 Task: Add a timeline in the project AgilePilot for the epic 'IT infrastructure as a service (IaaS) adoption' from 2024/06/03 to 2024/08/02. Add a timeline in the project AgilePilot for the epic 'Content management system (CMS) enhancement' from 2024/03/05 to 2025/12/04. Add a timeline in the project AgilePilot for the epic 'Business intelligence (BI) dashboard development' from 2023/03/20 to 2025/08/02
Action: Mouse moved to (197, 269)
Screenshot: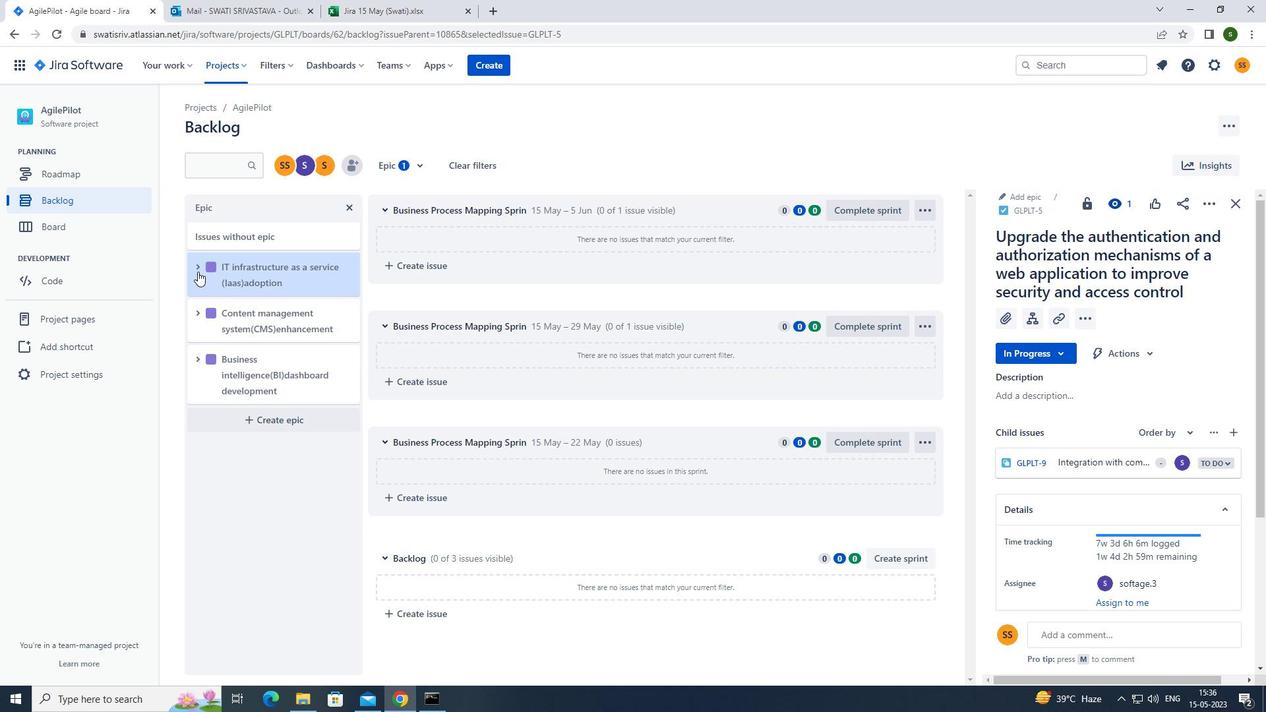
Action: Mouse pressed left at (197, 269)
Screenshot: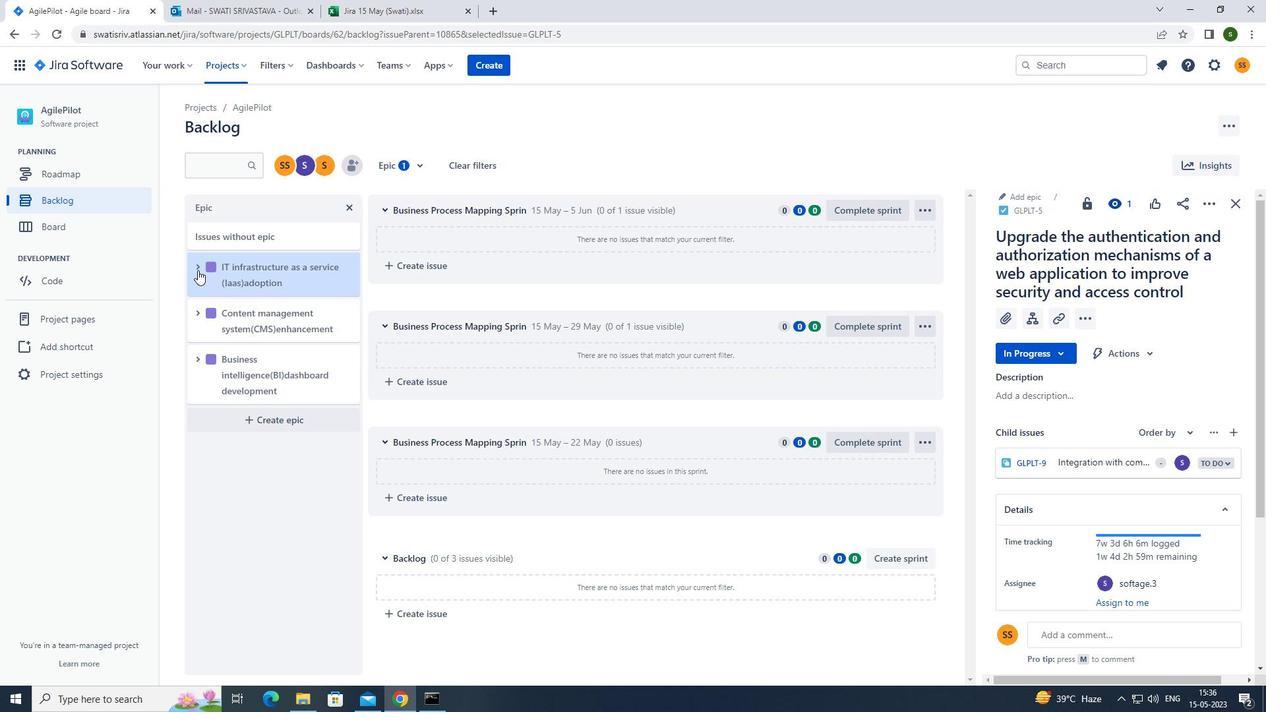 
Action: Mouse moved to (296, 381)
Screenshot: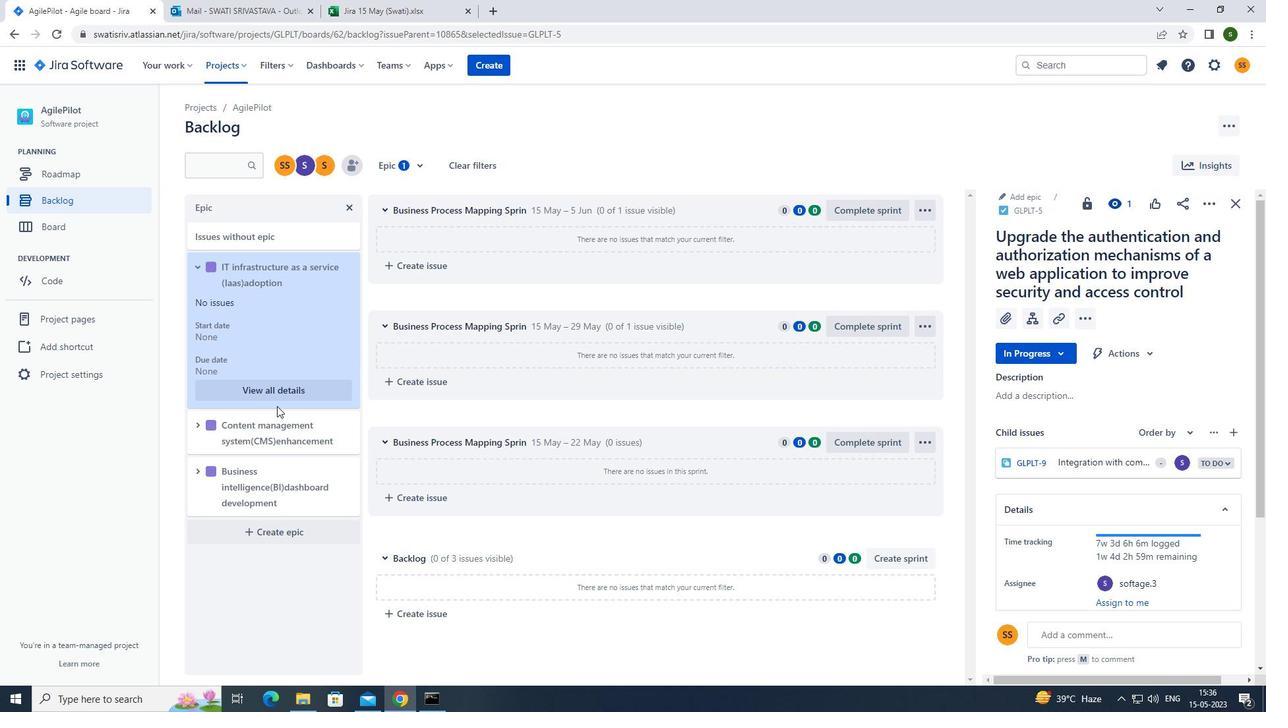 
Action: Mouse pressed left at (296, 381)
Screenshot: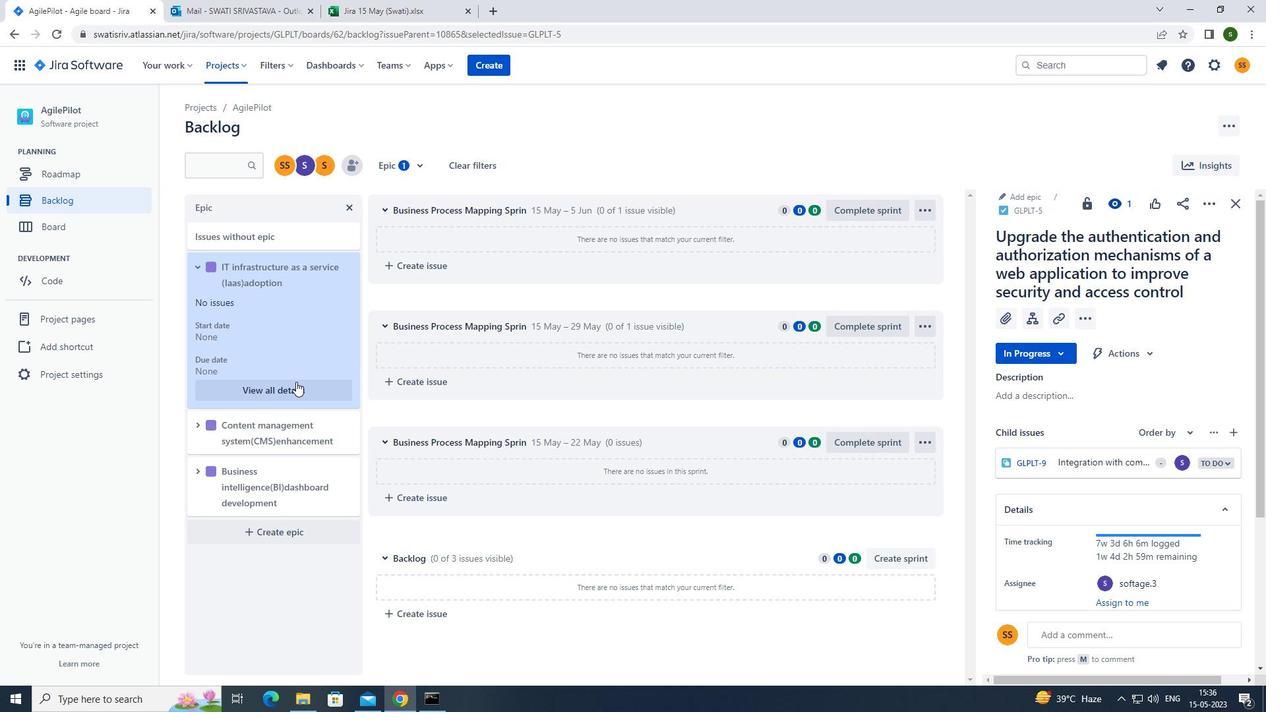 
Action: Mouse moved to (1110, 501)
Screenshot: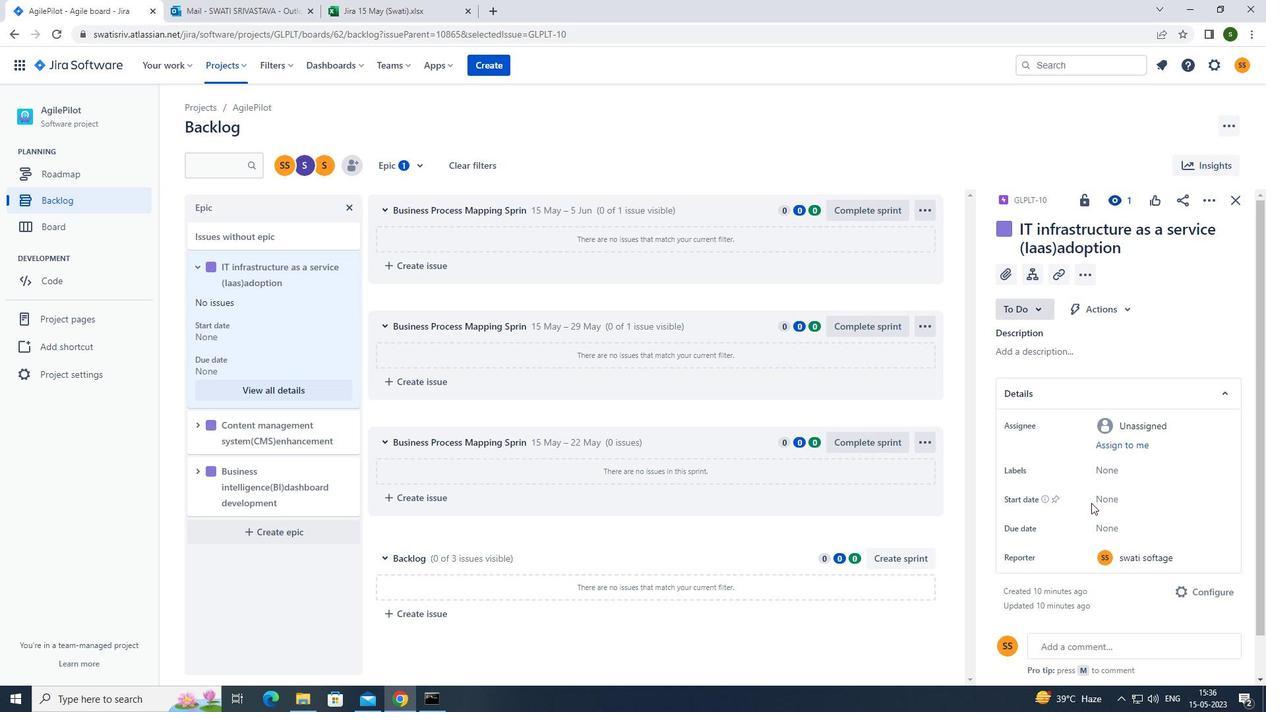 
Action: Mouse pressed left at (1110, 501)
Screenshot: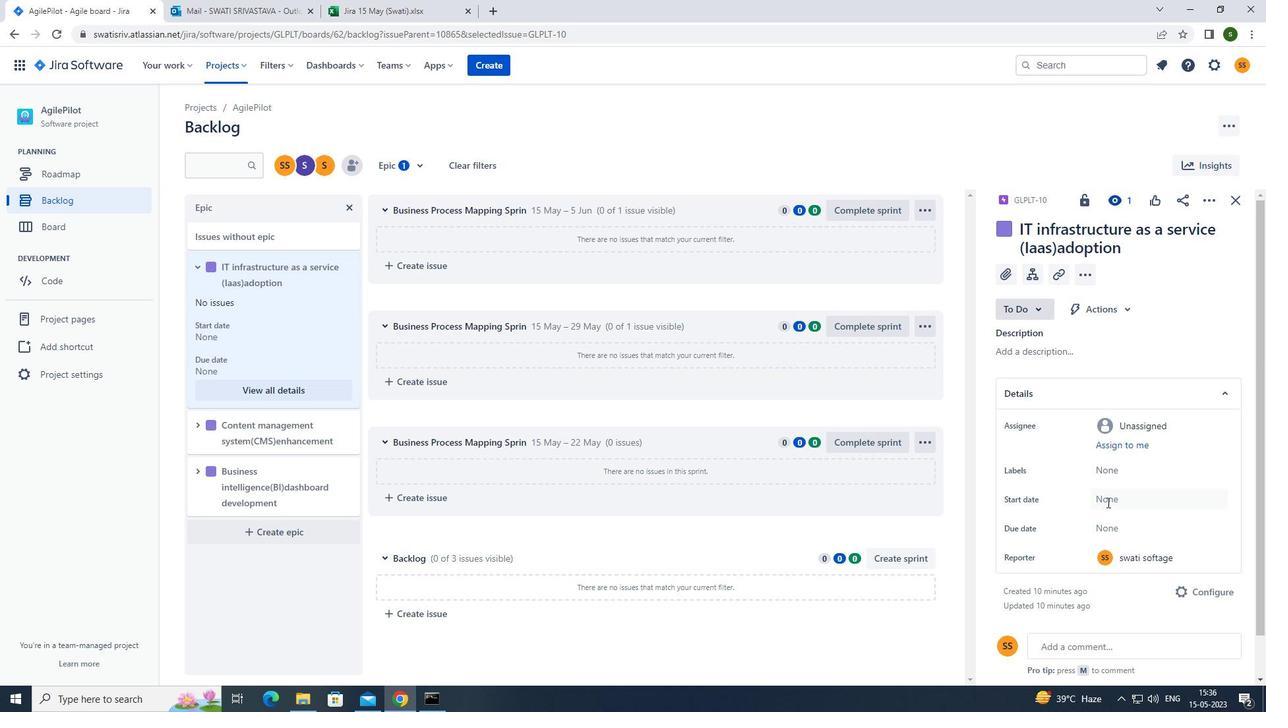 
Action: Mouse moved to (1244, 312)
Screenshot: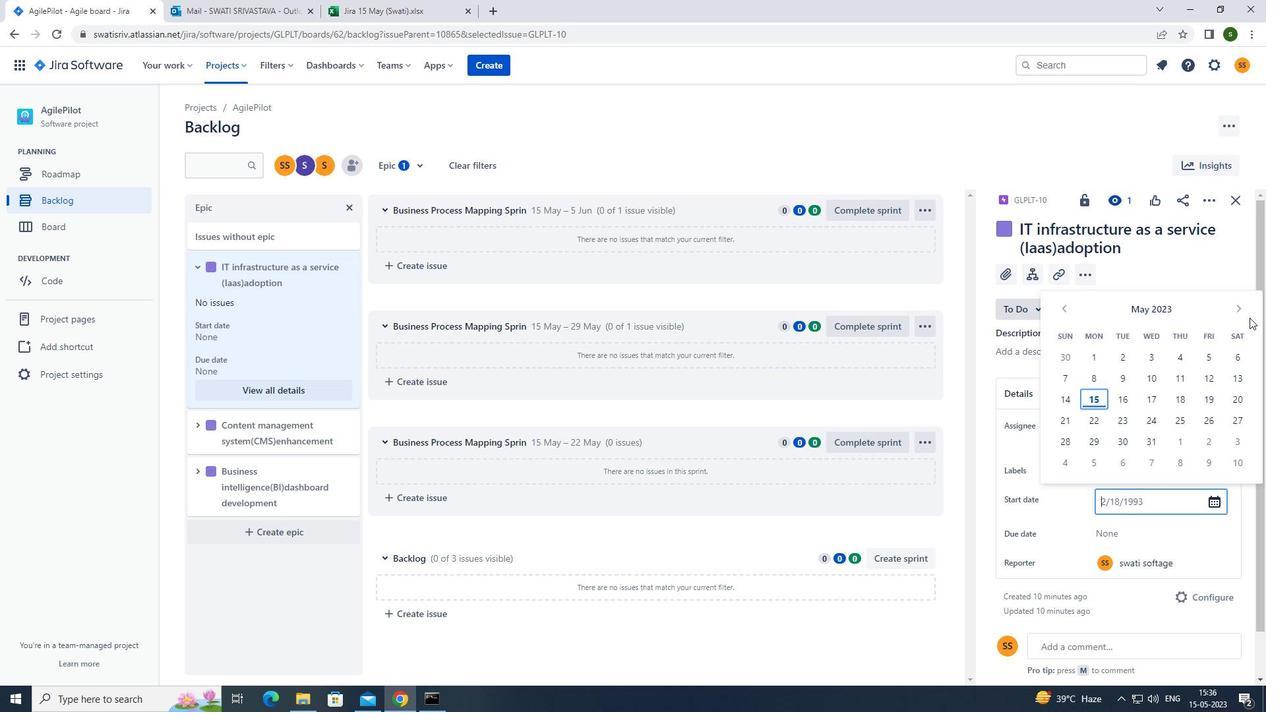 
Action: Mouse pressed left at (1244, 312)
Screenshot: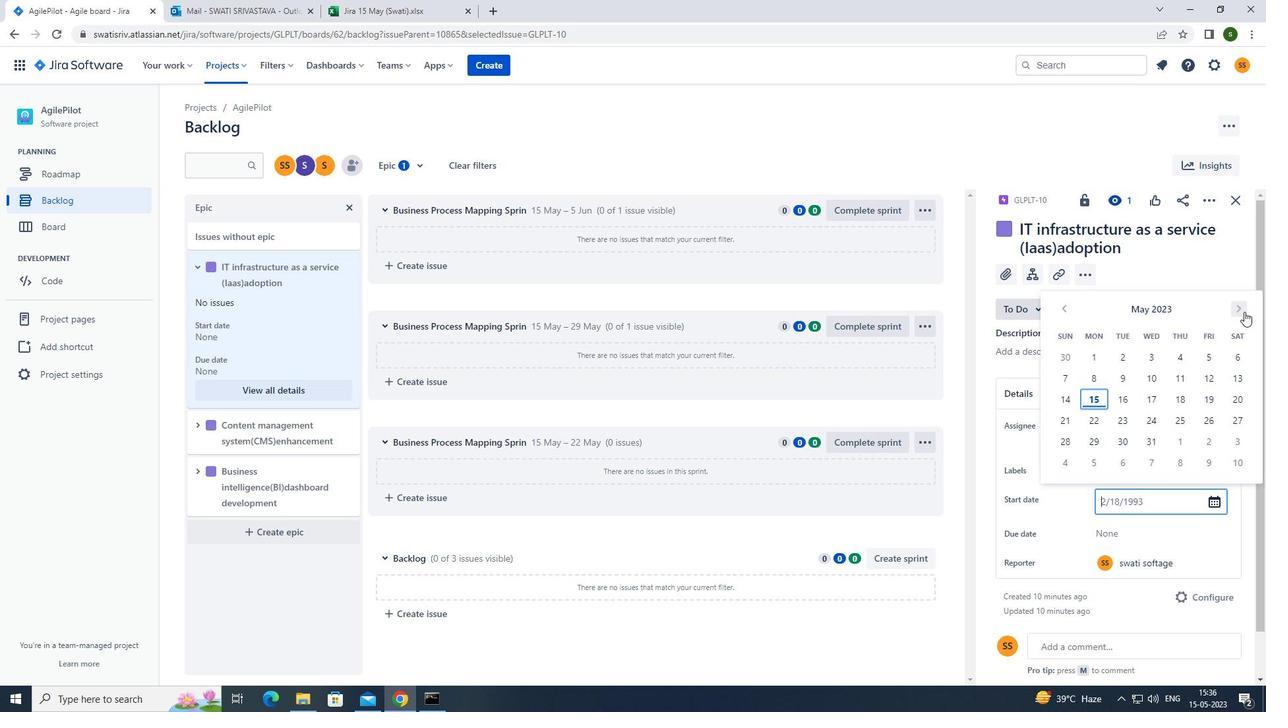 
Action: Mouse pressed left at (1244, 312)
Screenshot: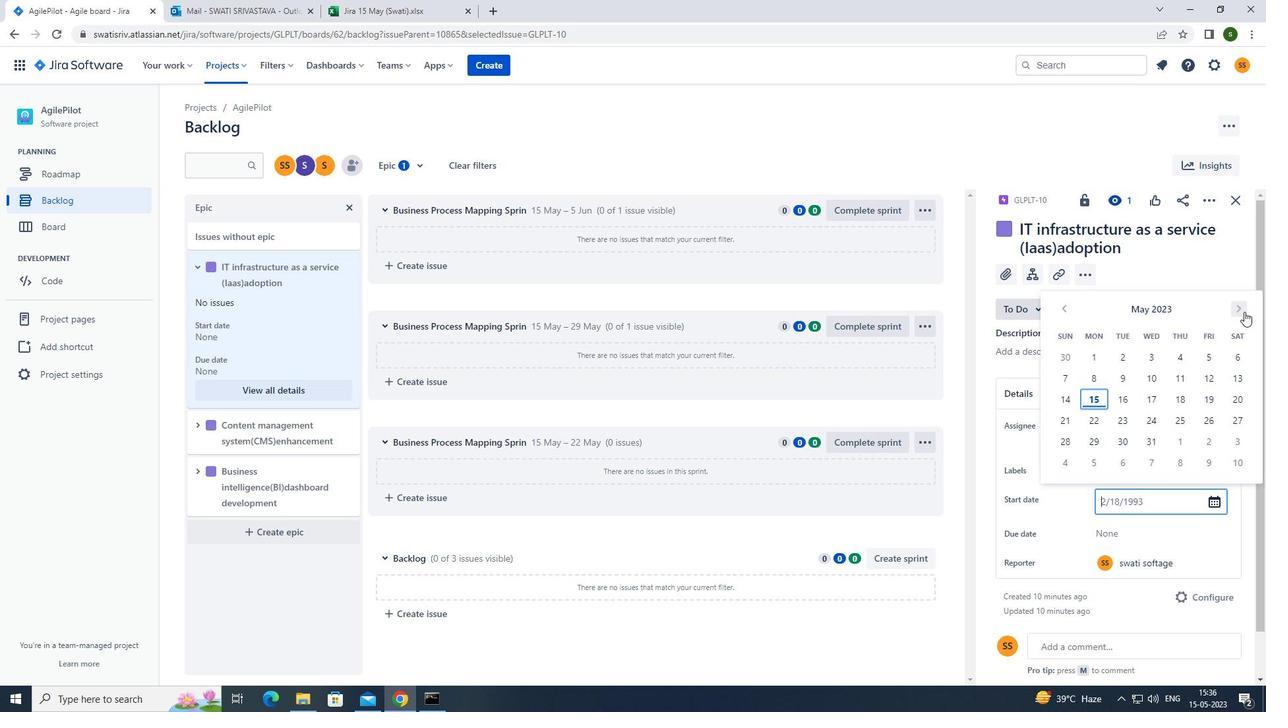 
Action: Mouse pressed left at (1244, 312)
Screenshot: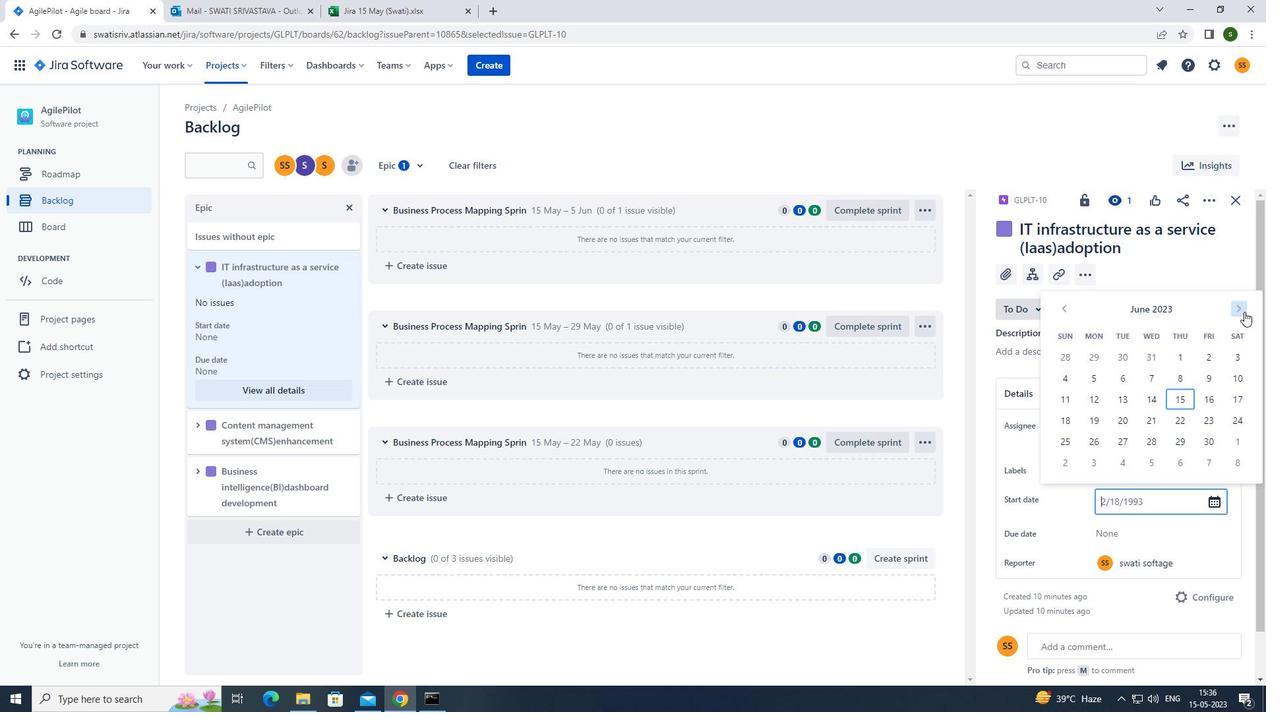 
Action: Mouse pressed left at (1244, 312)
Screenshot: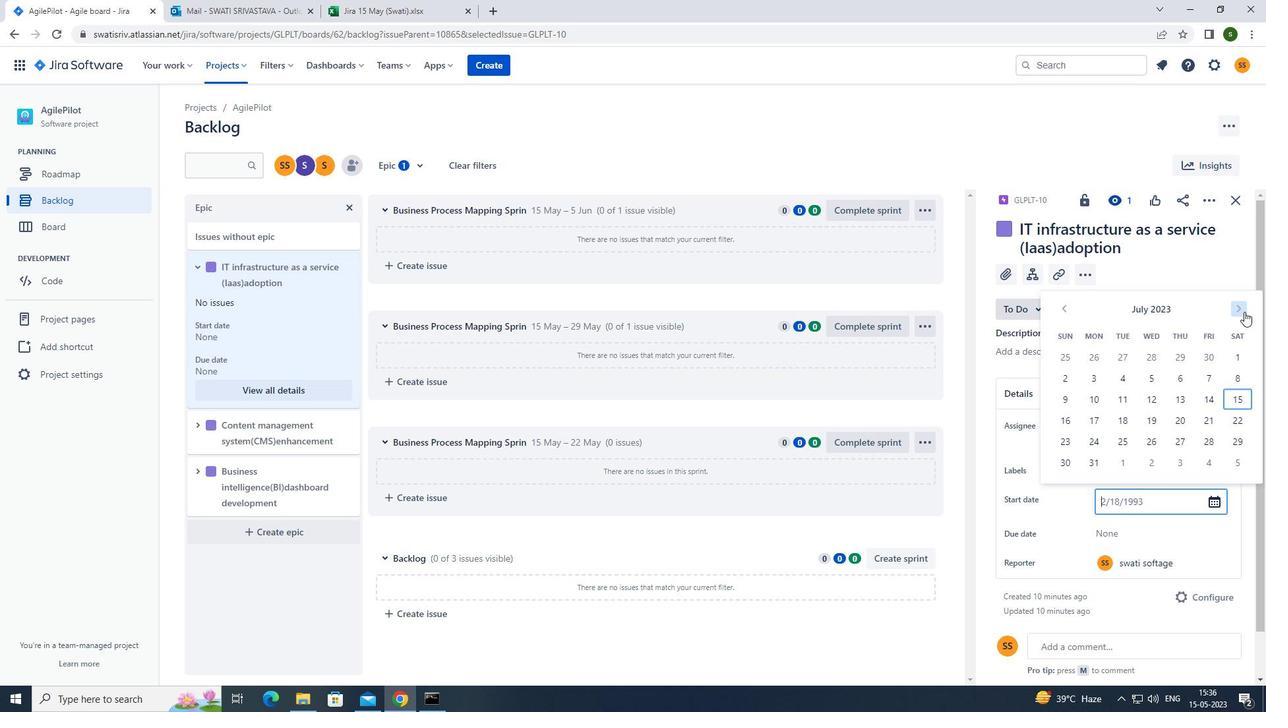 
Action: Mouse pressed left at (1244, 312)
Screenshot: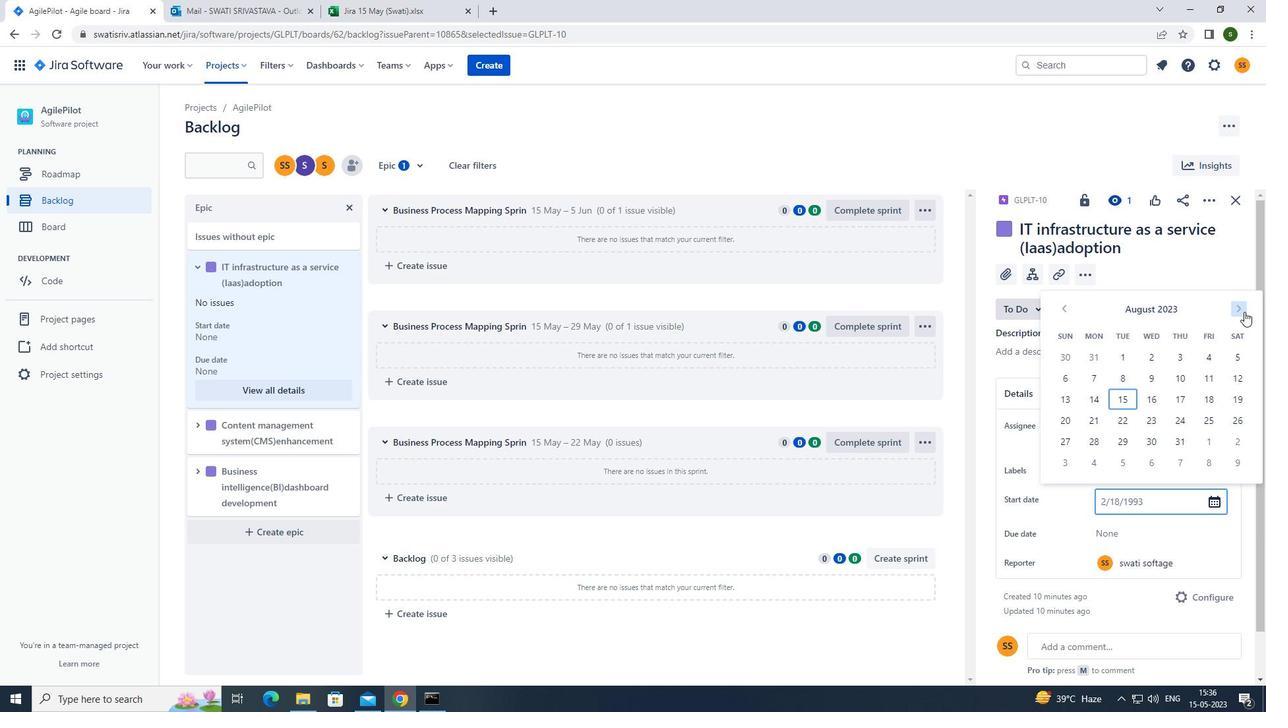 
Action: Mouse pressed left at (1244, 312)
Screenshot: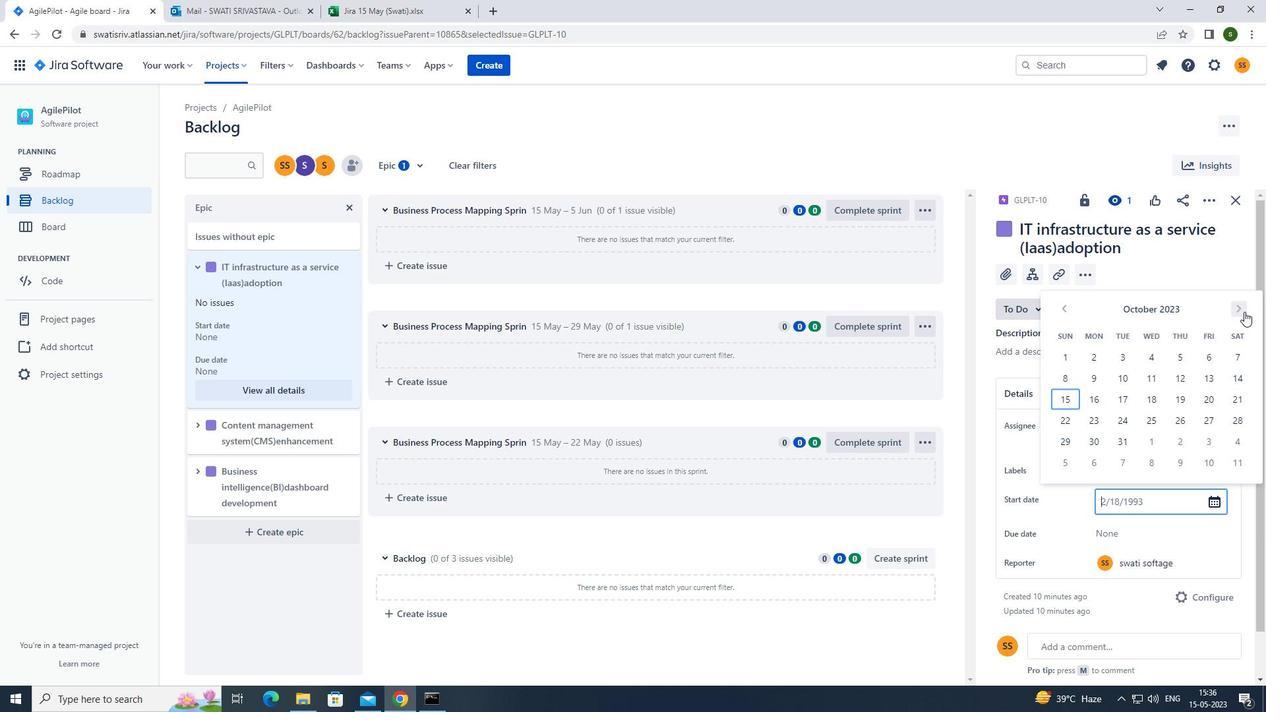 
Action: Mouse pressed left at (1244, 312)
Screenshot: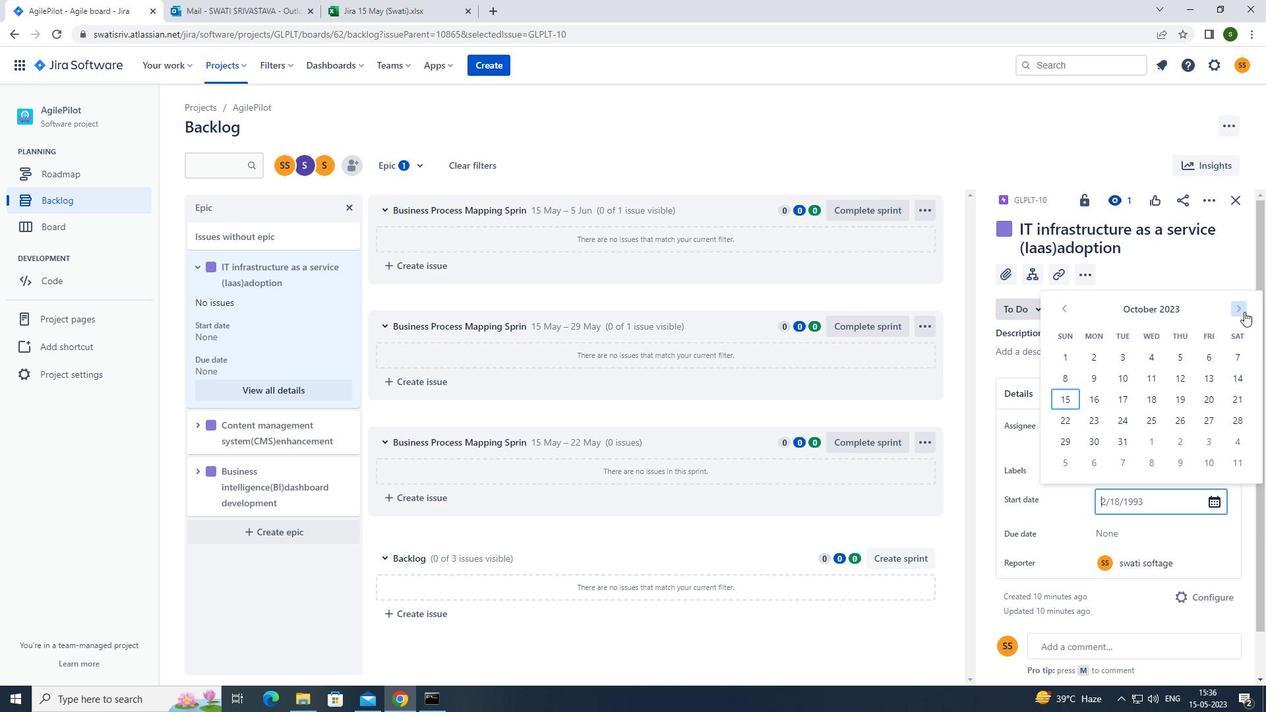
Action: Mouse pressed left at (1244, 312)
Screenshot: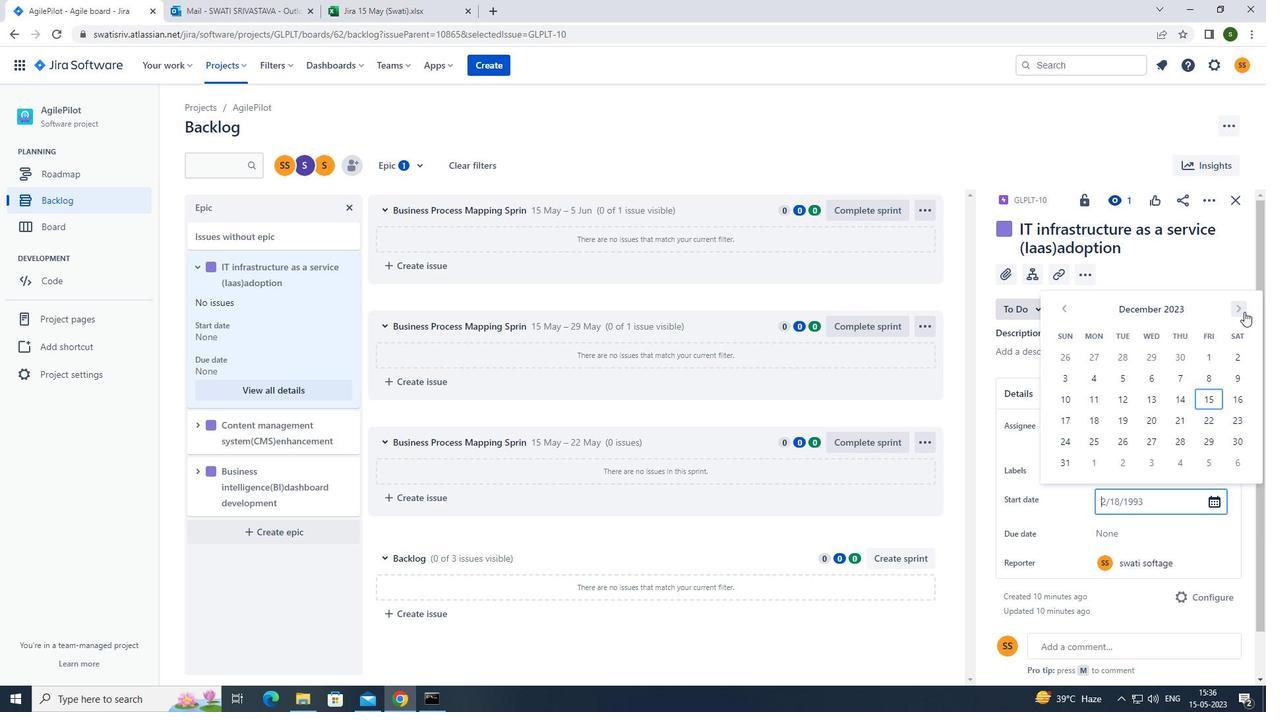 
Action: Mouse pressed left at (1244, 312)
Screenshot: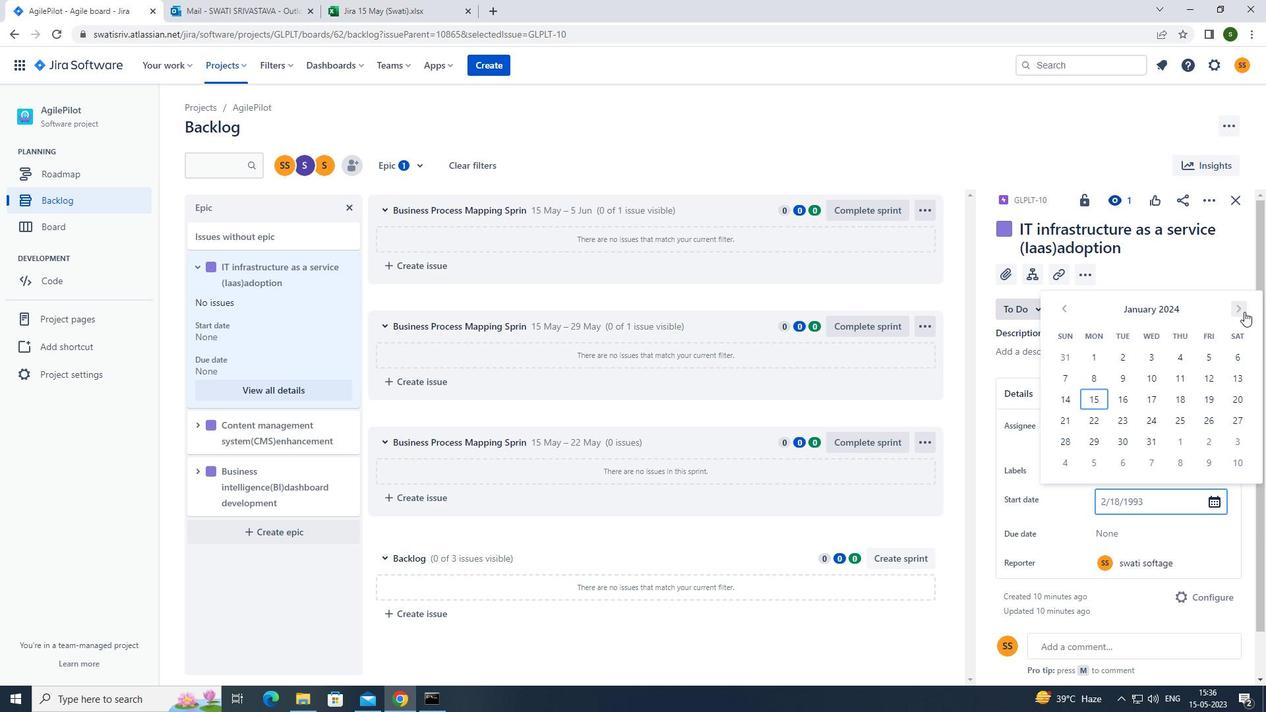 
Action: Mouse pressed left at (1244, 312)
Screenshot: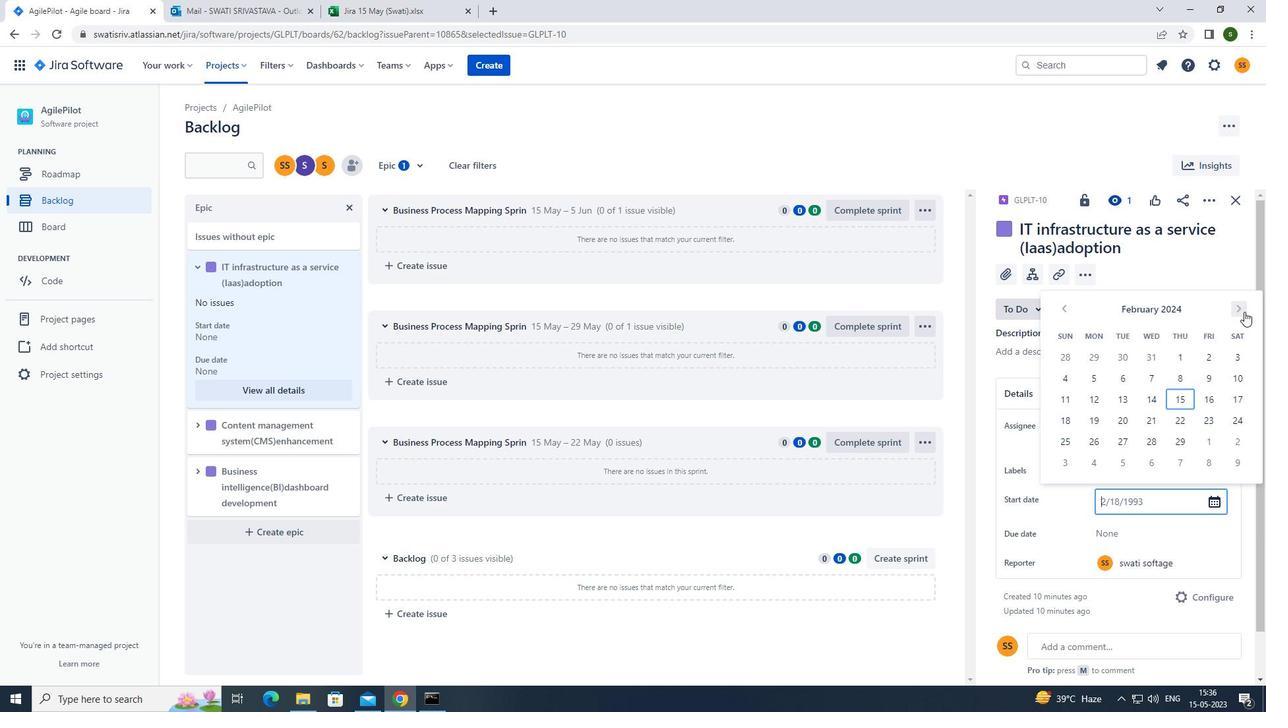 
Action: Mouse pressed left at (1244, 312)
Screenshot: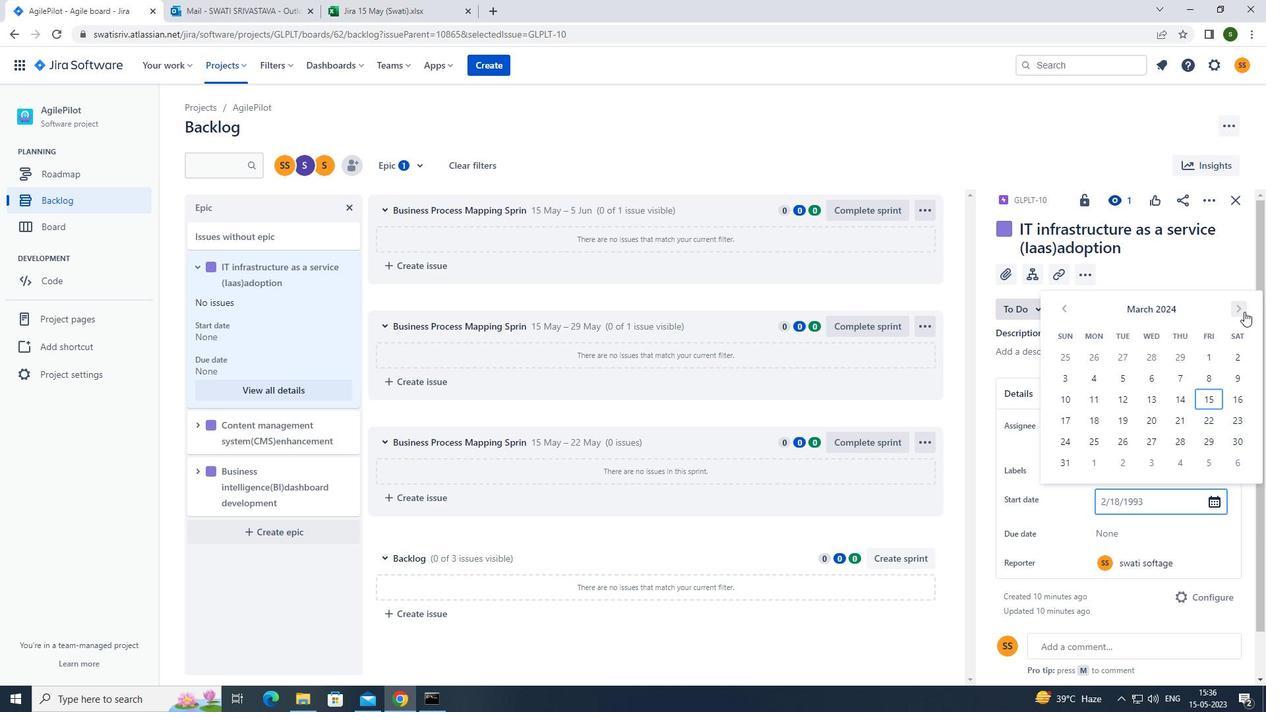 
Action: Mouse pressed left at (1244, 312)
Screenshot: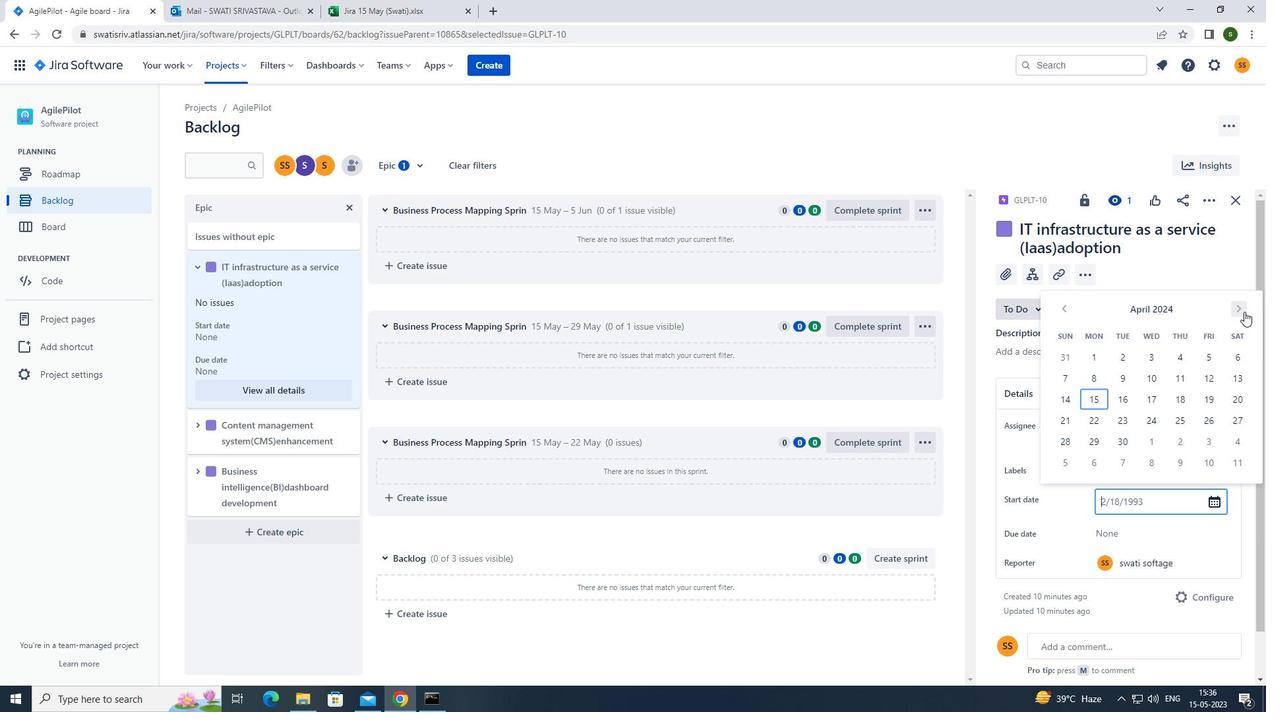 
Action: Mouse pressed left at (1244, 312)
Screenshot: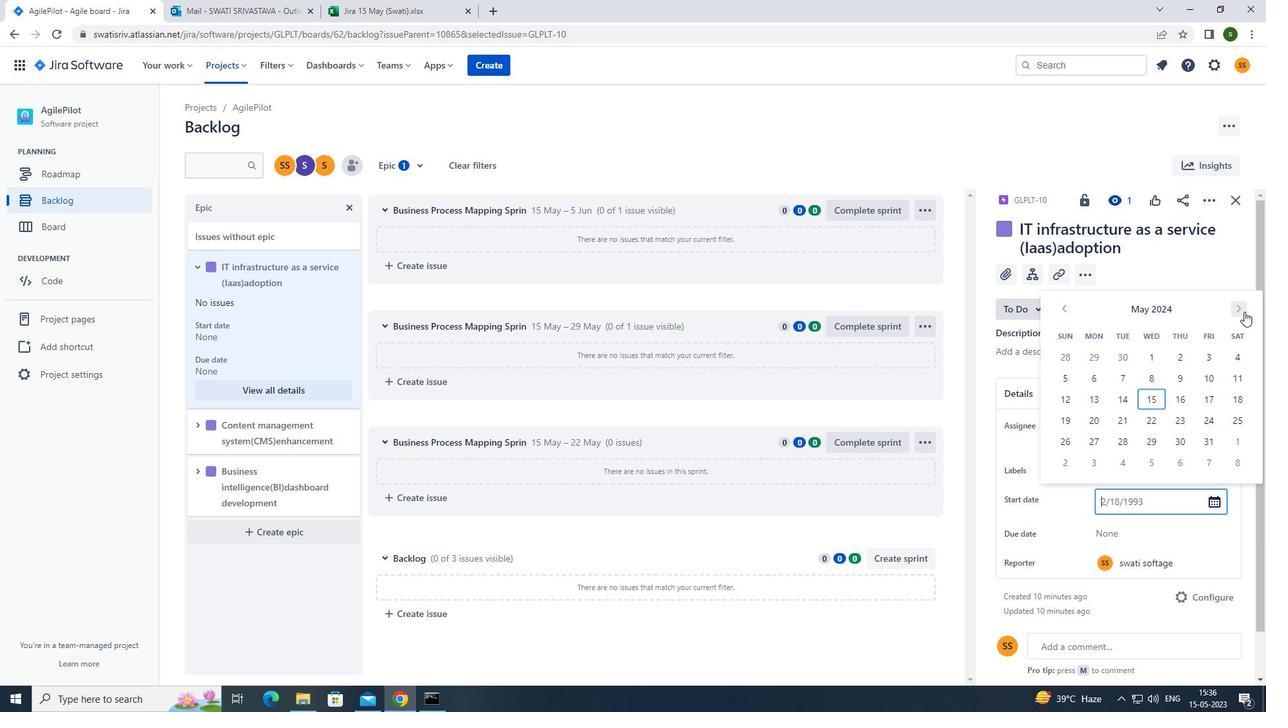 
Action: Mouse moved to (1096, 375)
Screenshot: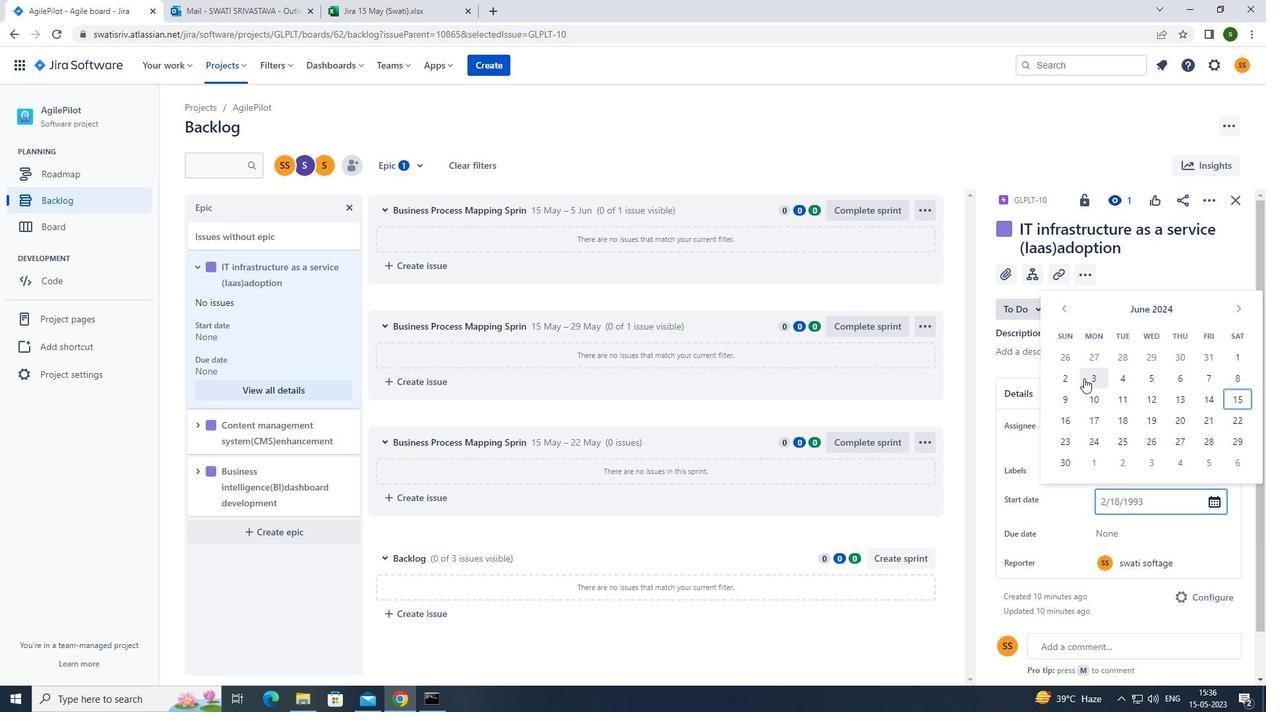 
Action: Mouse pressed left at (1096, 375)
Screenshot: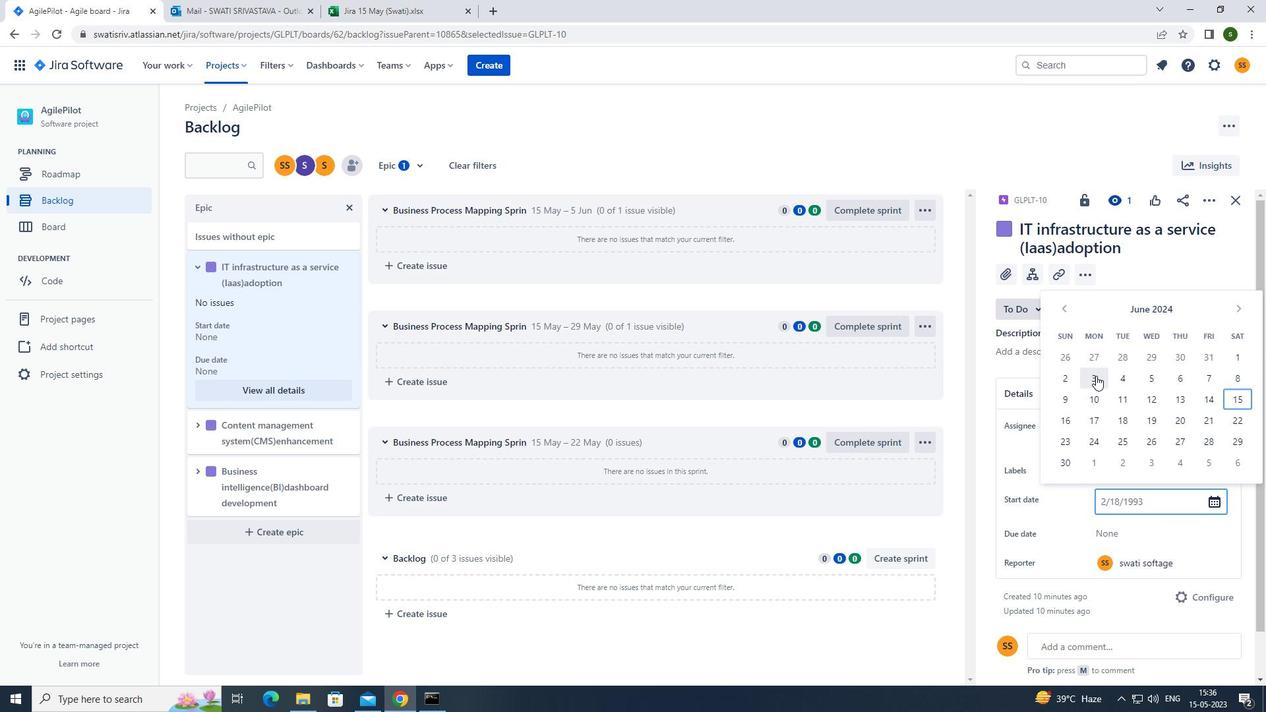 
Action: Mouse moved to (1126, 524)
Screenshot: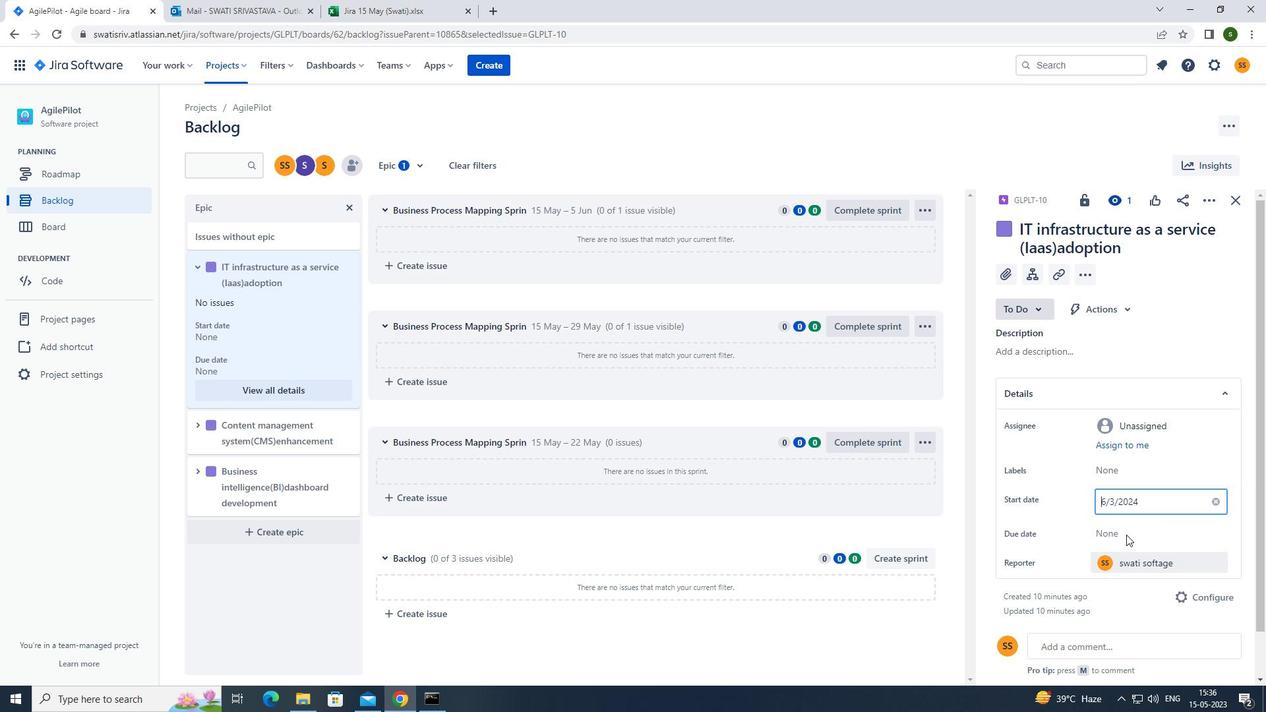 
Action: Mouse pressed left at (1126, 524)
Screenshot: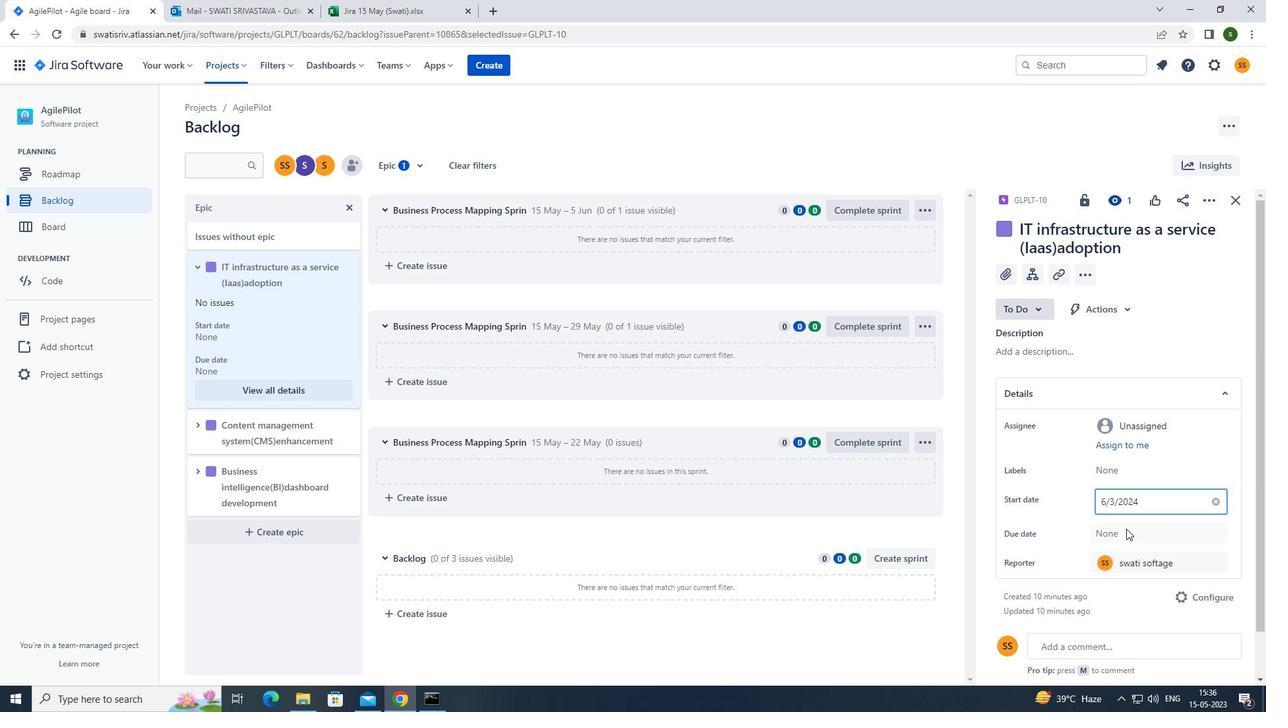 
Action: Mouse moved to (1240, 345)
Screenshot: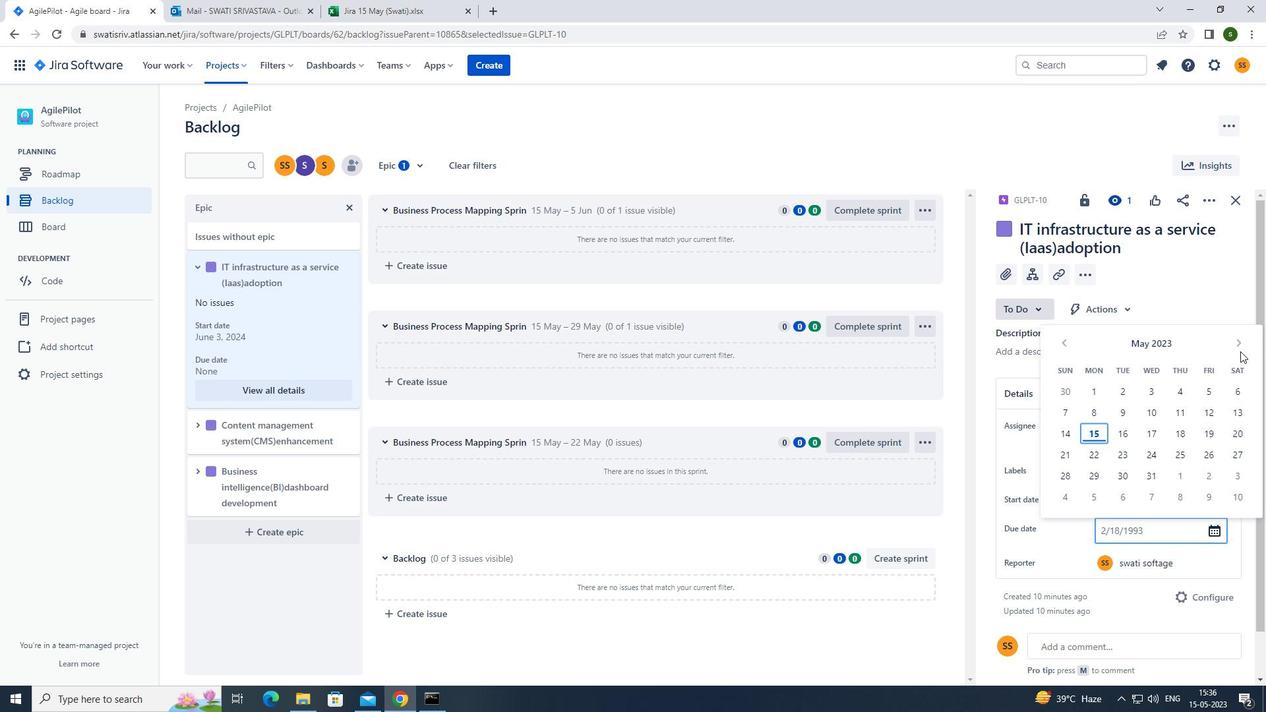 
Action: Mouse pressed left at (1240, 345)
Screenshot: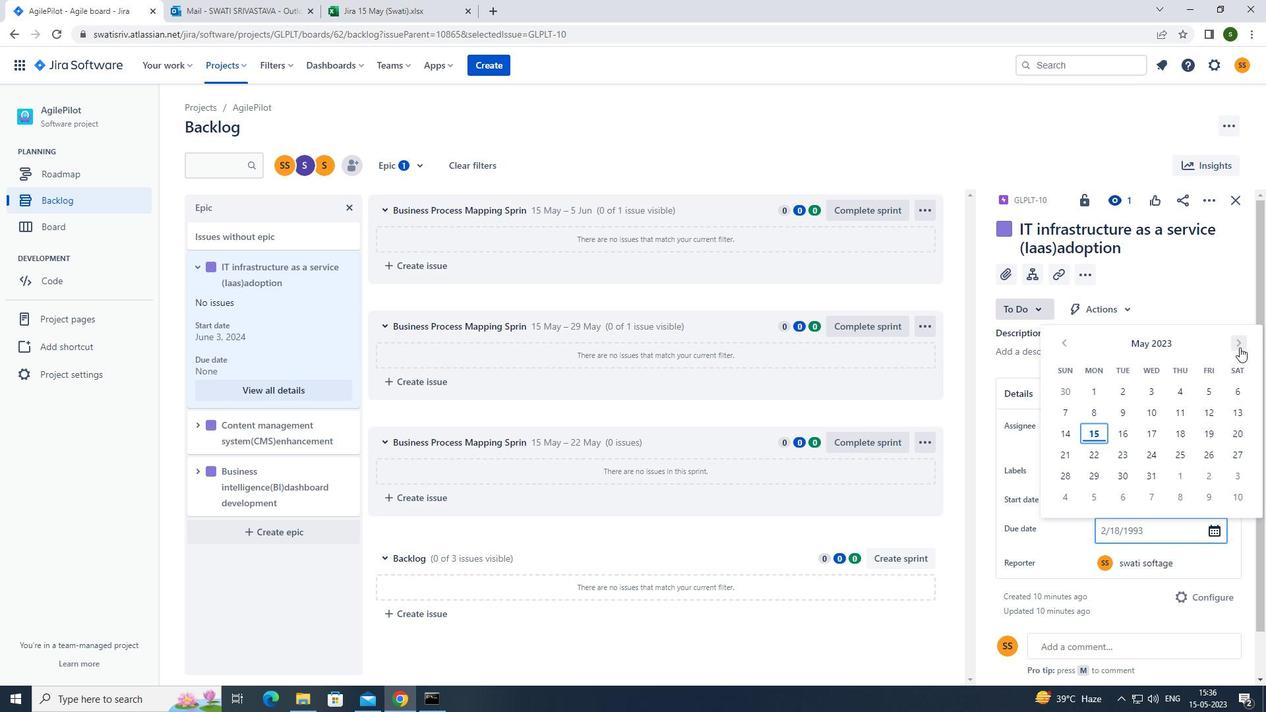 
Action: Mouse pressed left at (1240, 345)
Screenshot: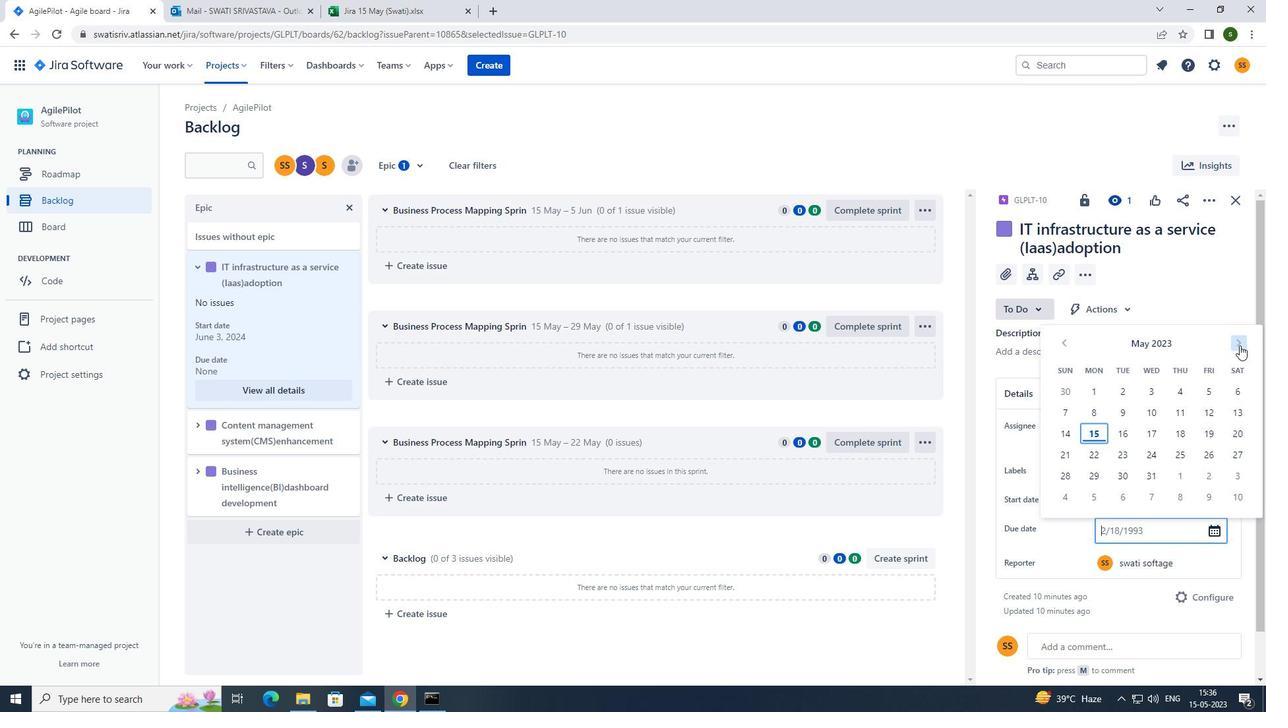 
Action: Mouse pressed left at (1240, 345)
Screenshot: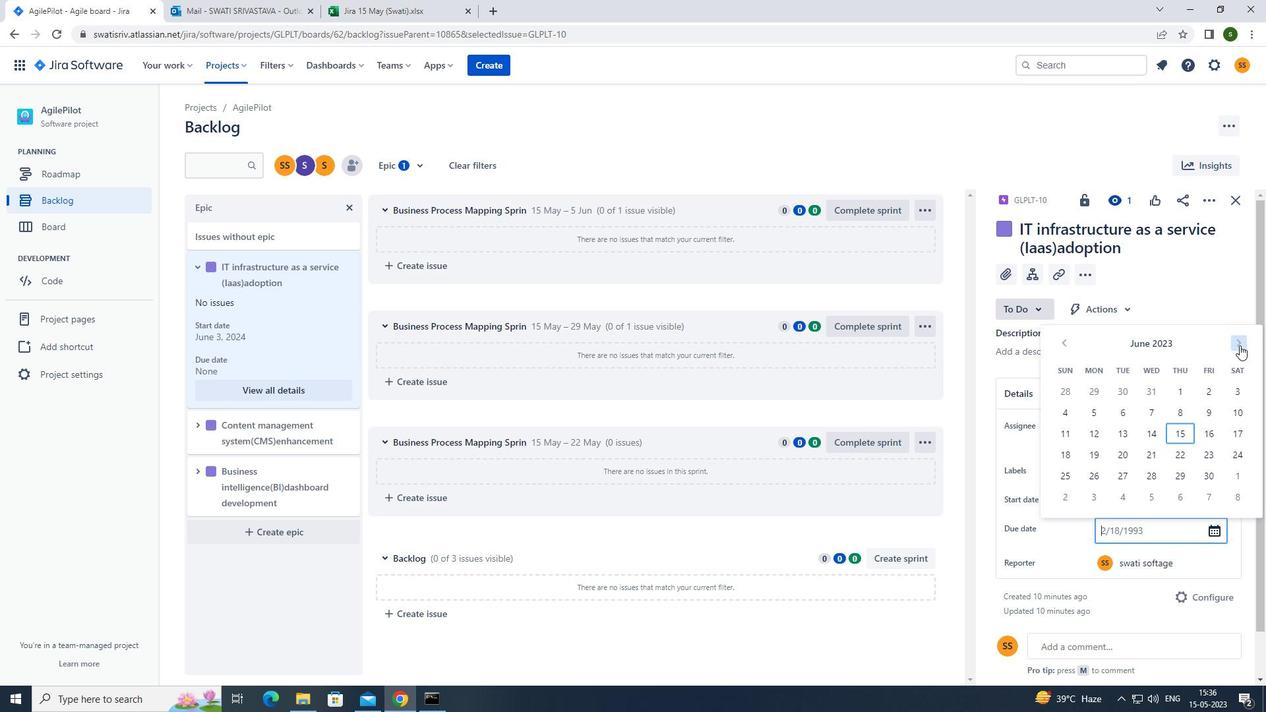 
Action: Mouse pressed left at (1240, 345)
Screenshot: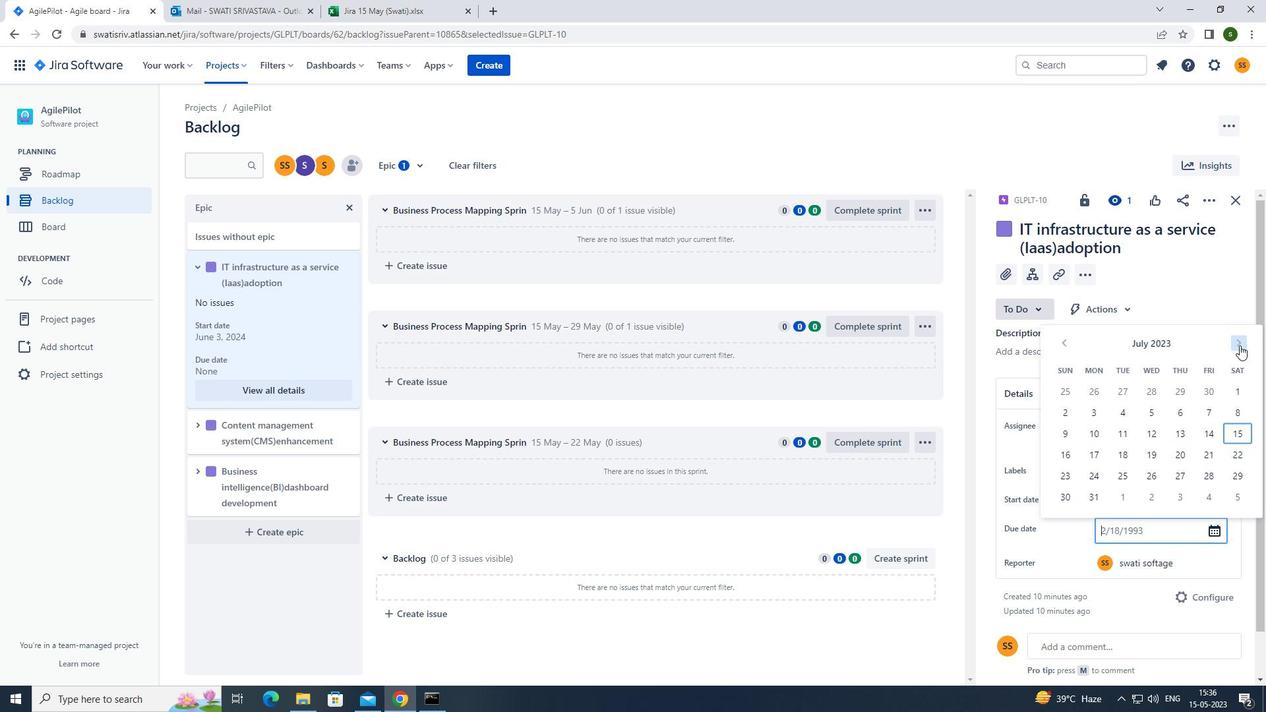 
Action: Mouse pressed left at (1240, 345)
Screenshot: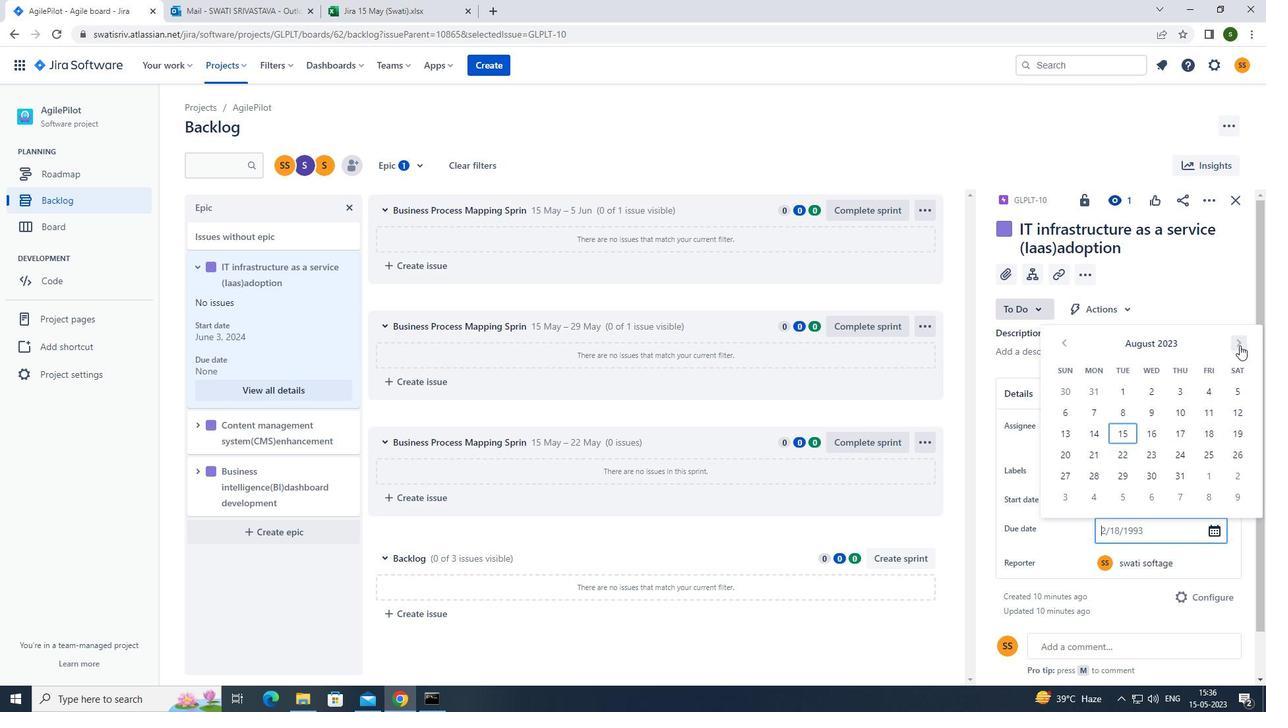 
Action: Mouse pressed left at (1240, 345)
Screenshot: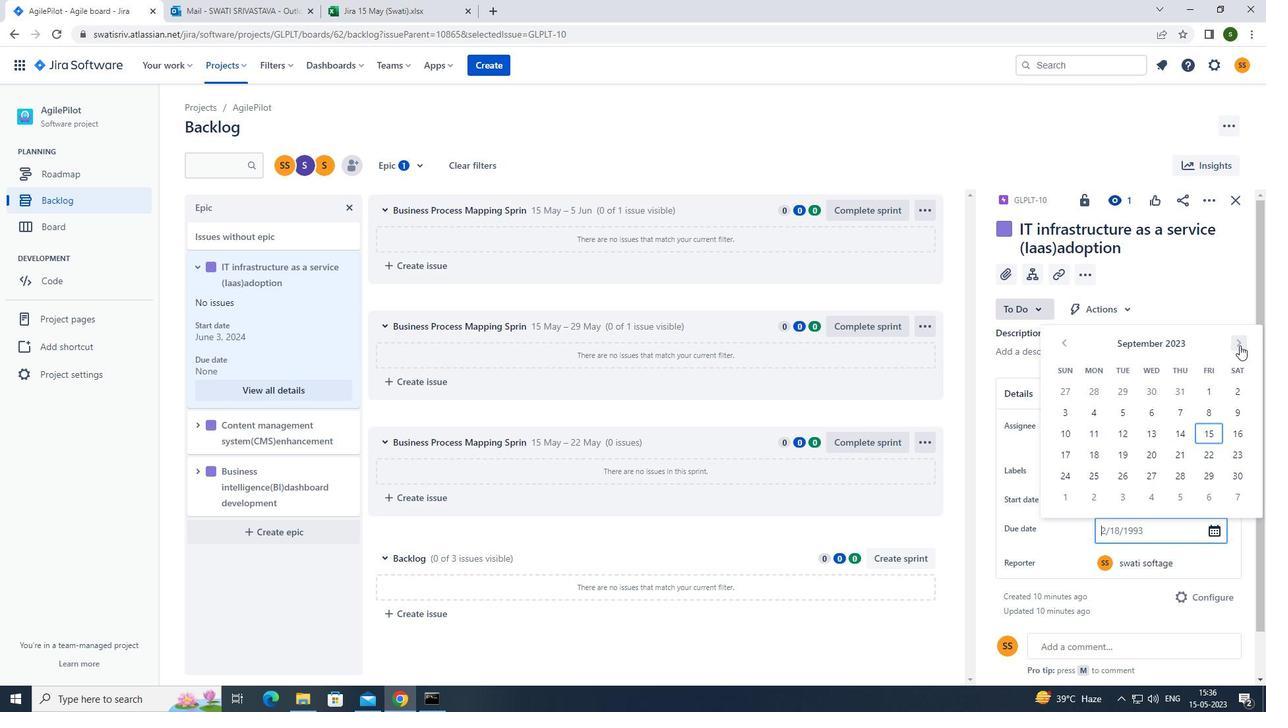 
Action: Mouse pressed left at (1240, 345)
Screenshot: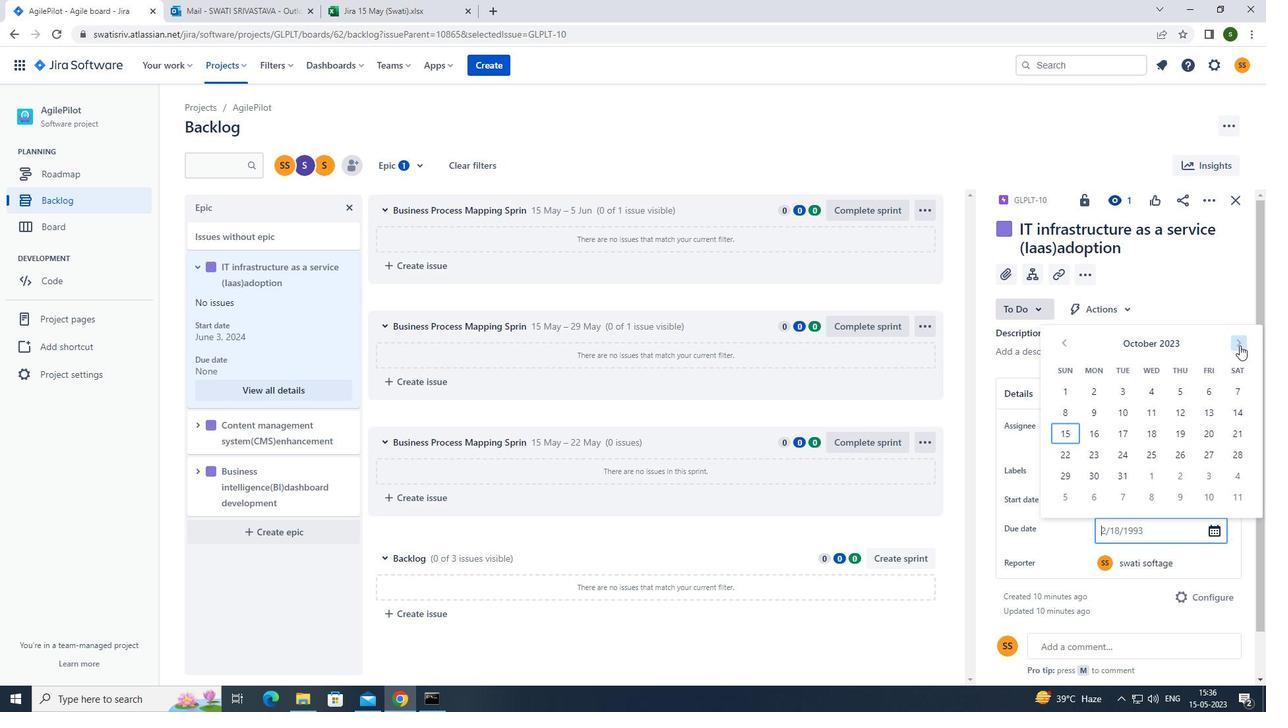 
Action: Mouse pressed left at (1240, 345)
Screenshot: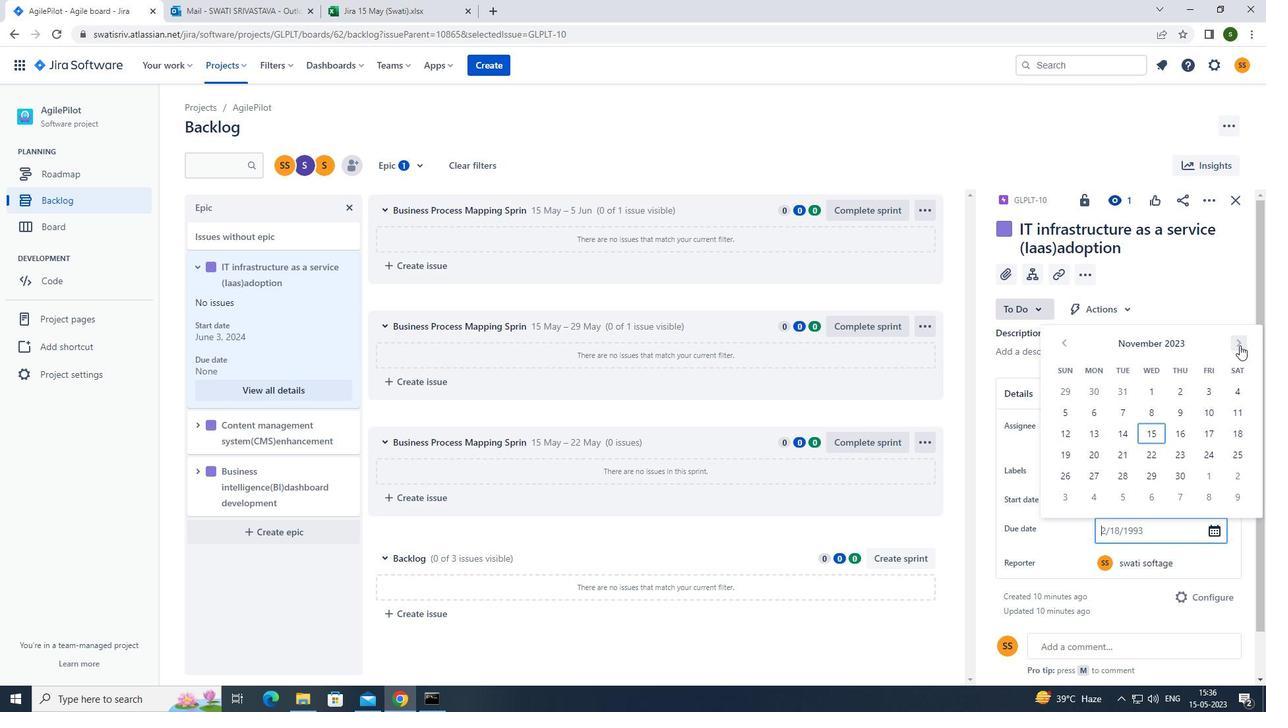 
Action: Mouse pressed left at (1240, 345)
Screenshot: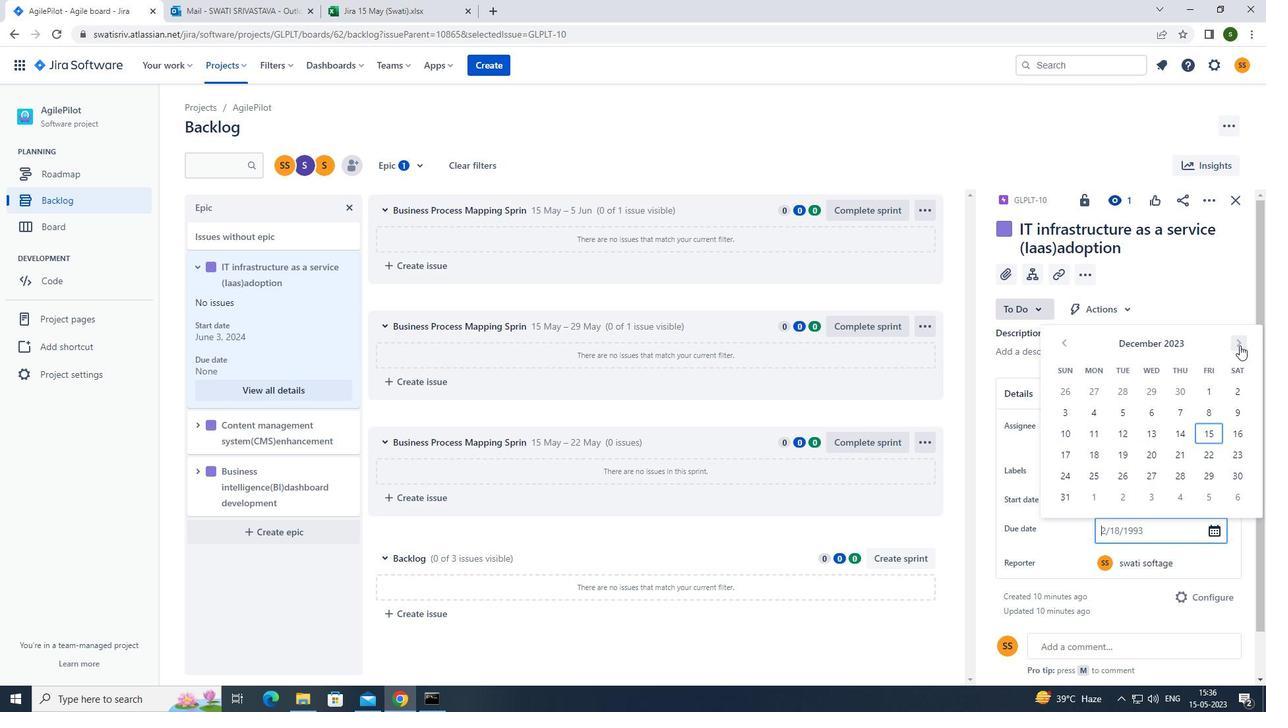 
Action: Mouse pressed left at (1240, 345)
Screenshot: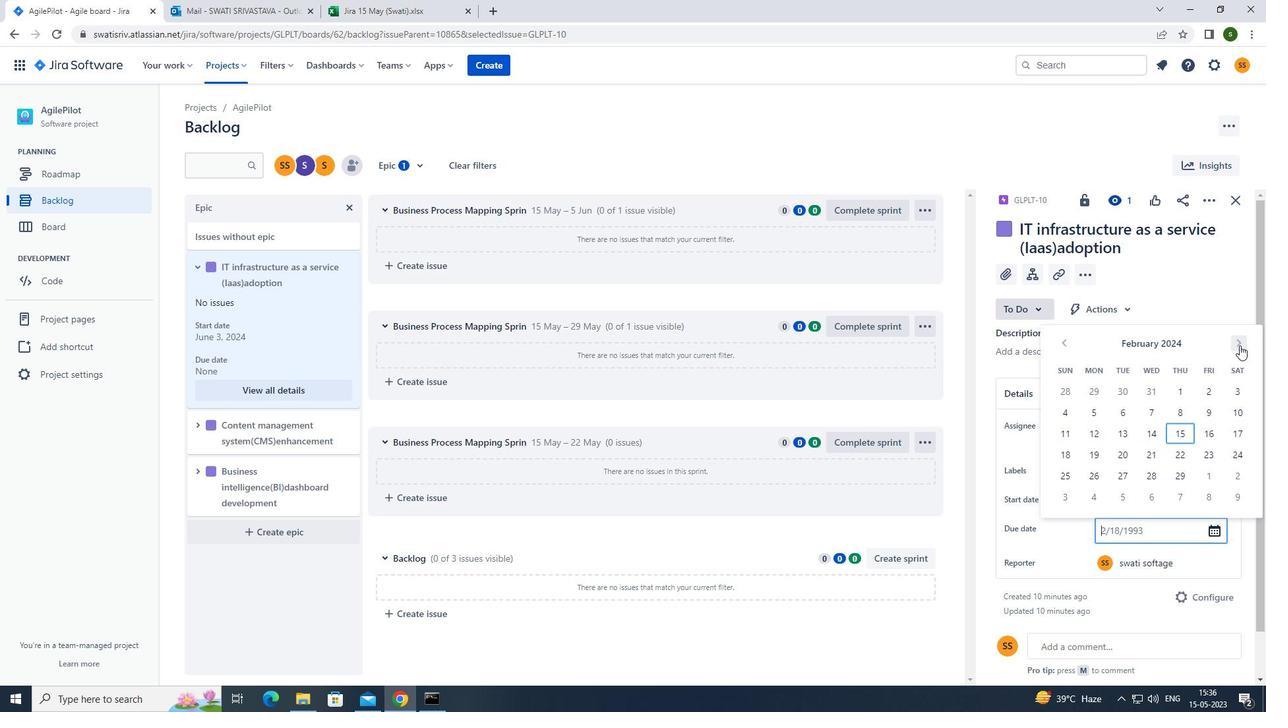 
Action: Mouse pressed left at (1240, 345)
Screenshot: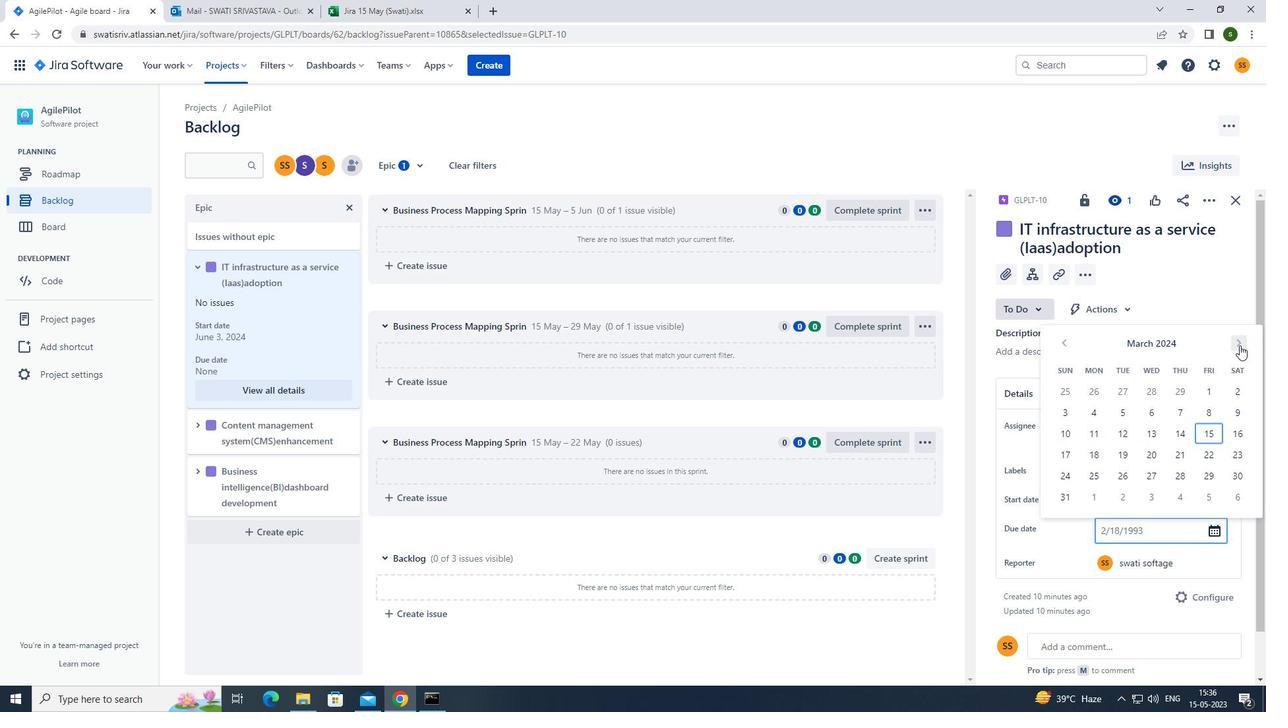 
Action: Mouse pressed left at (1240, 345)
Screenshot: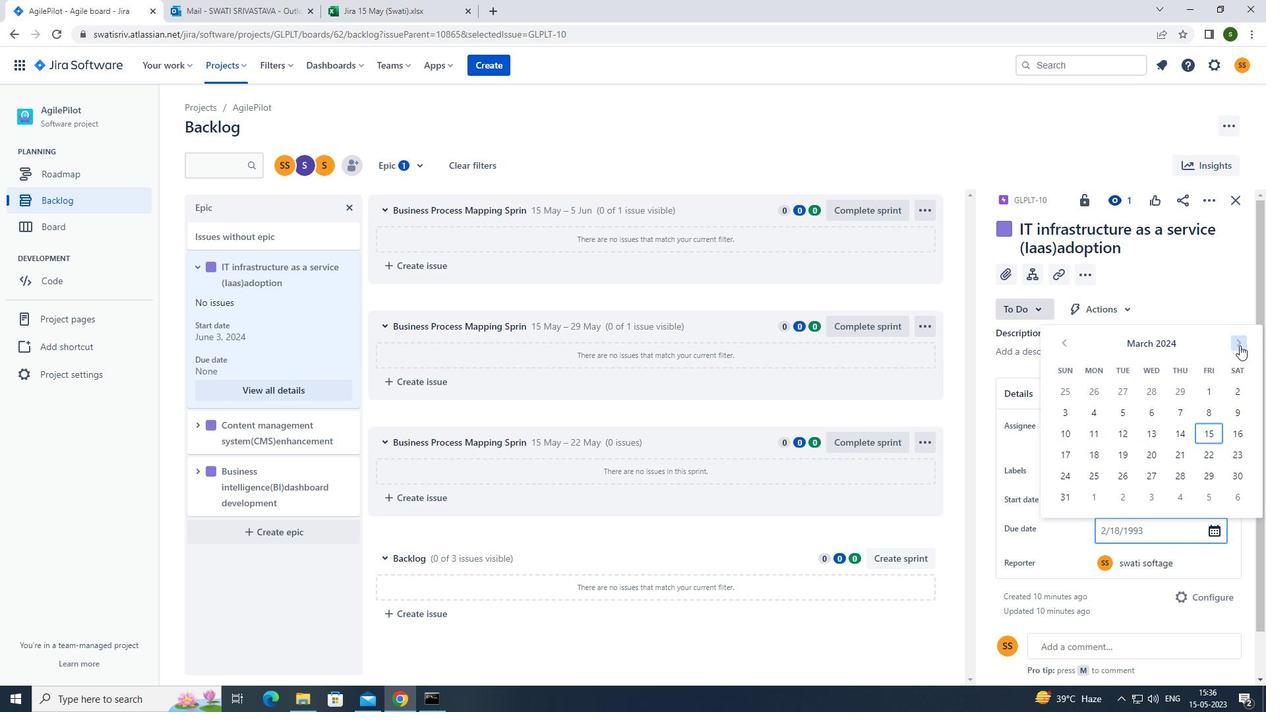 
Action: Mouse pressed left at (1240, 345)
Screenshot: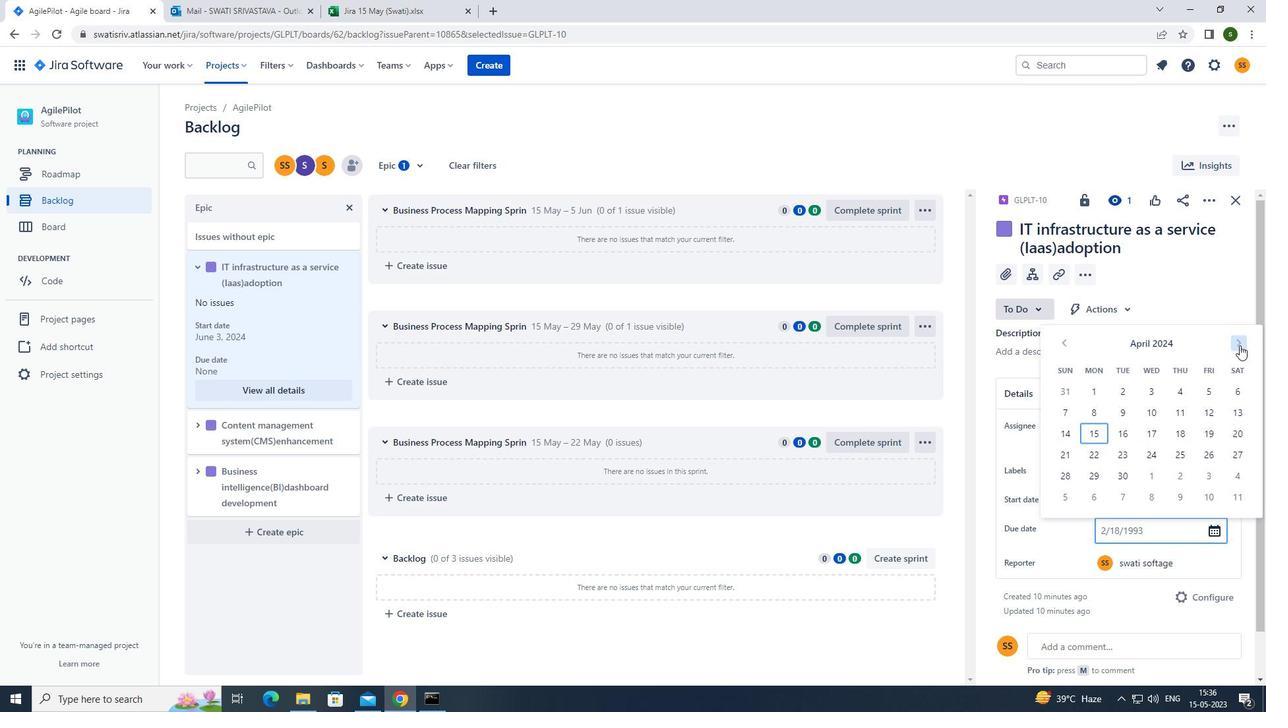 
Action: Mouse pressed left at (1240, 345)
Screenshot: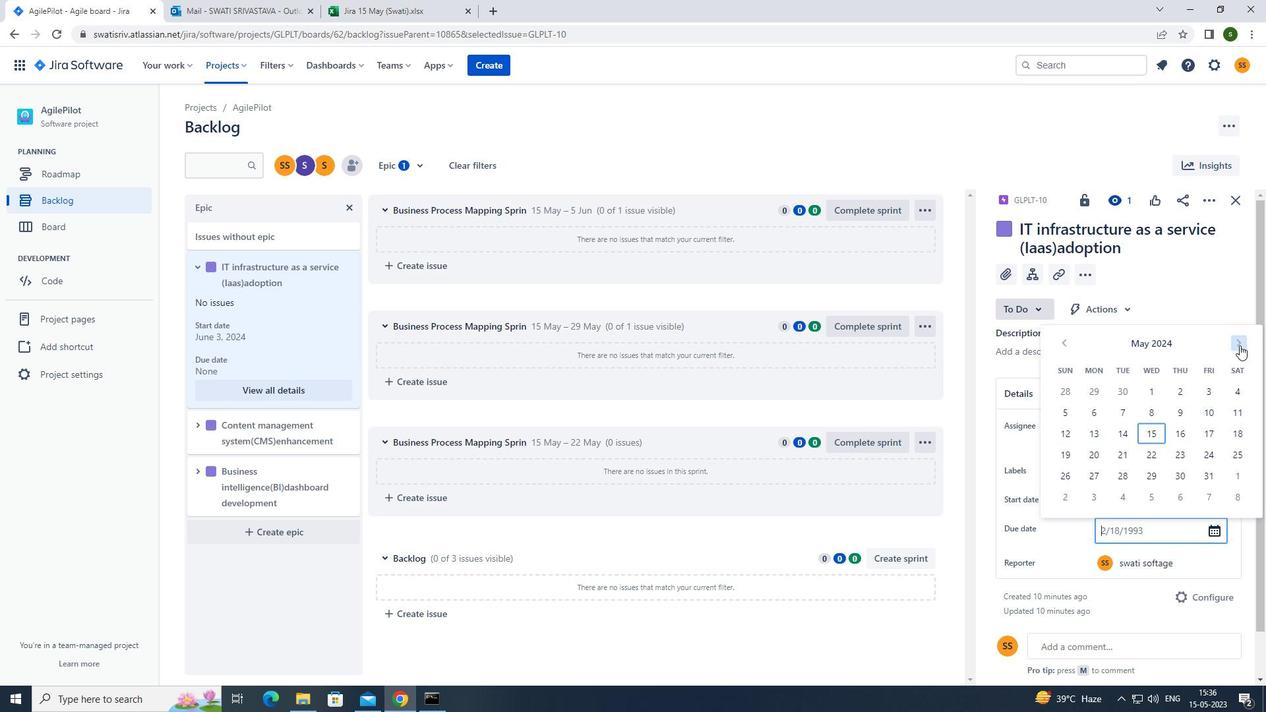 
Action: Mouse pressed left at (1240, 345)
Screenshot: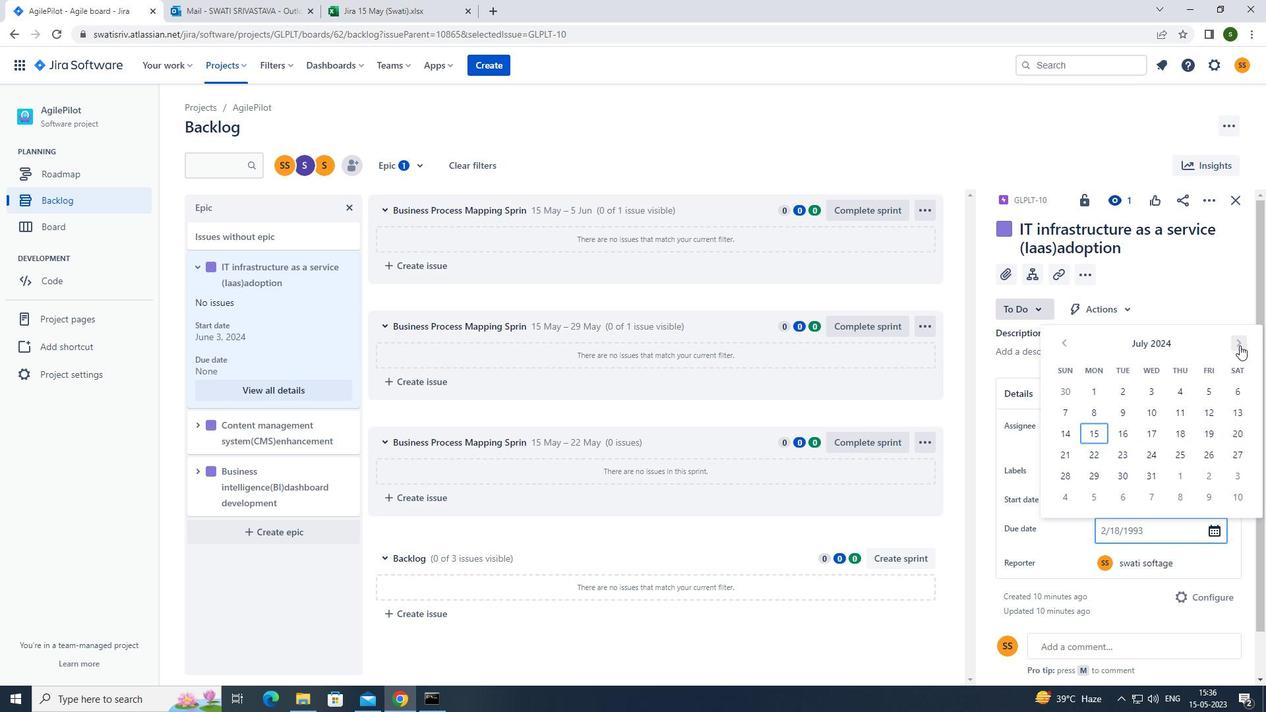 
Action: Mouse moved to (1215, 390)
Screenshot: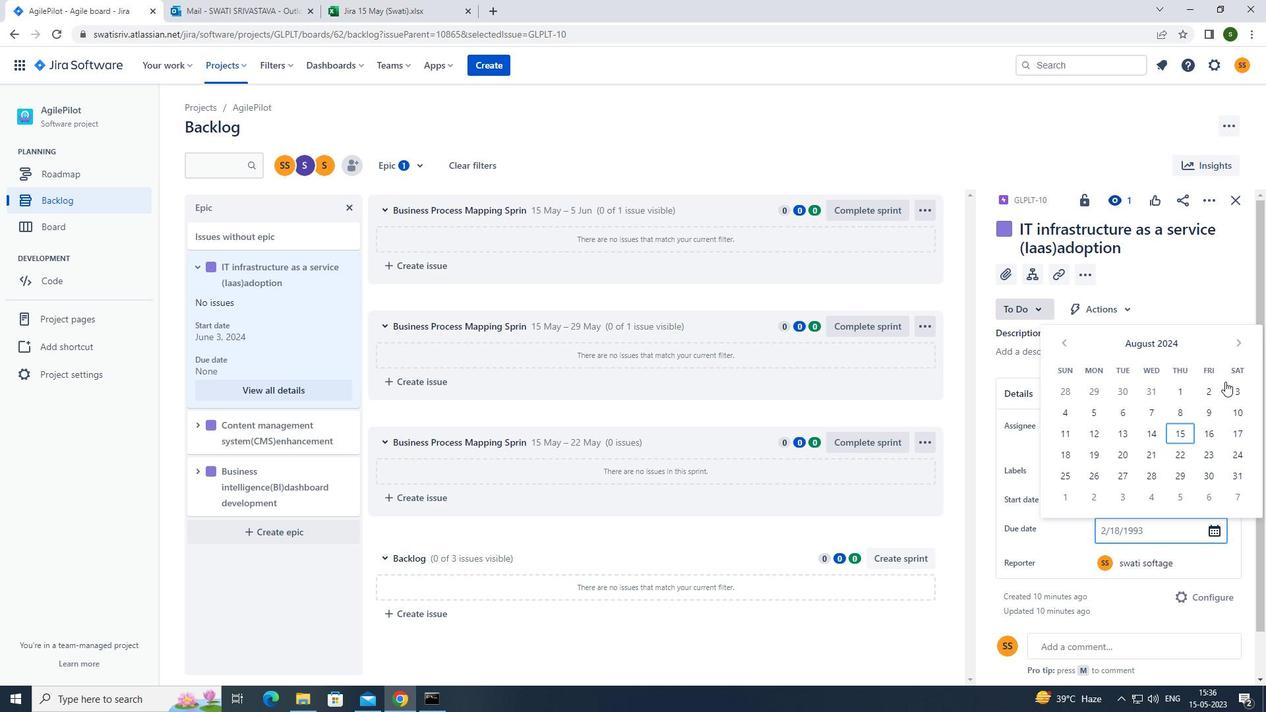 
Action: Mouse pressed left at (1215, 390)
Screenshot: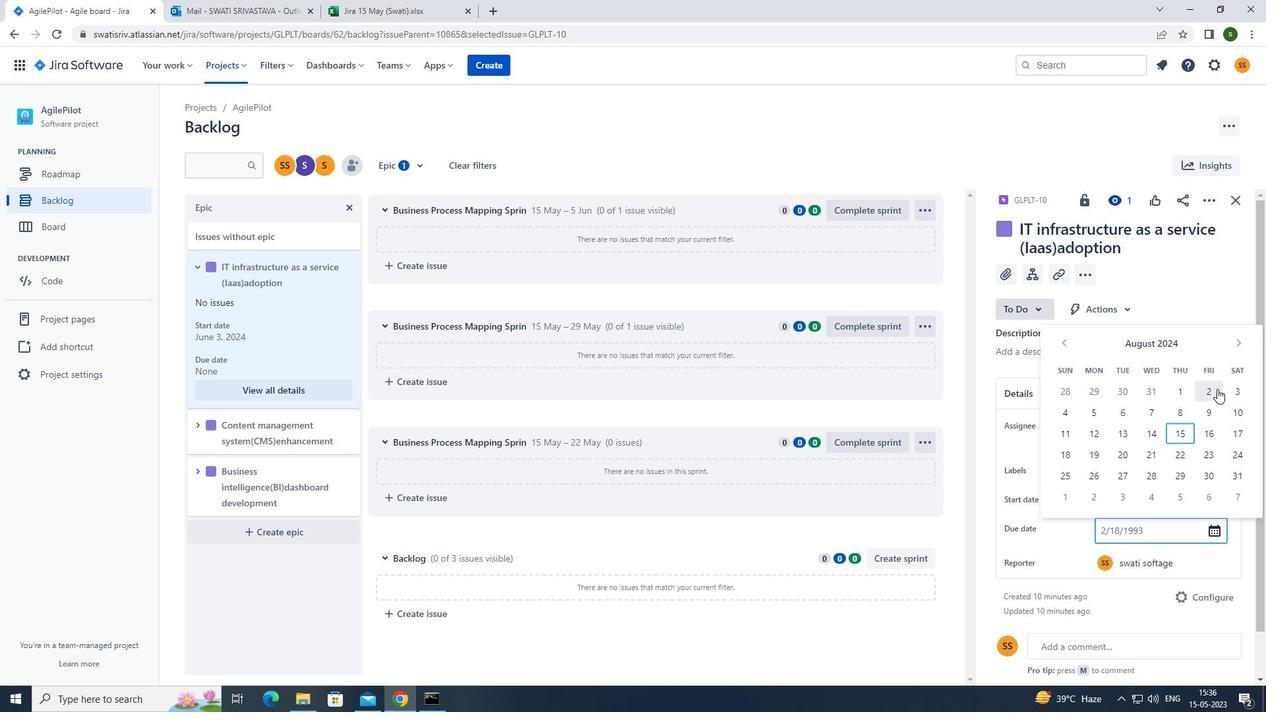 
Action: Mouse moved to (203, 430)
Screenshot: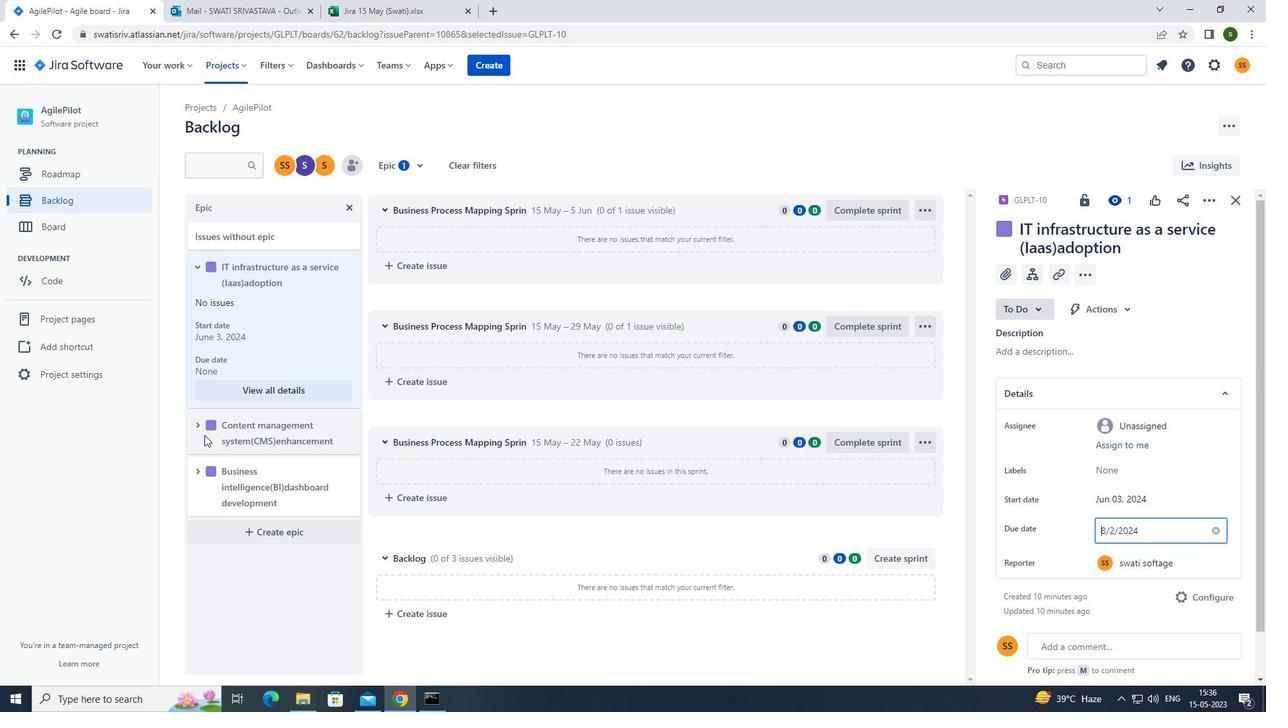 
Action: Mouse pressed left at (203, 430)
Screenshot: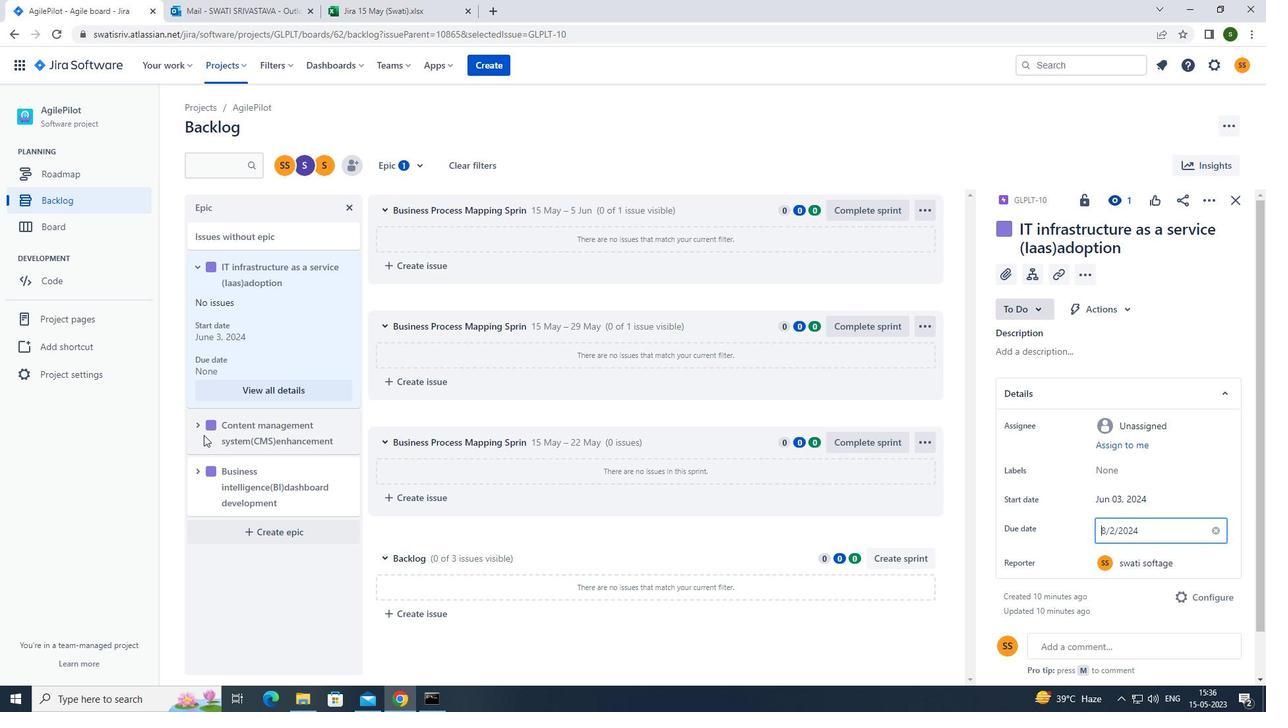 
Action: Mouse moved to (272, 542)
Screenshot: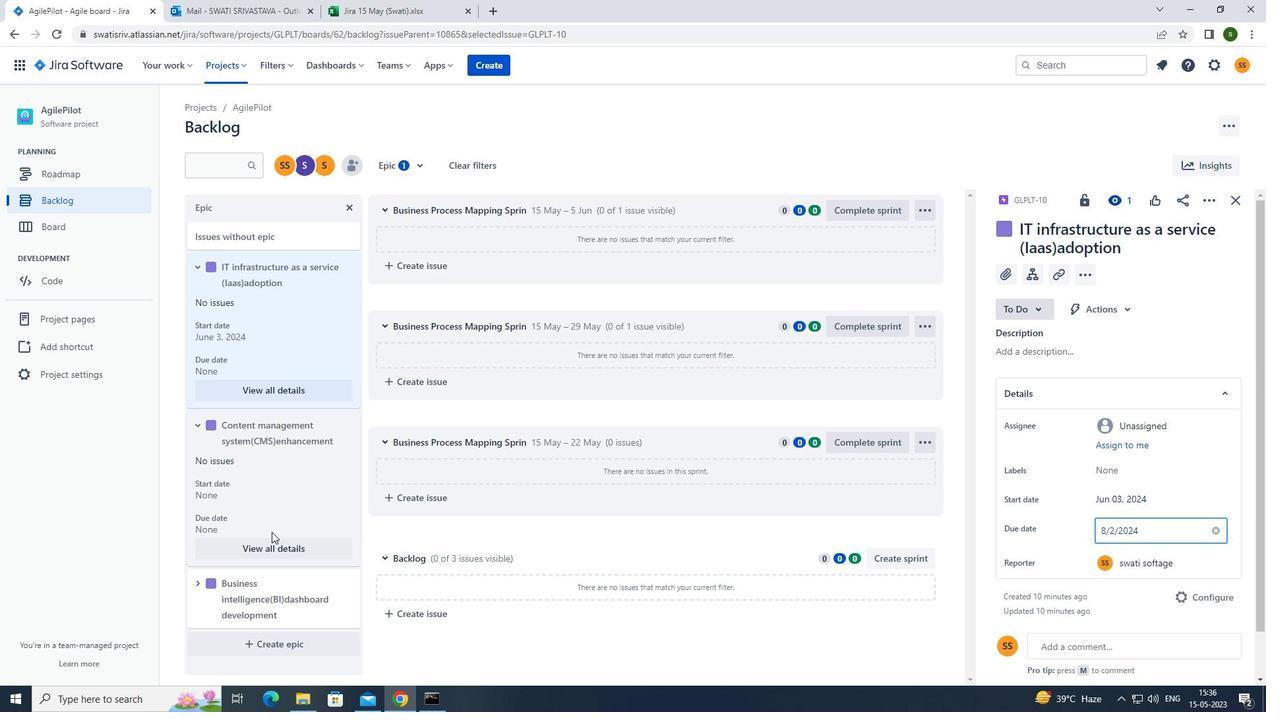
Action: Mouse pressed left at (272, 542)
Screenshot: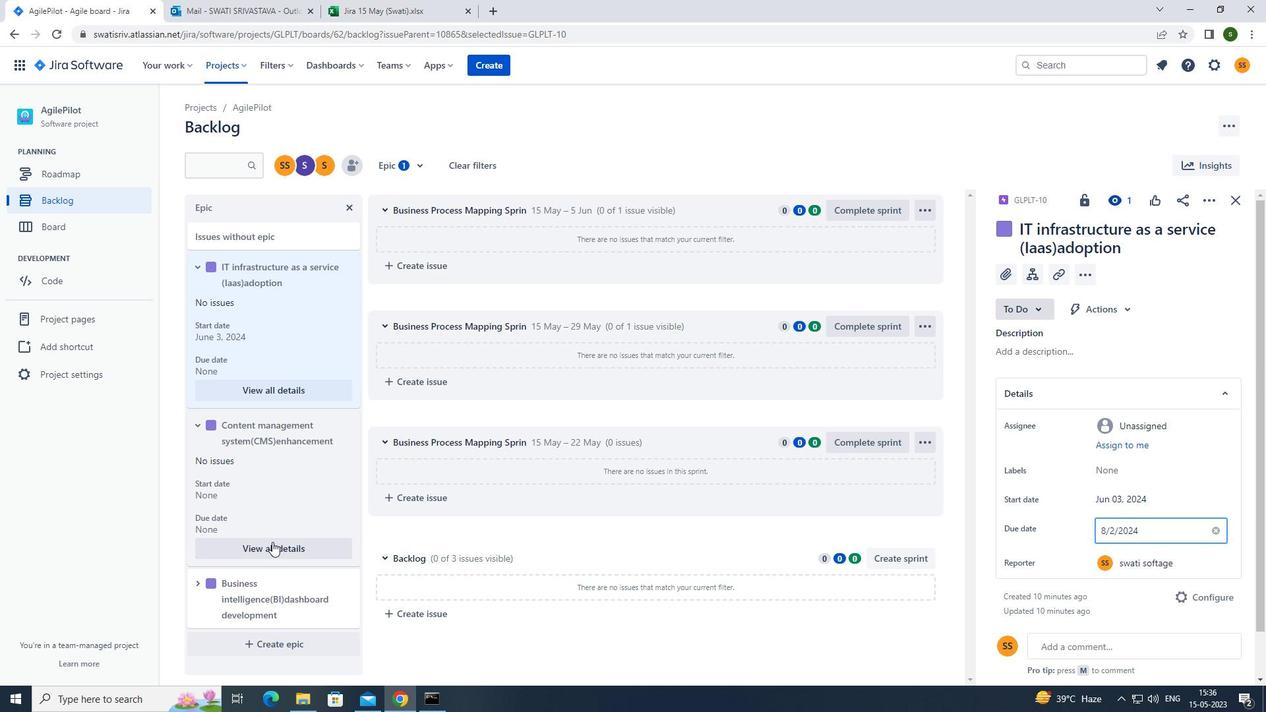 
Action: Mouse moved to (1099, 492)
Screenshot: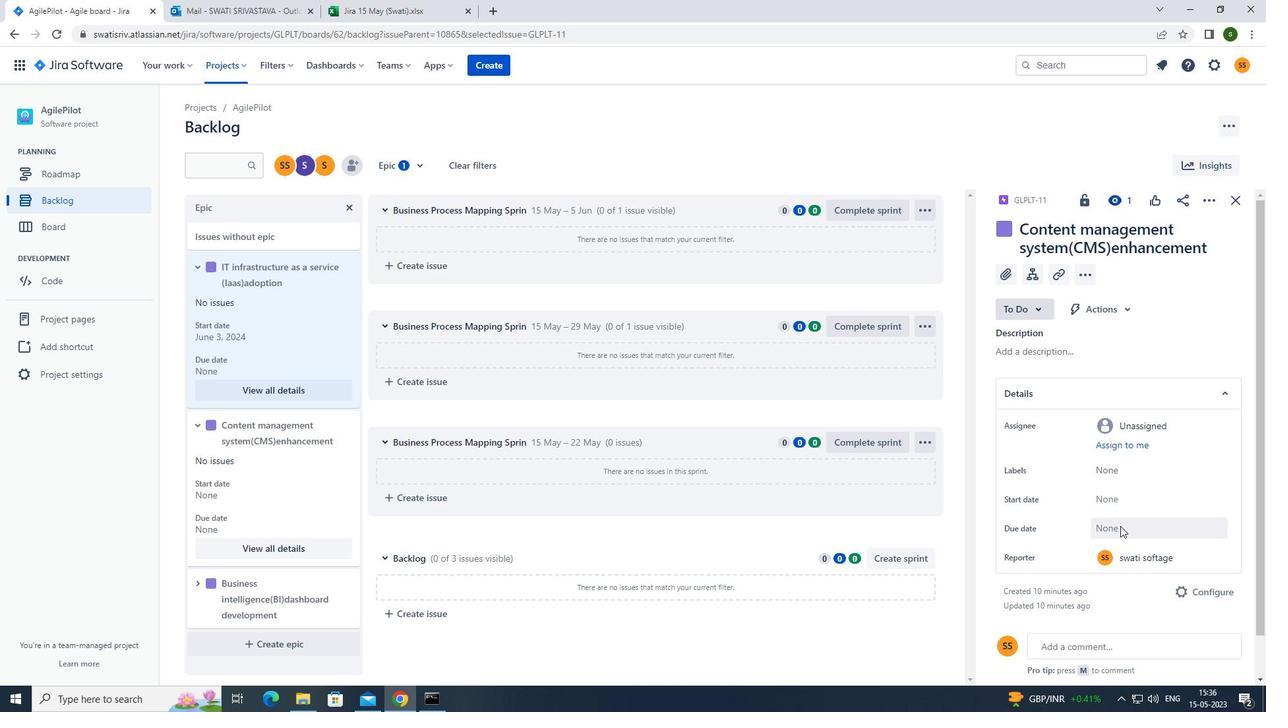 
Action: Mouse pressed left at (1099, 492)
Screenshot: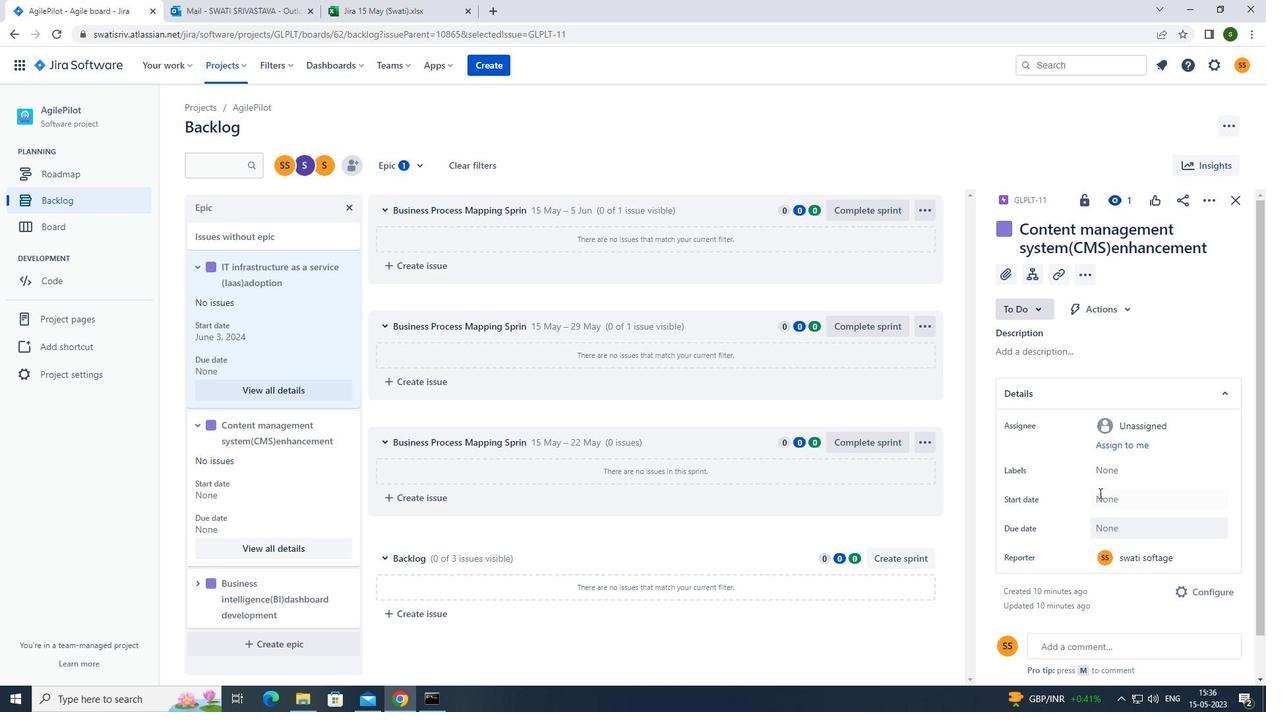 
Action: Mouse moved to (1241, 312)
Screenshot: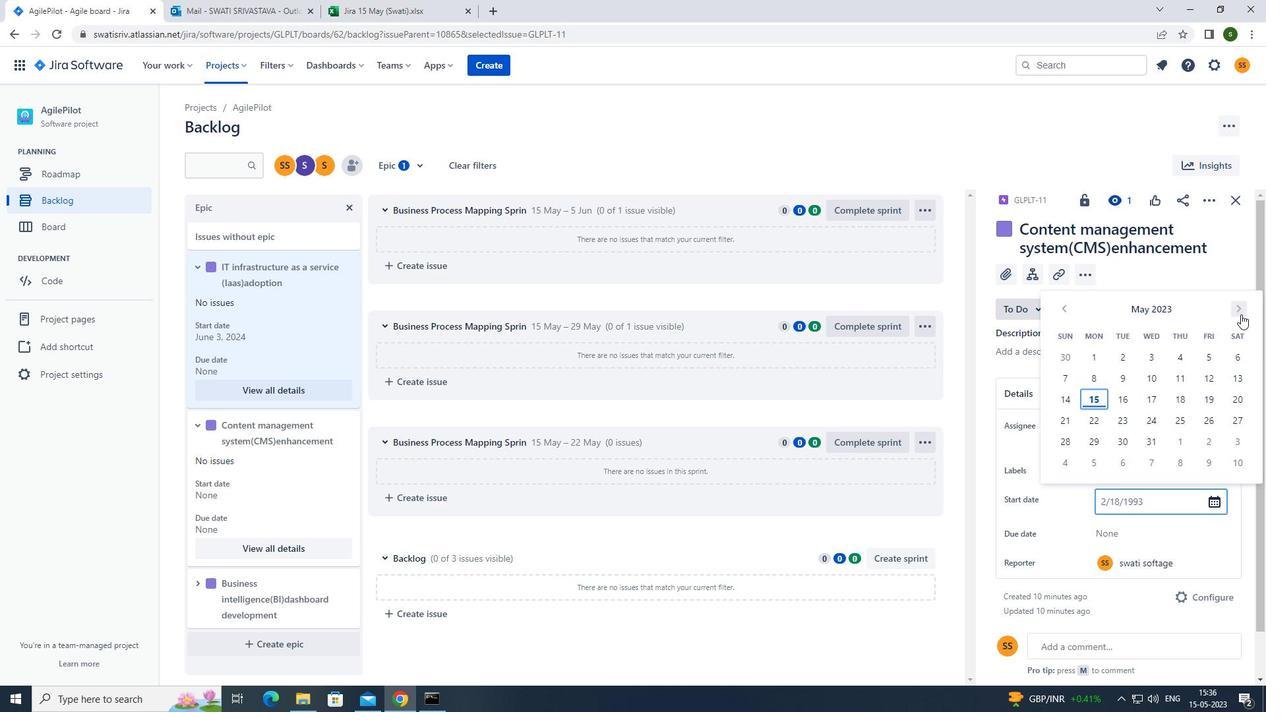 
Action: Mouse pressed left at (1241, 312)
Screenshot: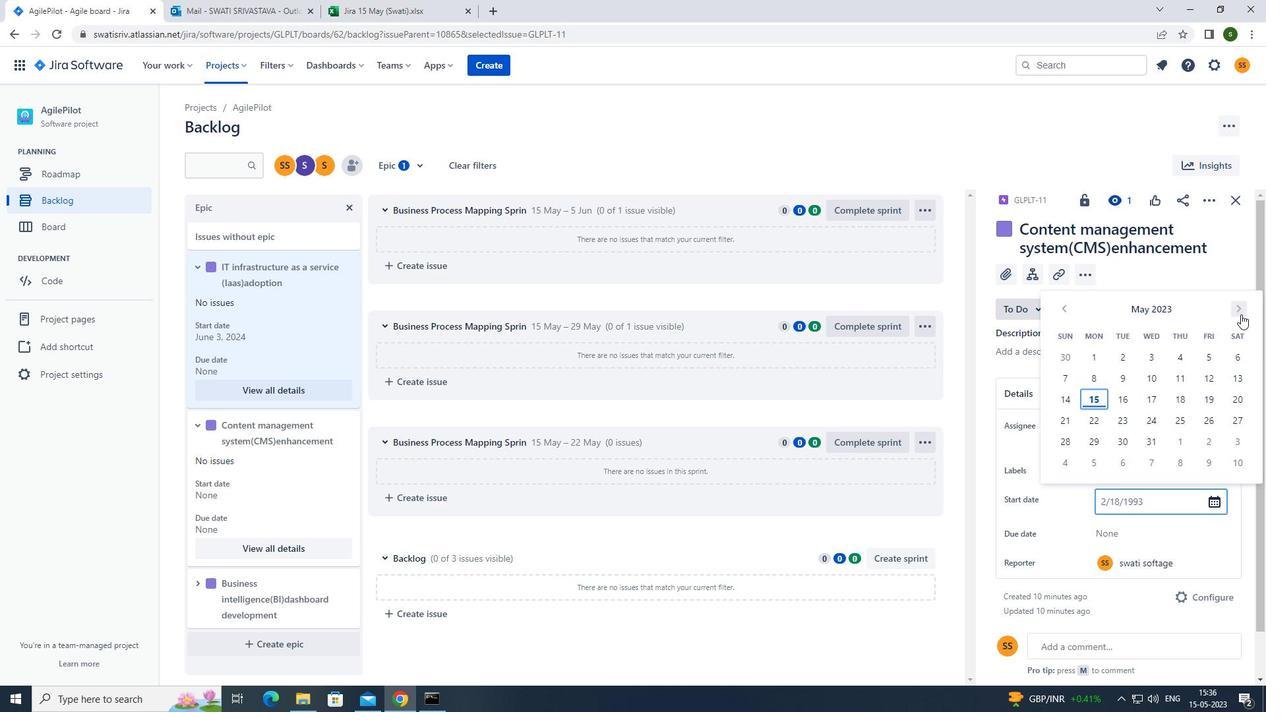 
Action: Mouse pressed left at (1241, 312)
Screenshot: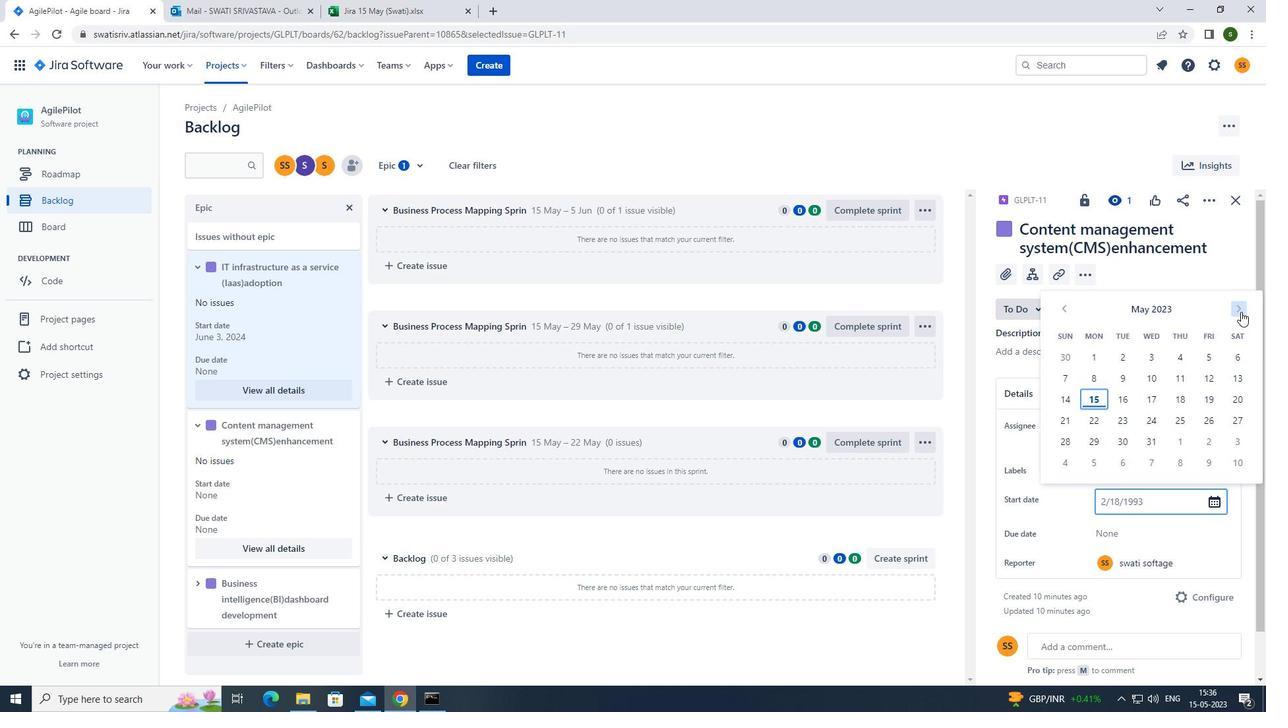 
Action: Mouse pressed left at (1241, 312)
Screenshot: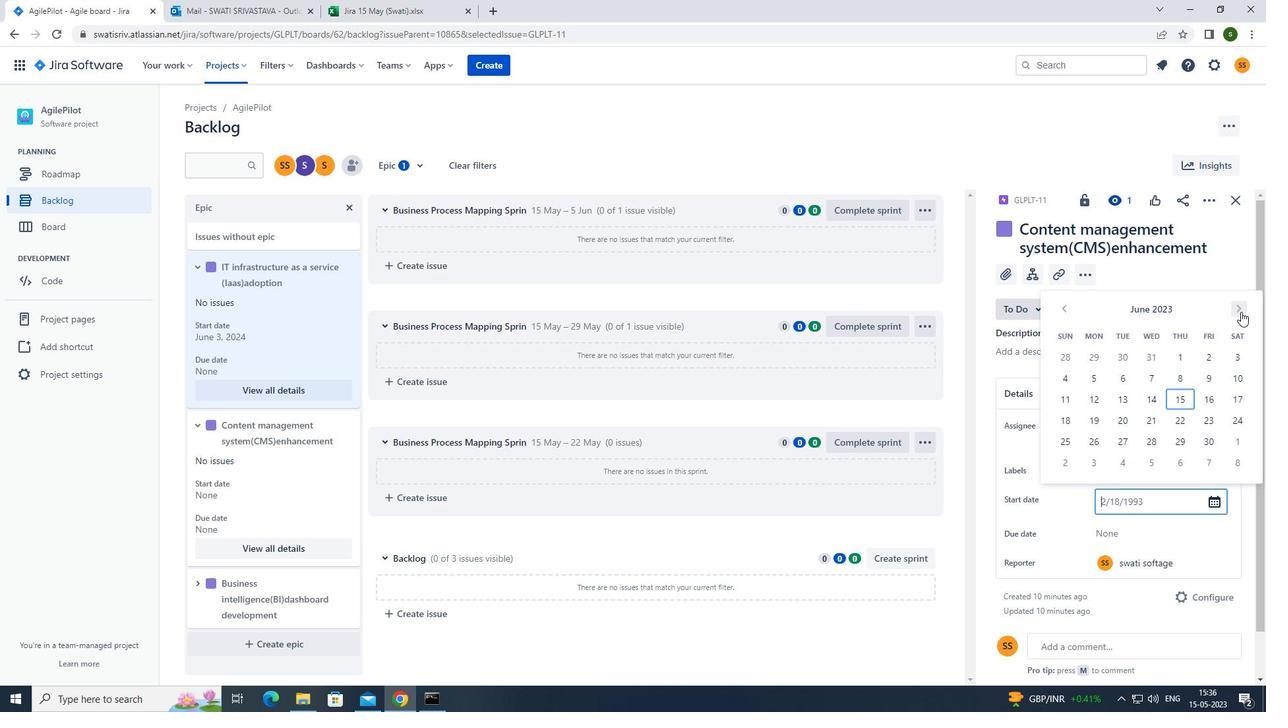 
Action: Mouse pressed left at (1241, 312)
Screenshot: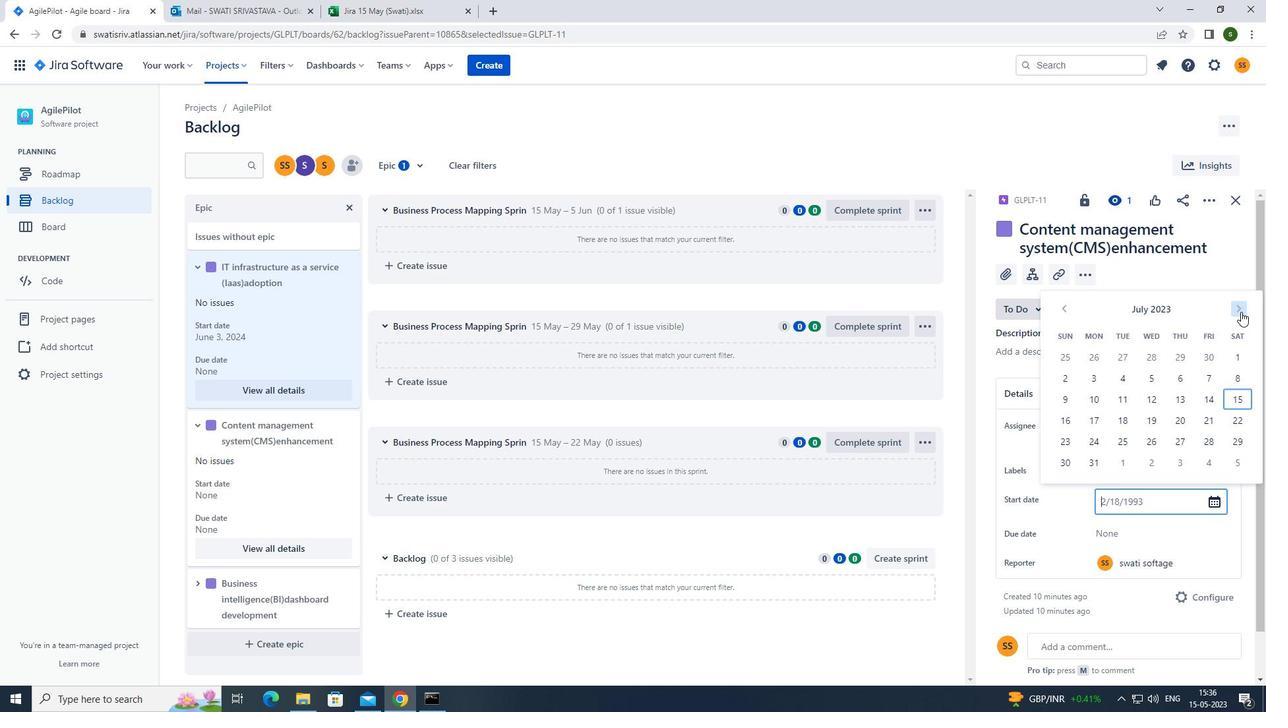 
Action: Mouse pressed left at (1241, 312)
Screenshot: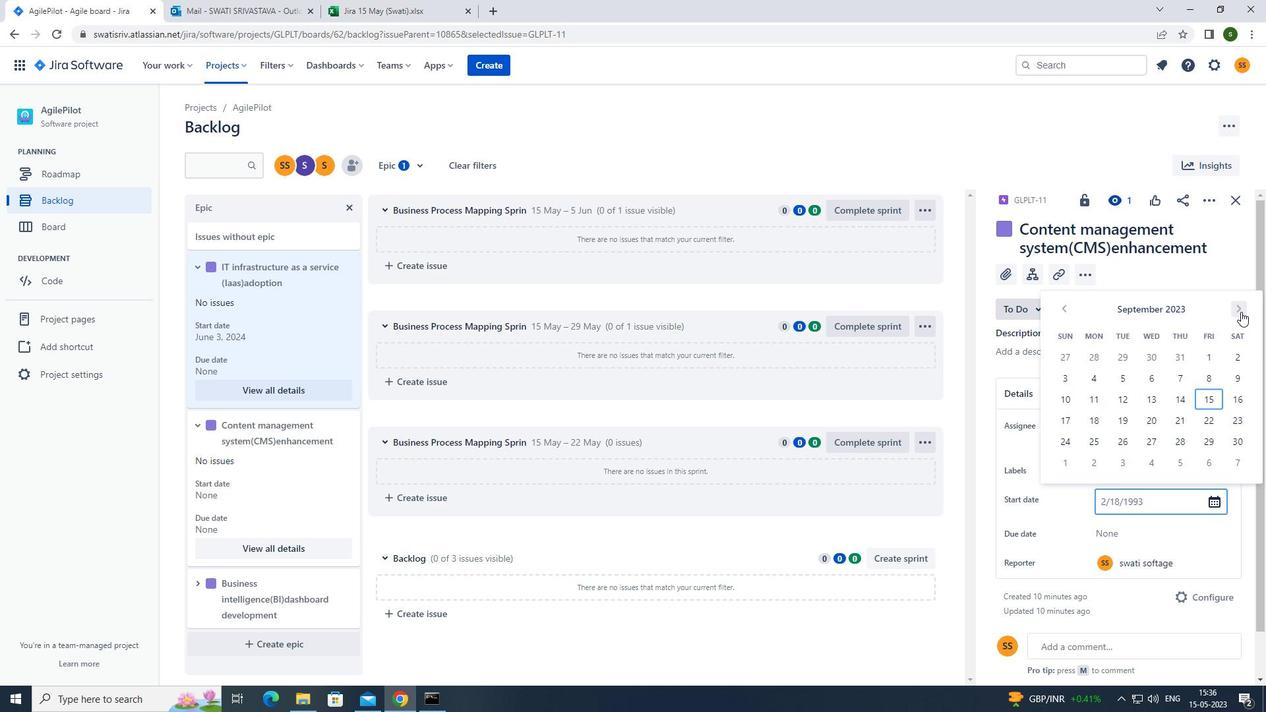 
Action: Mouse pressed left at (1241, 312)
Screenshot: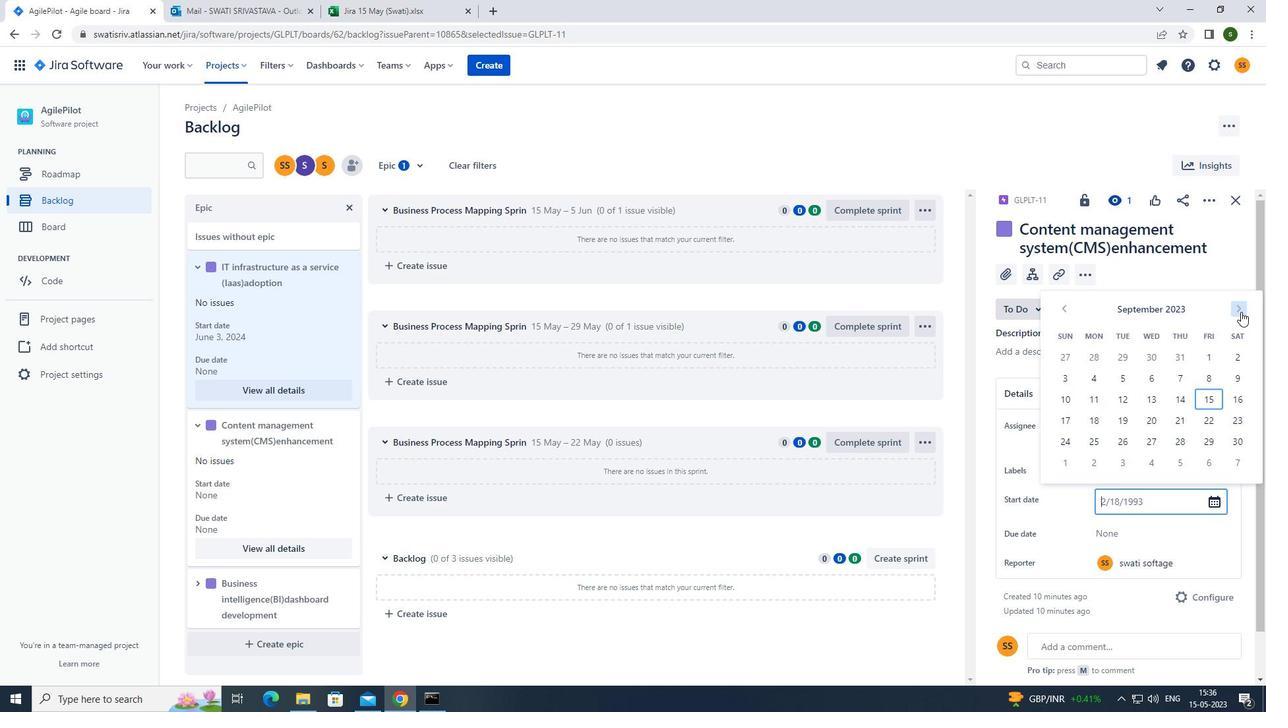 
Action: Mouse pressed left at (1241, 312)
Screenshot: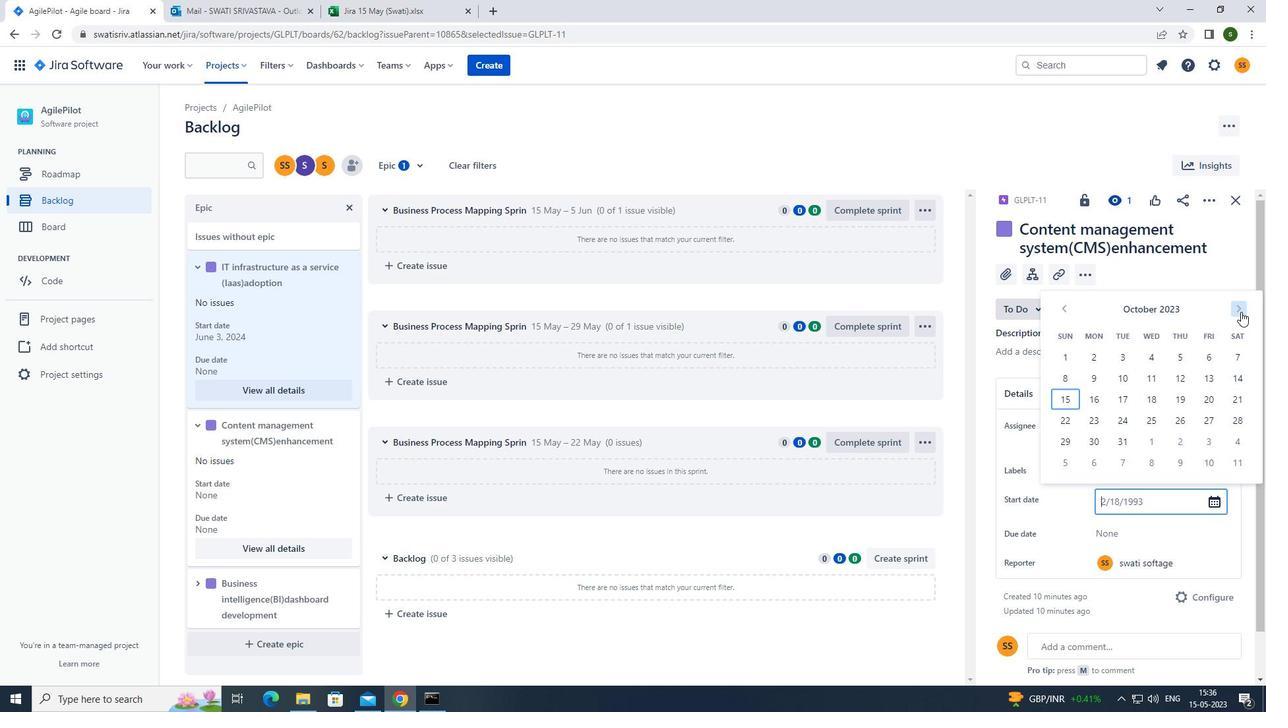 
Action: Mouse pressed left at (1241, 312)
Screenshot: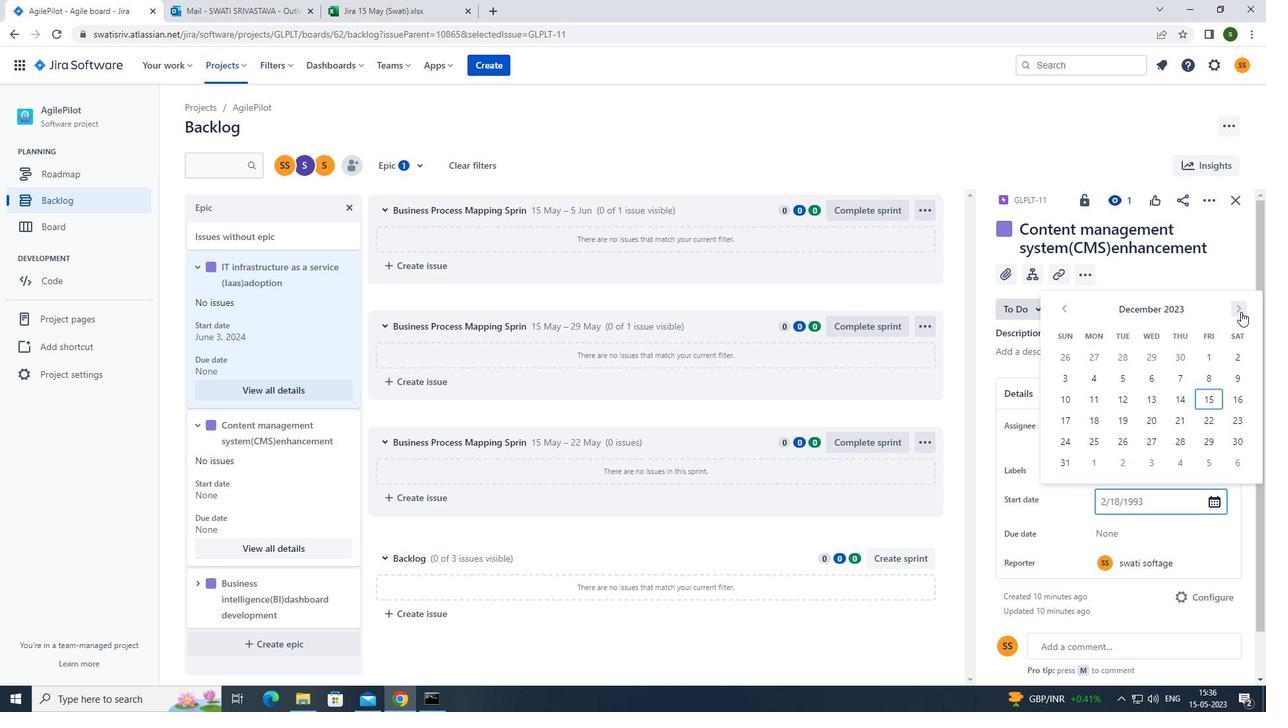 
Action: Mouse pressed left at (1241, 312)
Screenshot: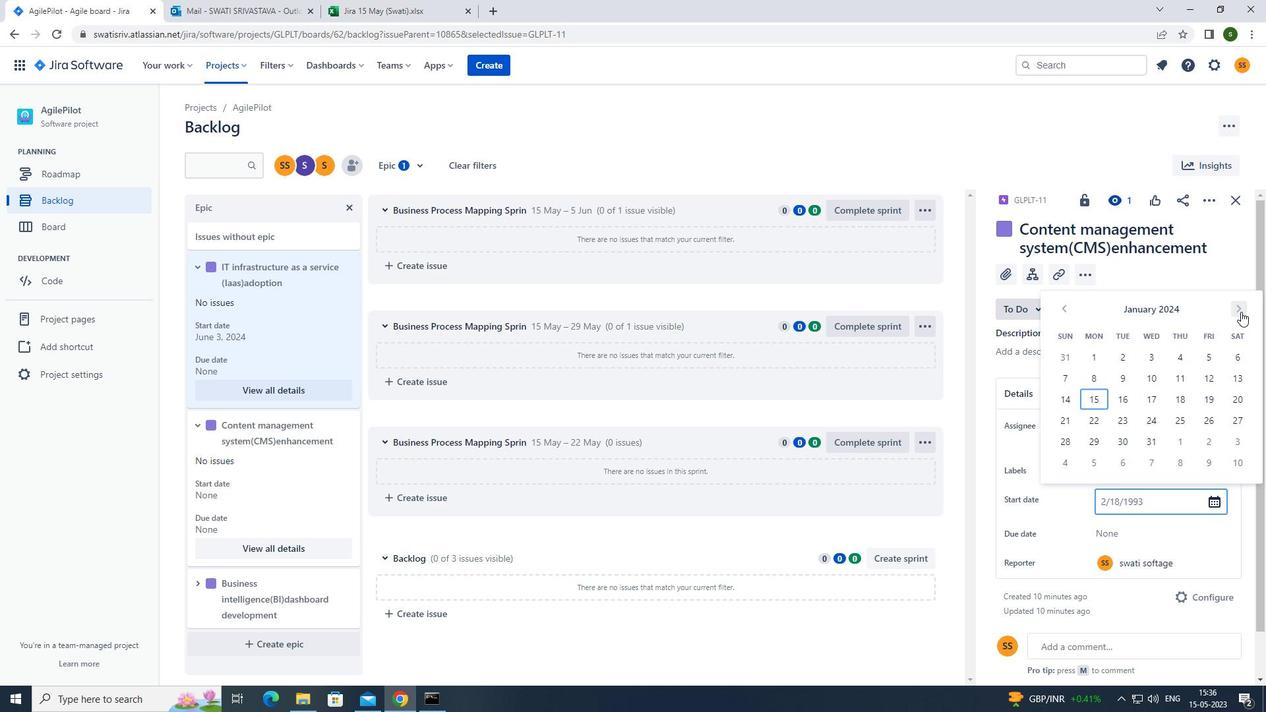 
Action: Mouse pressed left at (1241, 312)
Screenshot: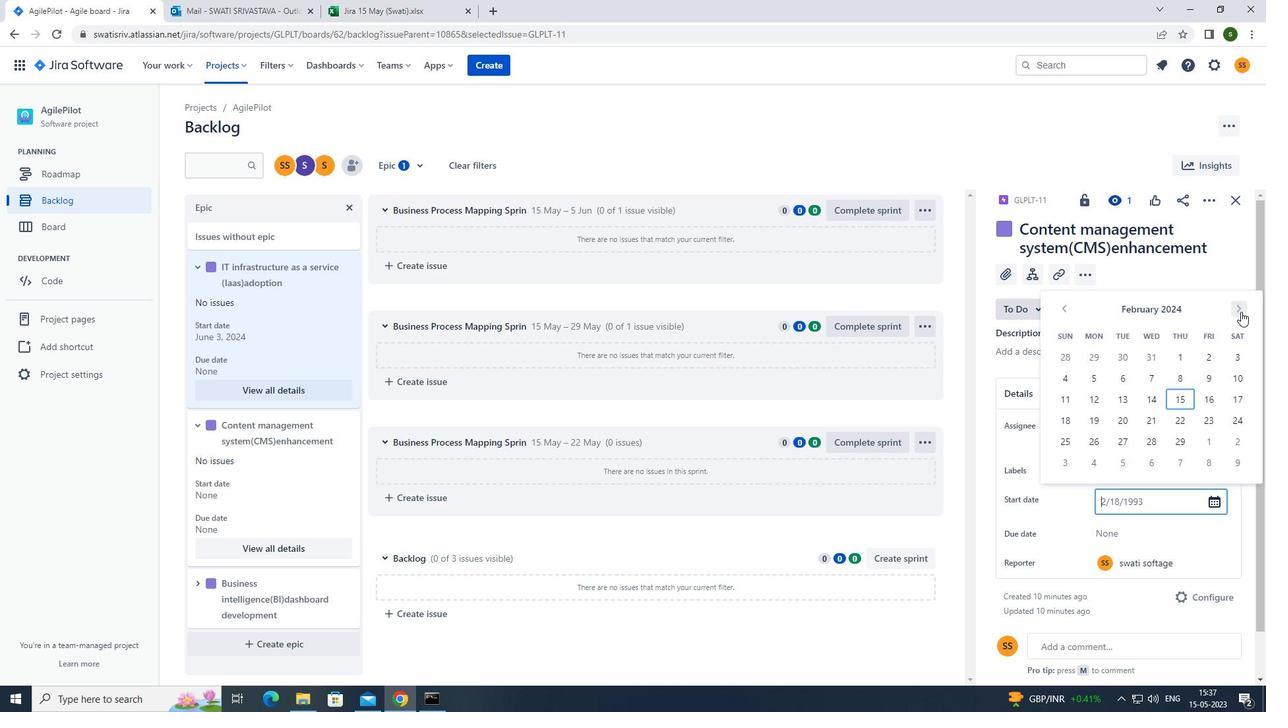 
Action: Mouse moved to (1127, 371)
Screenshot: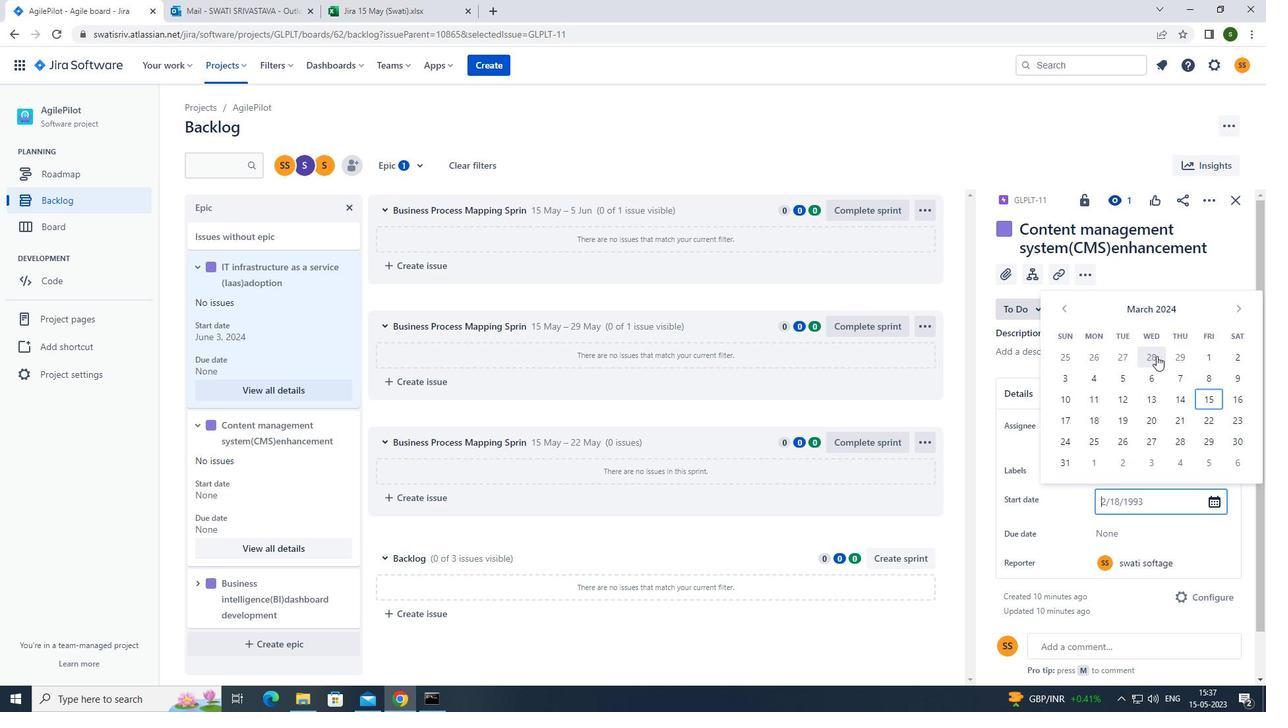 
Action: Mouse pressed left at (1127, 371)
Screenshot: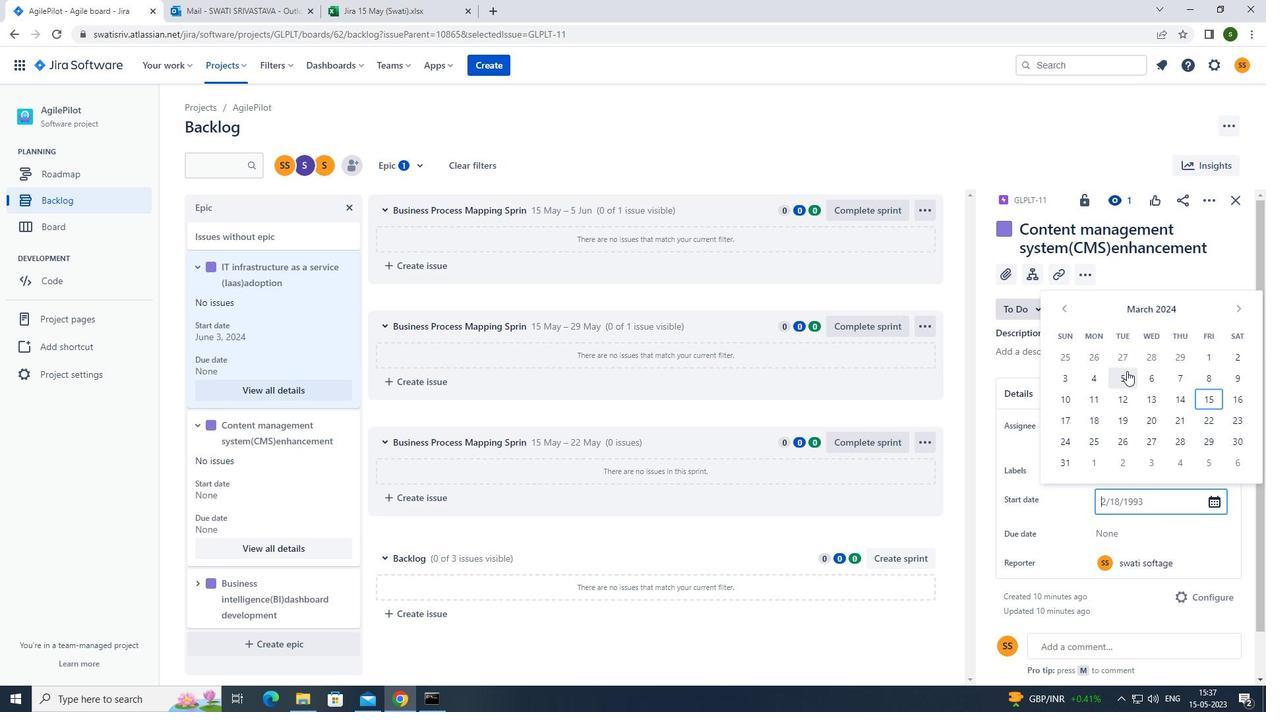 
Action: Mouse moved to (1126, 528)
Screenshot: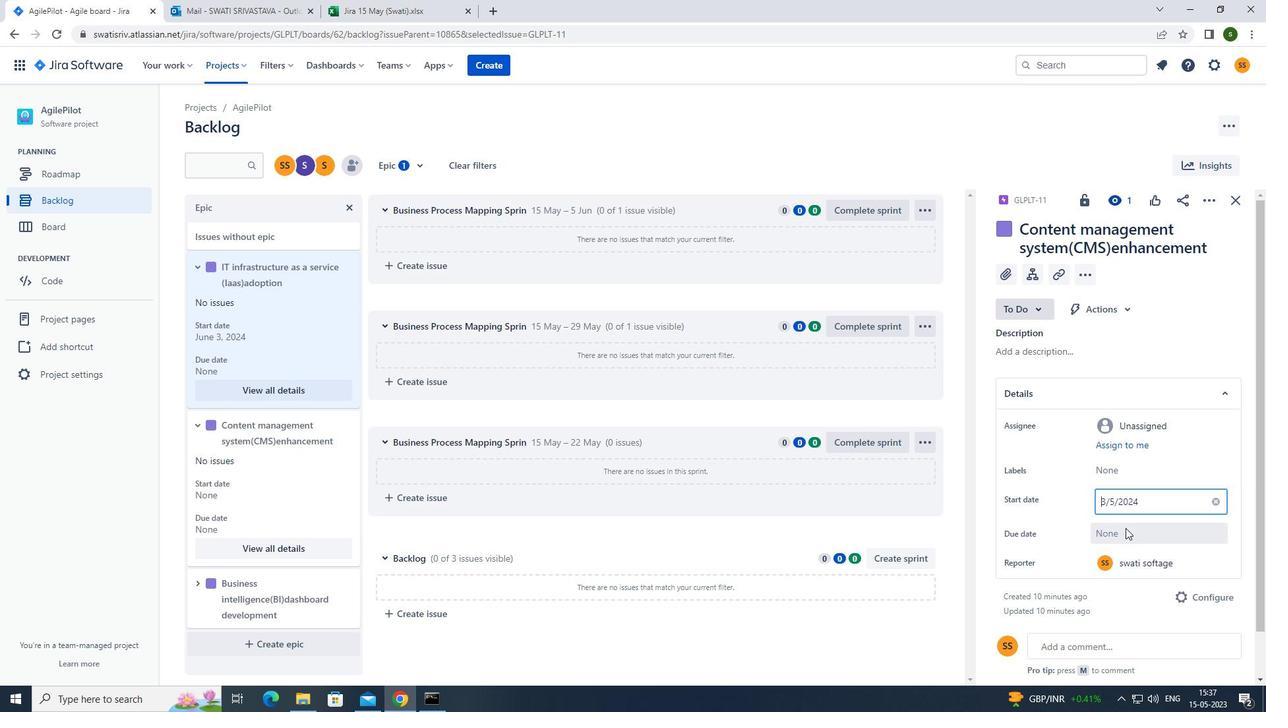 
Action: Mouse pressed left at (1126, 528)
Screenshot: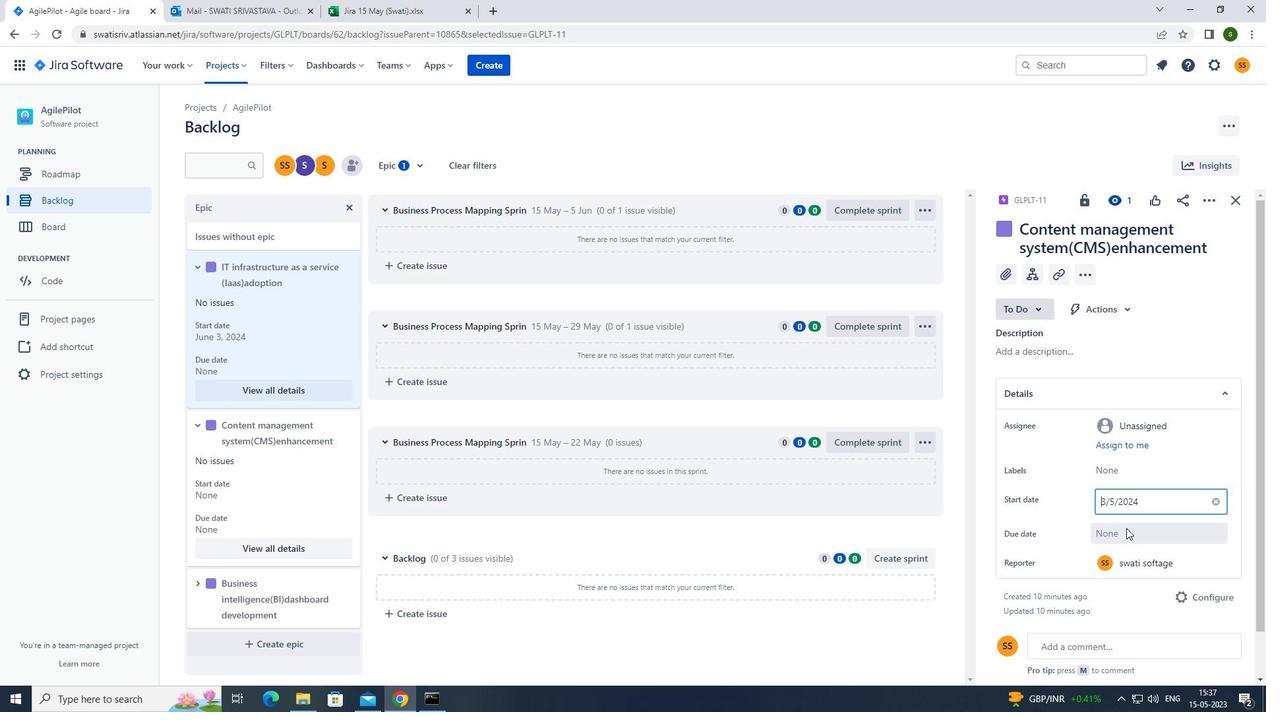 
Action: Mouse moved to (1232, 345)
Screenshot: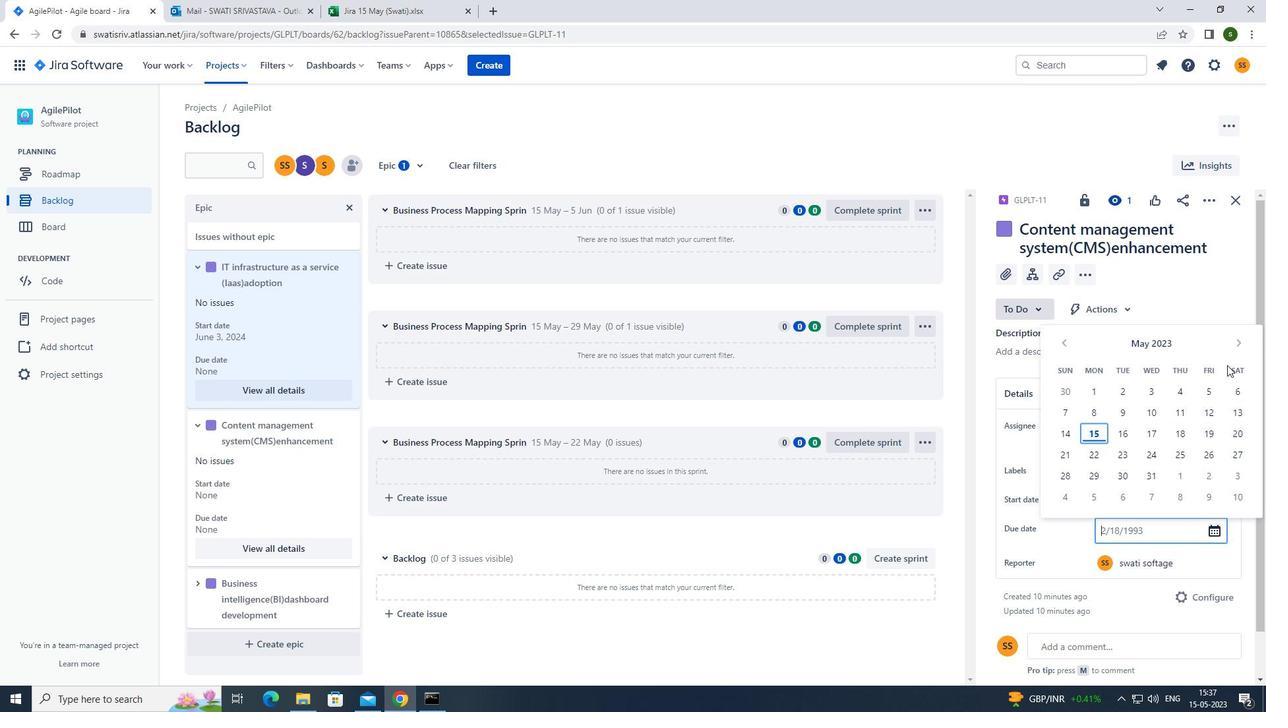 
Action: Mouse pressed left at (1232, 345)
Screenshot: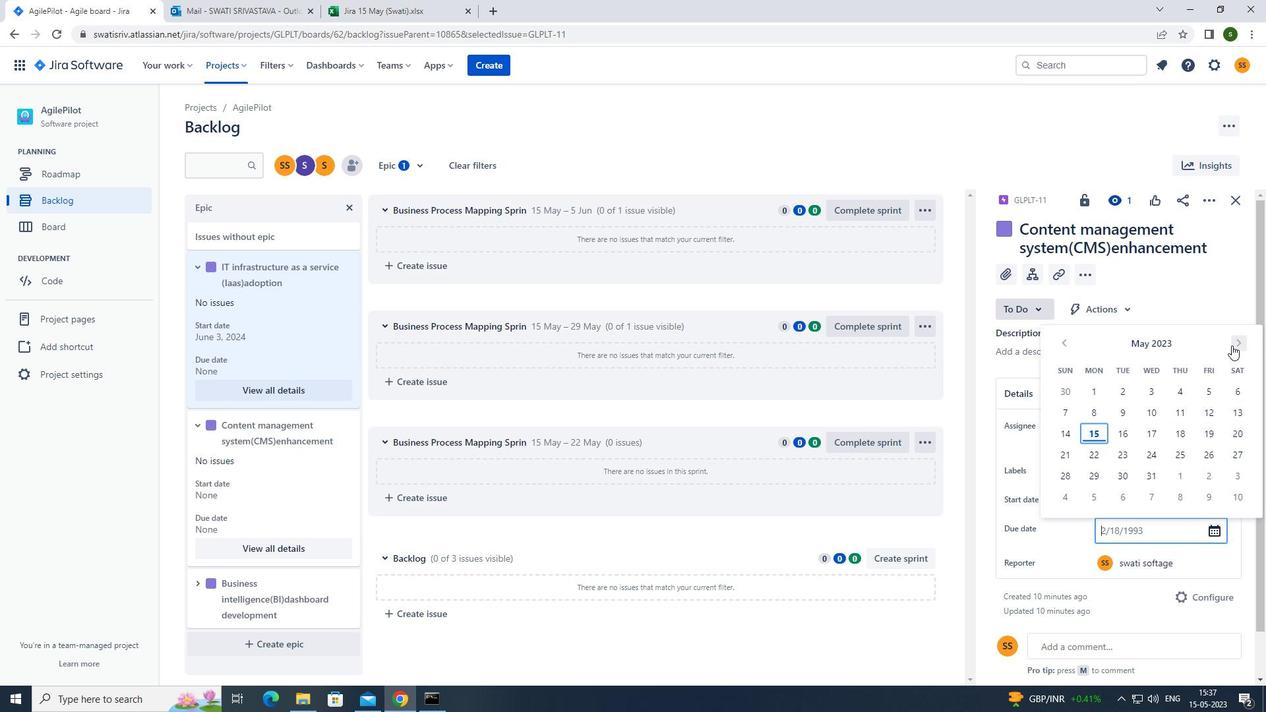 
Action: Mouse pressed left at (1232, 345)
Screenshot: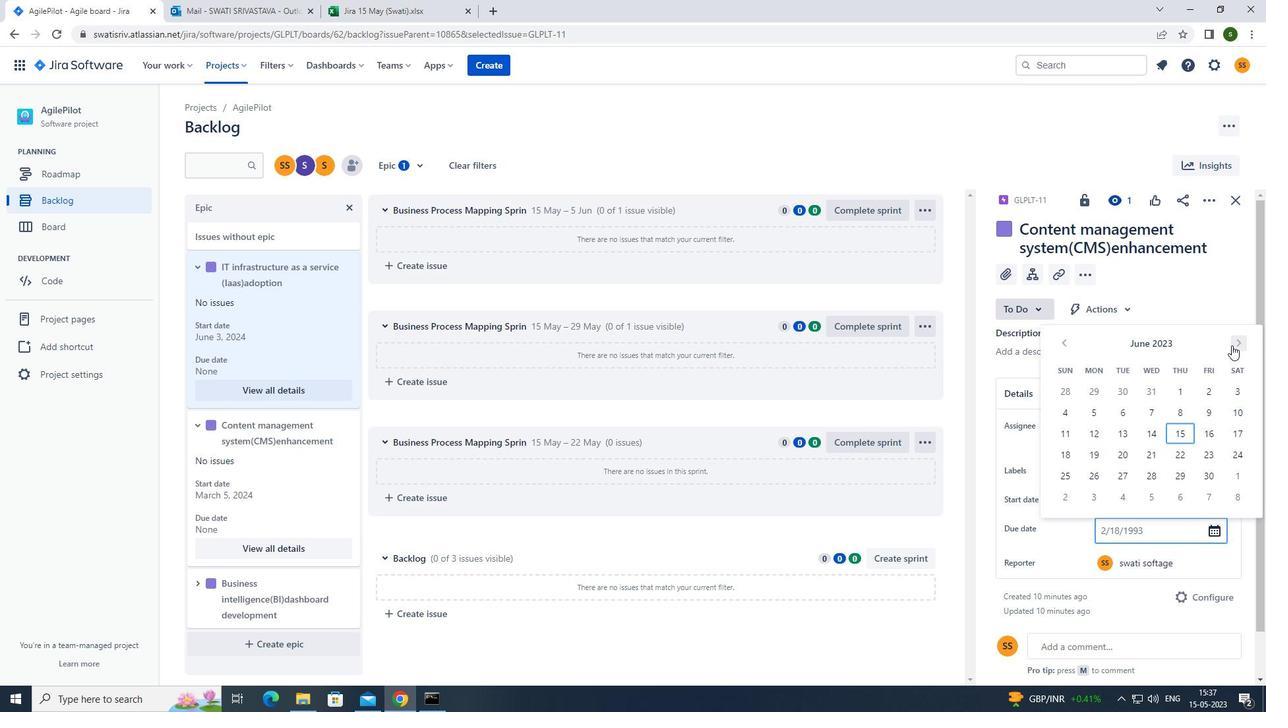 
Action: Mouse pressed left at (1232, 345)
Screenshot: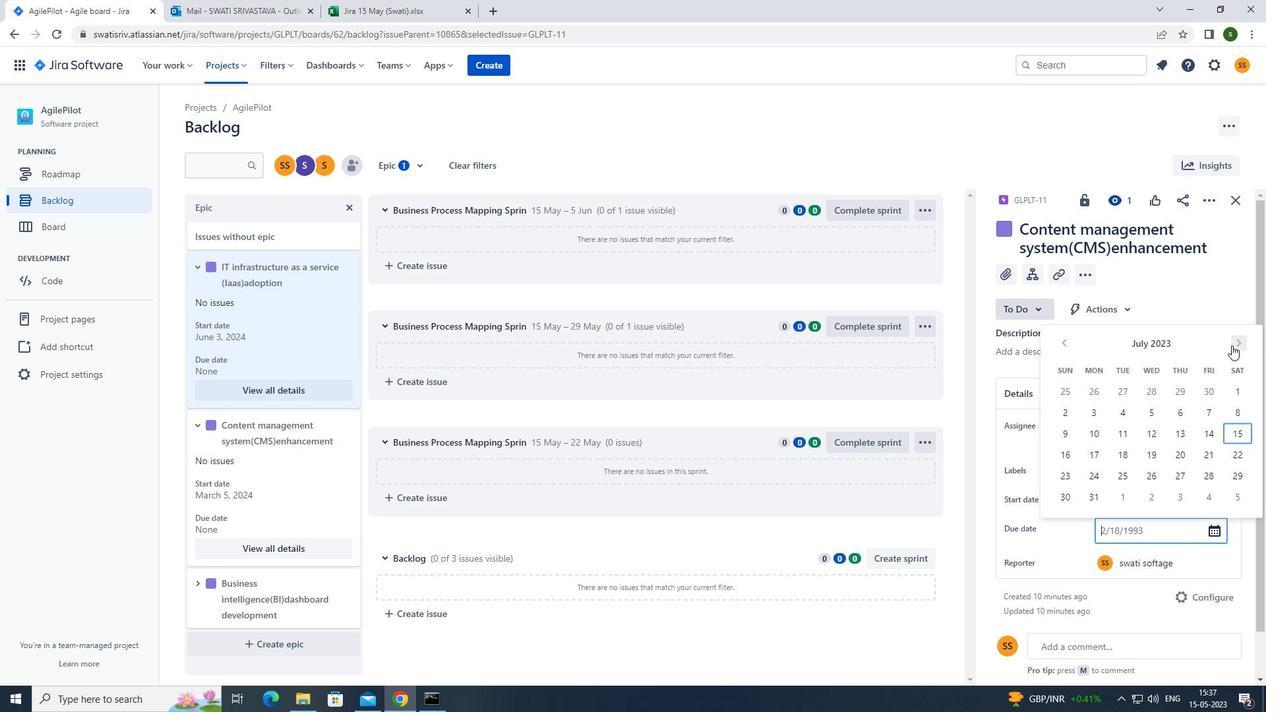 
Action: Mouse pressed left at (1232, 345)
Screenshot: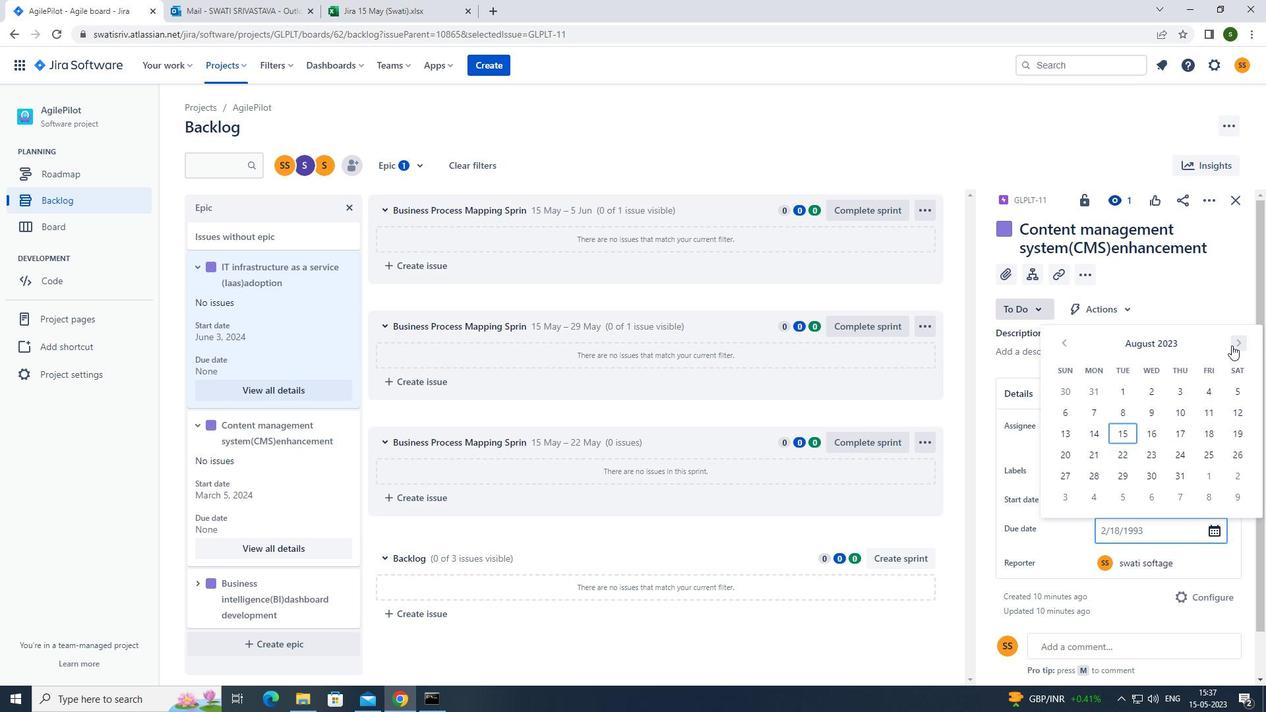 
Action: Mouse pressed left at (1232, 345)
Screenshot: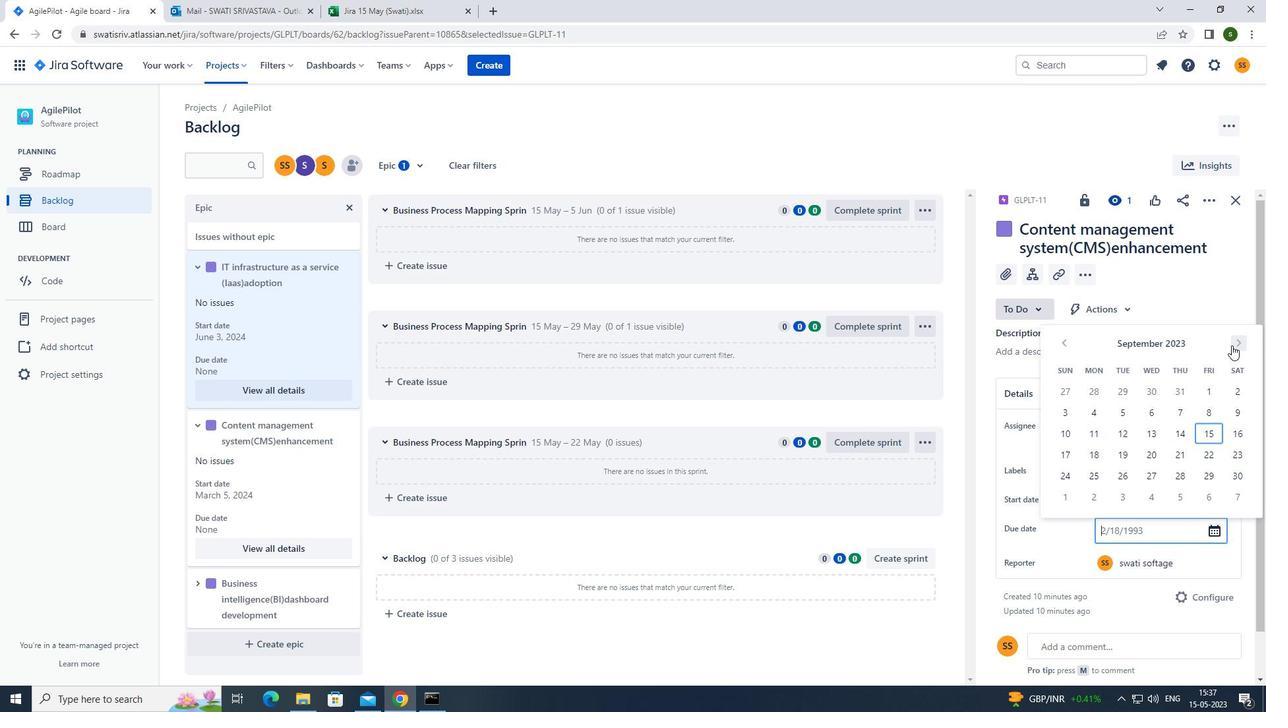 
Action: Mouse pressed left at (1232, 345)
Screenshot: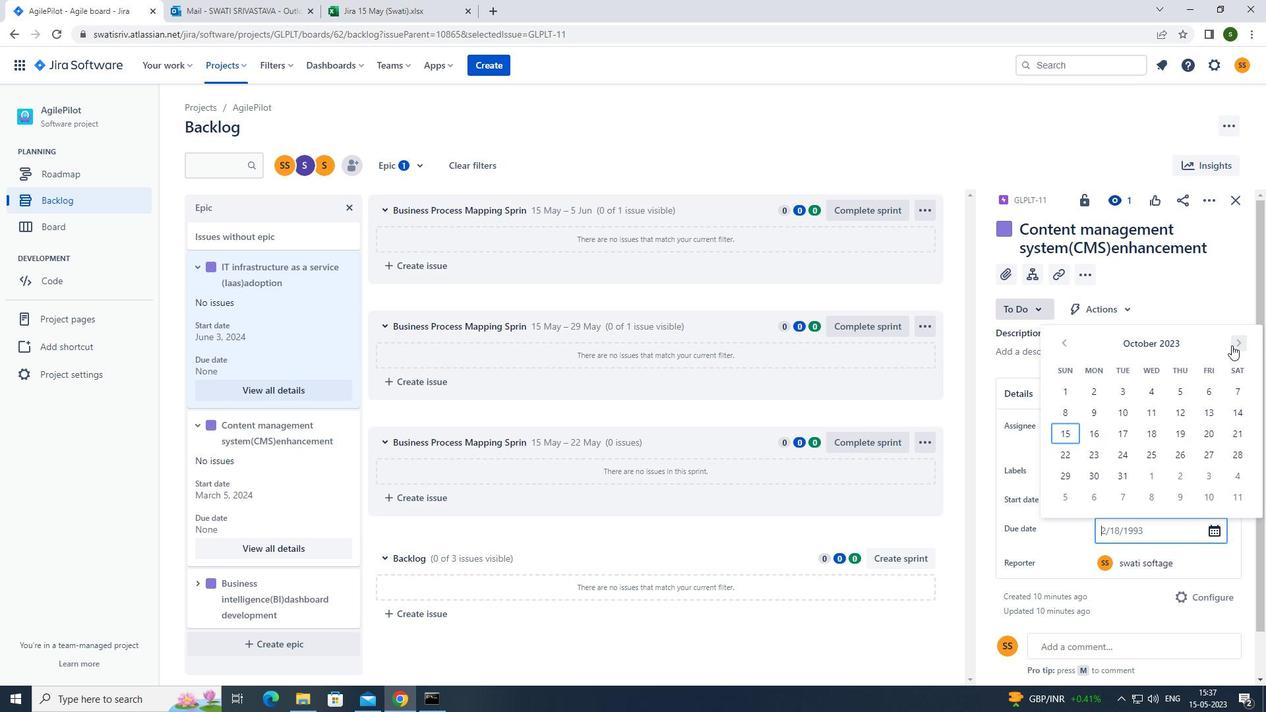 
Action: Mouse pressed left at (1232, 345)
Screenshot: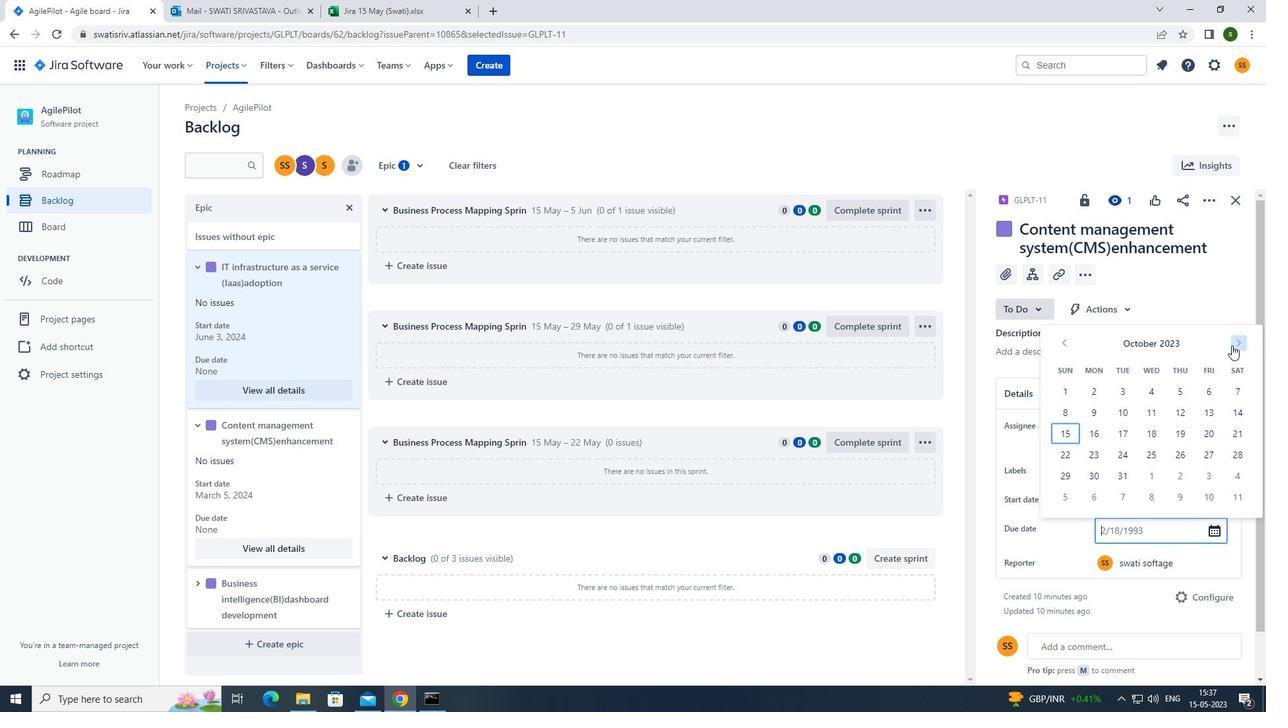 
Action: Mouse pressed left at (1232, 345)
Screenshot: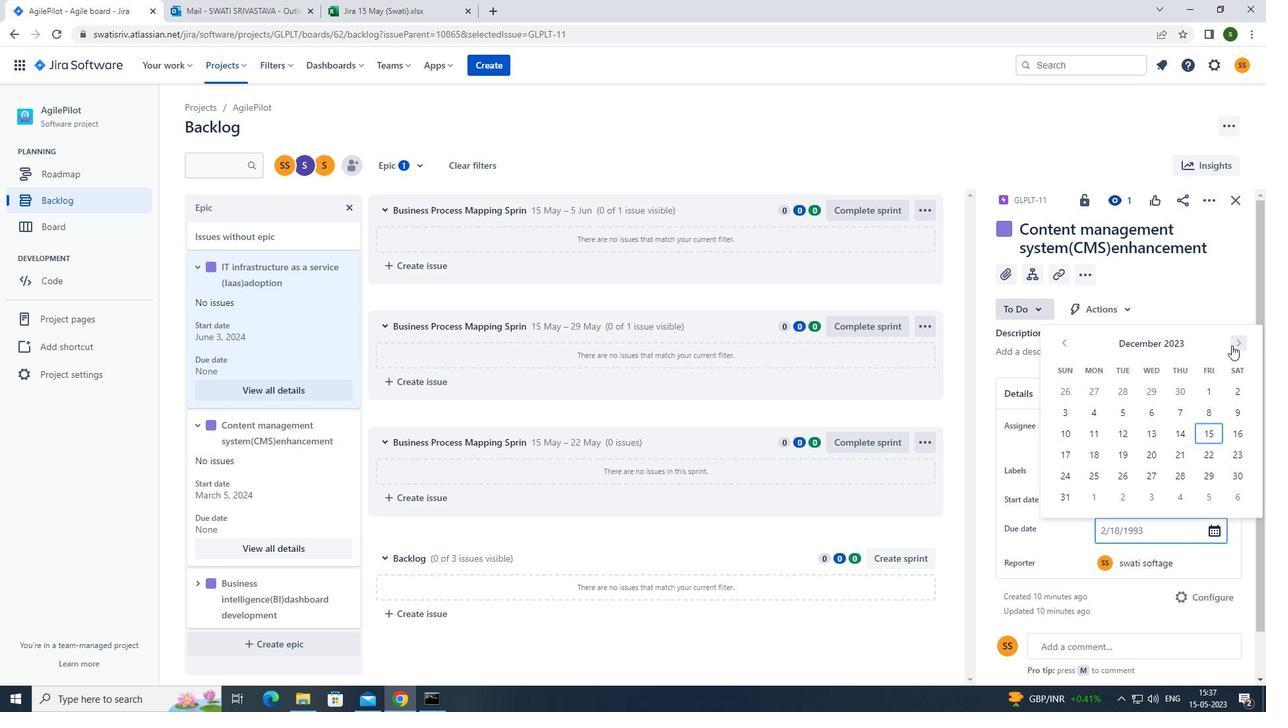 
Action: Mouse pressed left at (1232, 345)
Screenshot: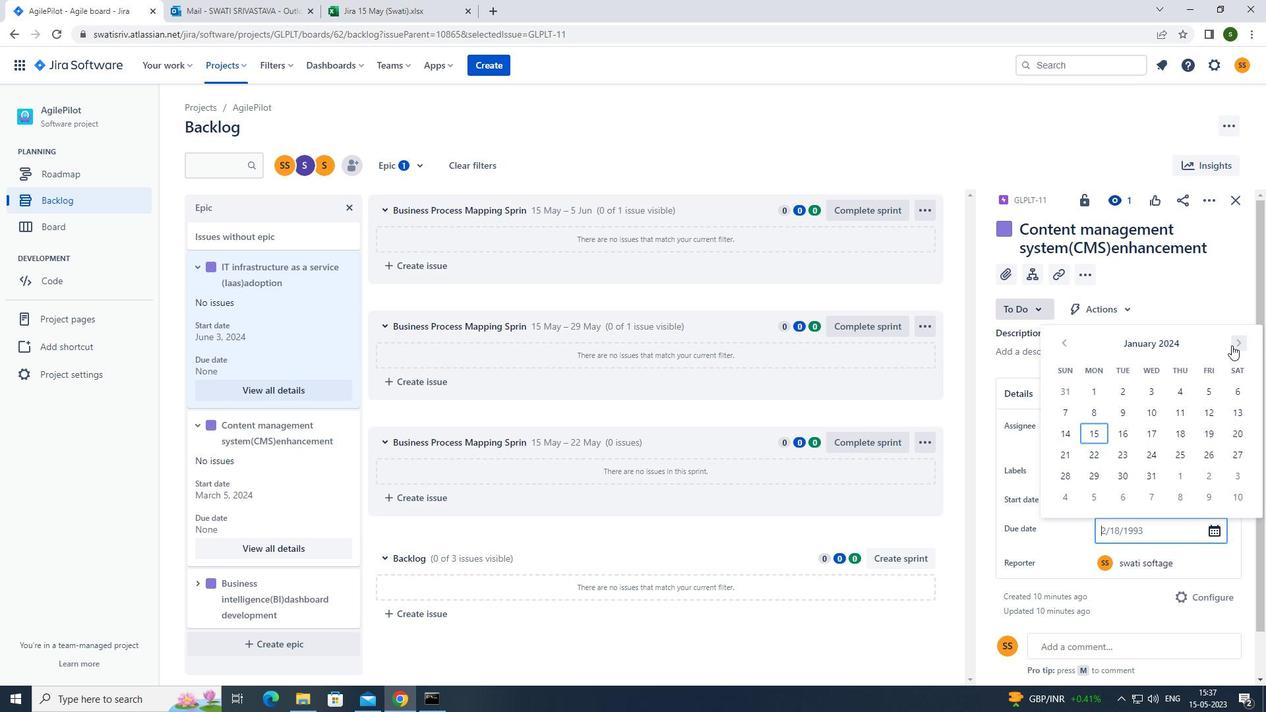 
Action: Mouse pressed left at (1232, 345)
Screenshot: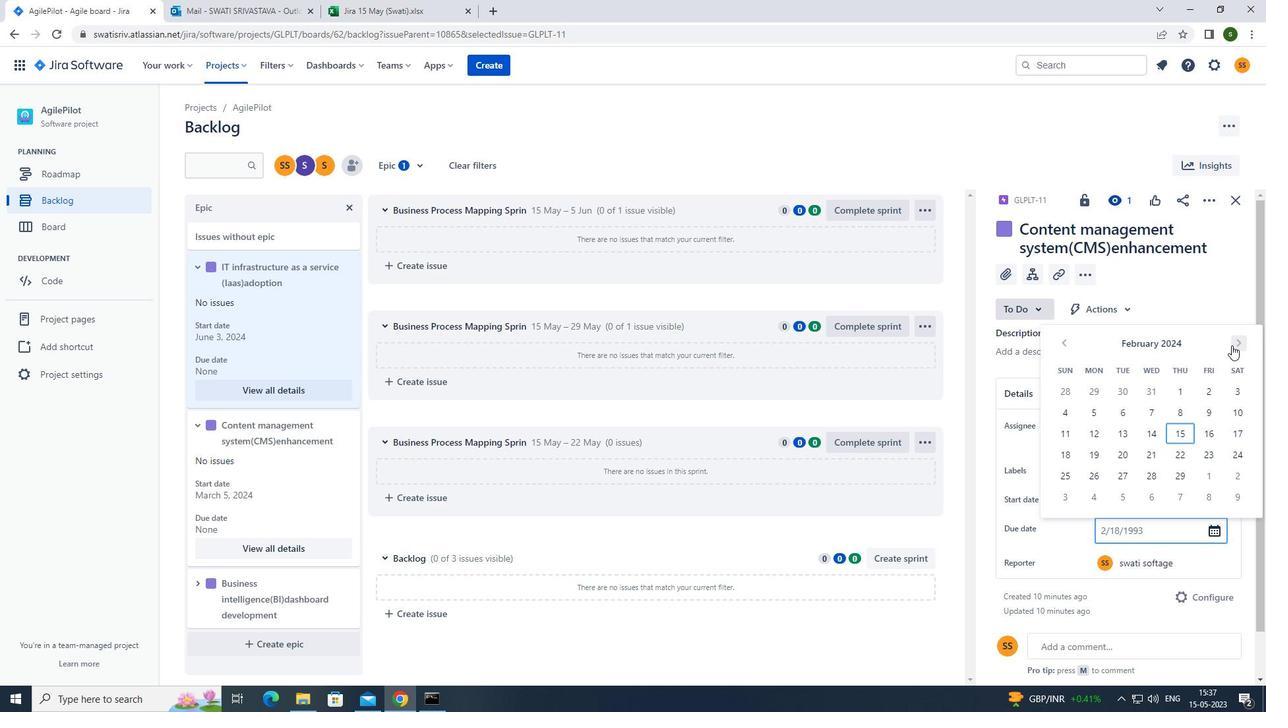 
Action: Mouse pressed left at (1232, 345)
Screenshot: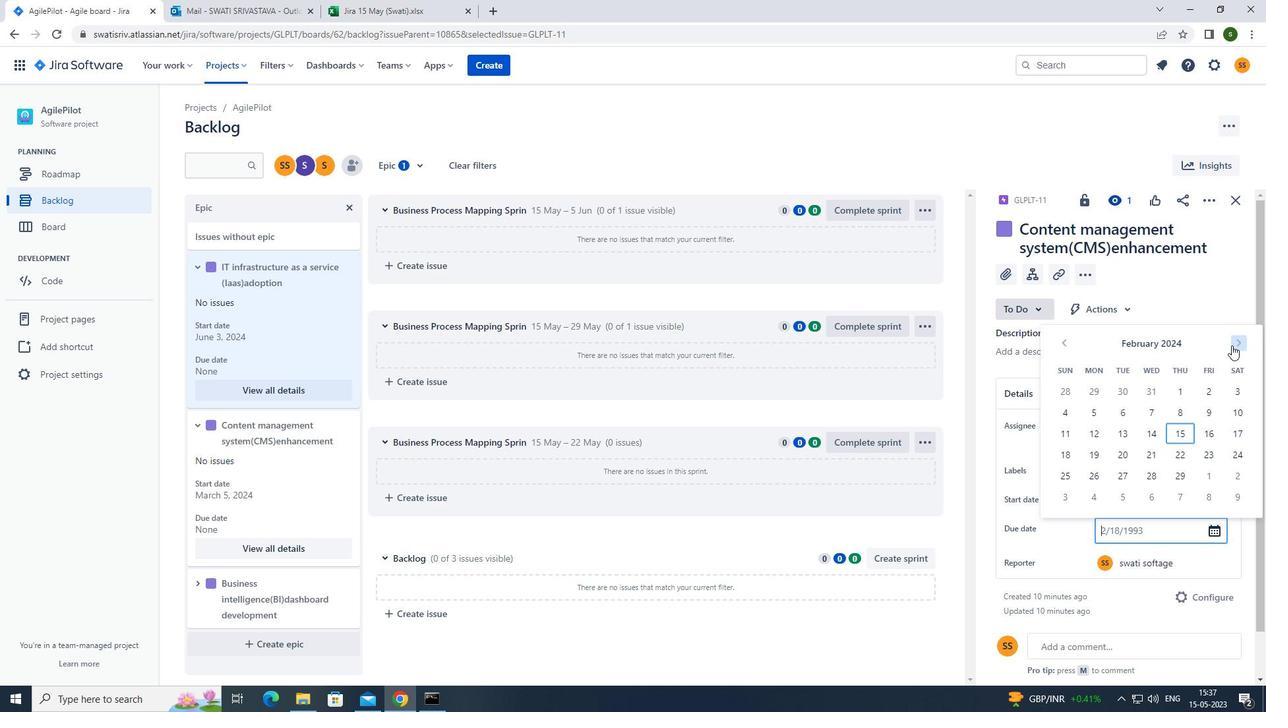 
Action: Mouse pressed left at (1232, 345)
Screenshot: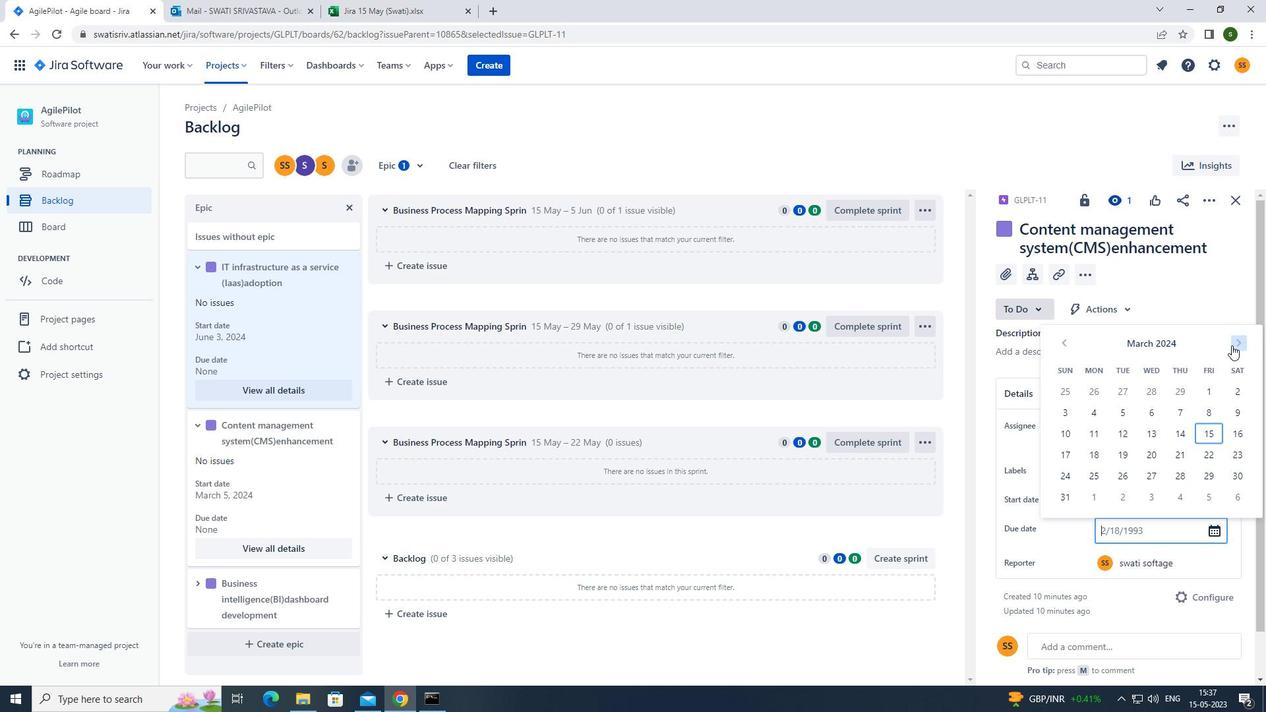 
Action: Mouse pressed left at (1232, 345)
Screenshot: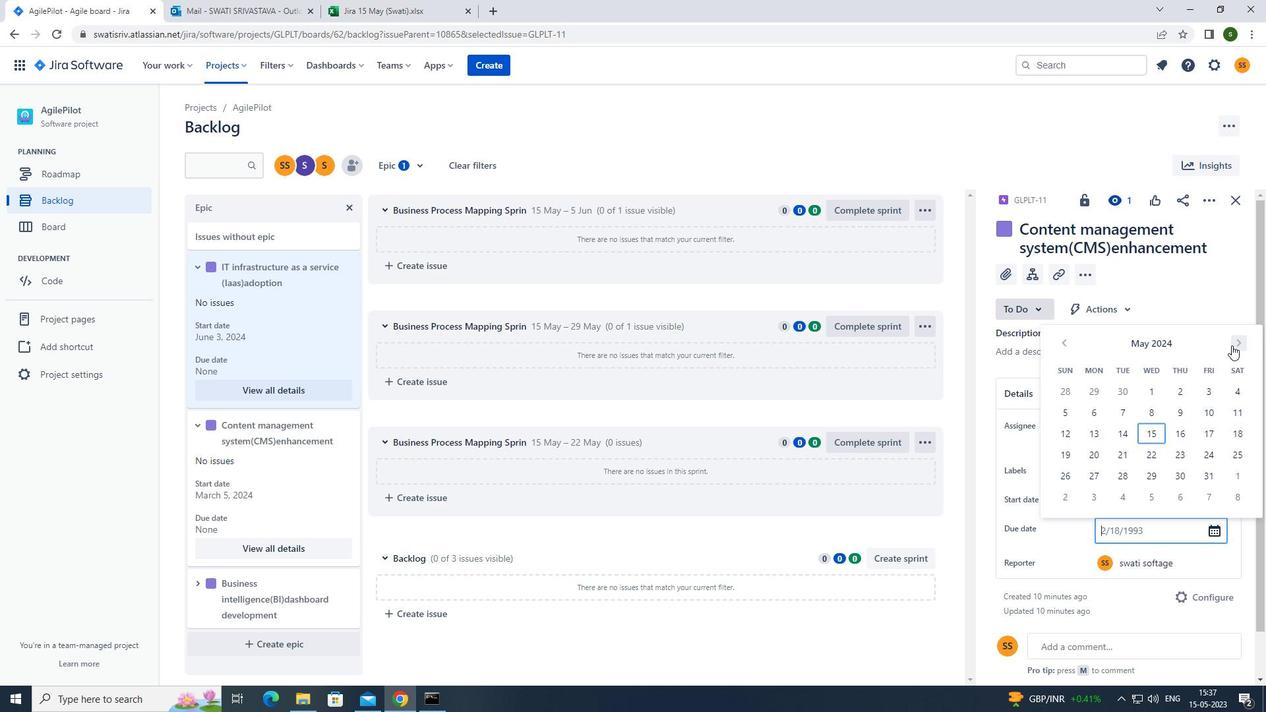 
Action: Mouse pressed left at (1232, 345)
Screenshot: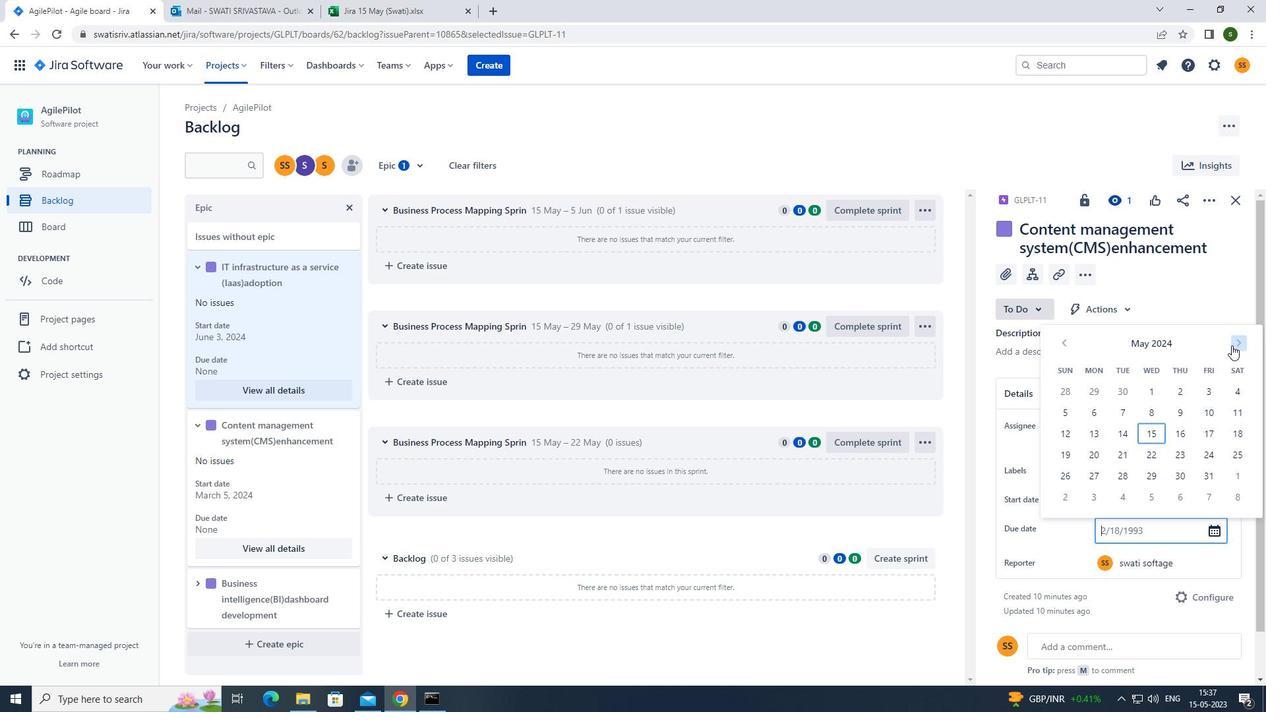 
Action: Mouse pressed left at (1232, 345)
Screenshot: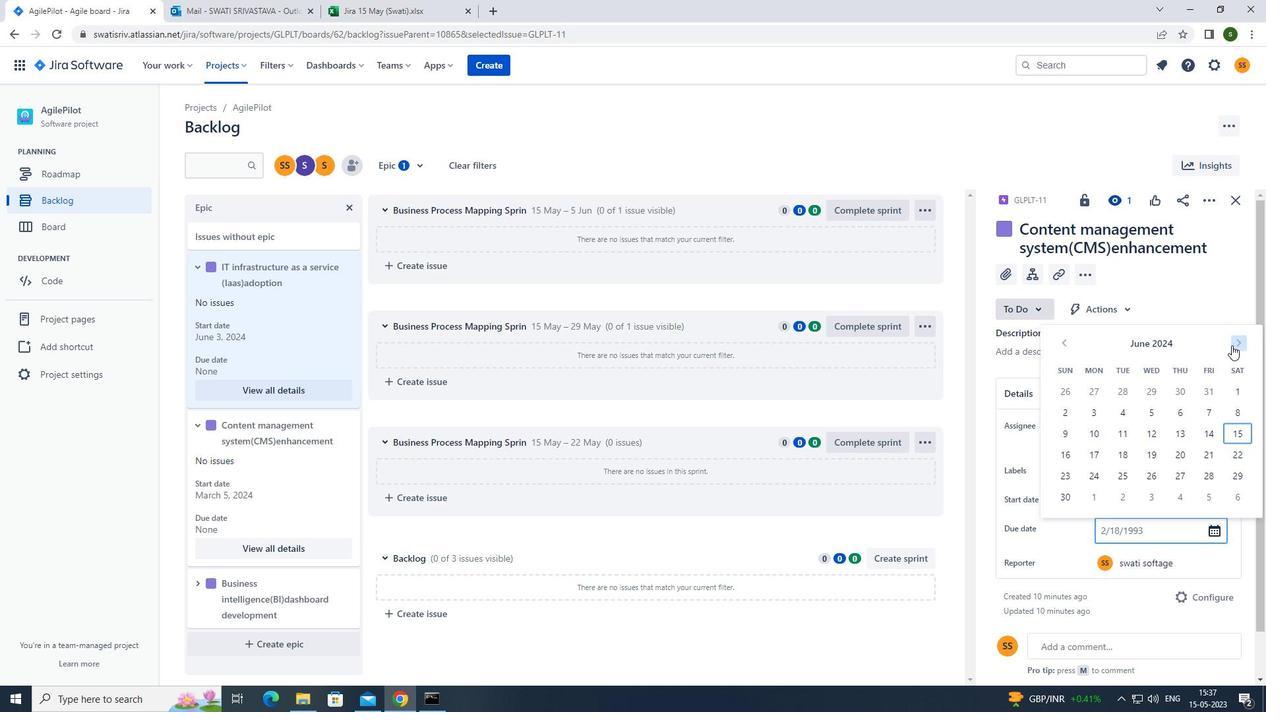 
Action: Mouse pressed left at (1232, 345)
Screenshot: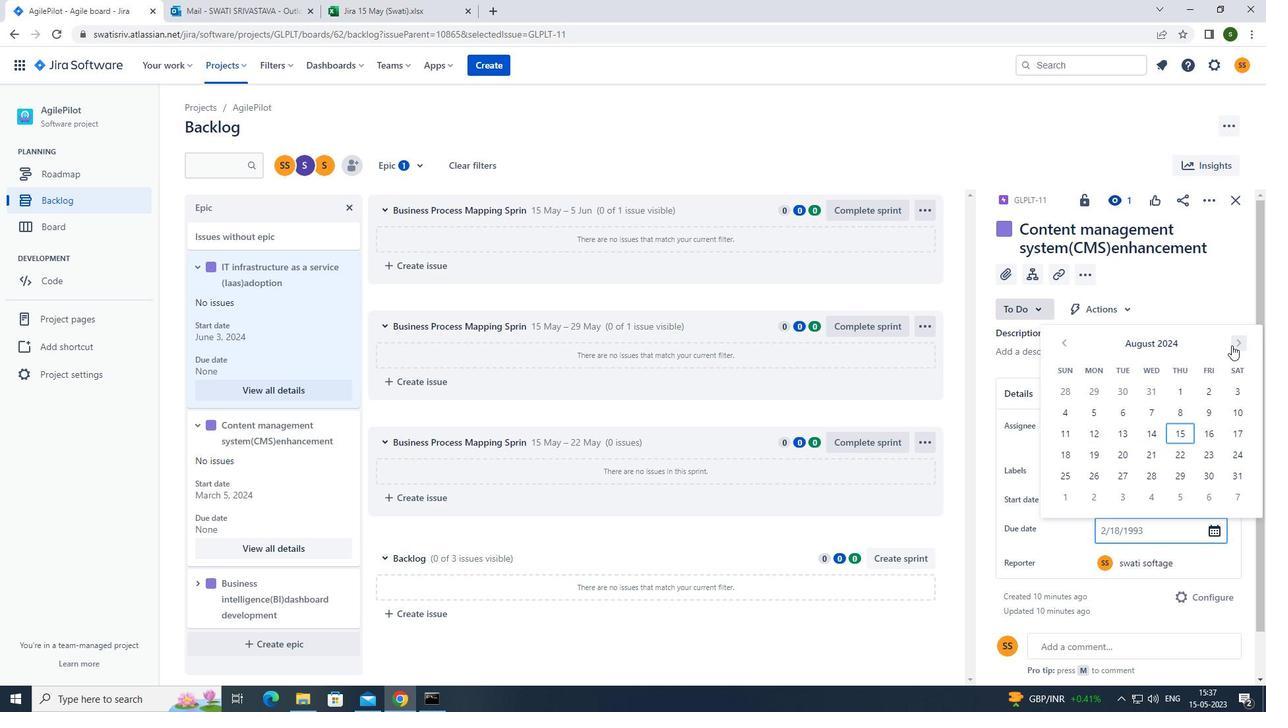 
Action: Mouse pressed left at (1232, 345)
Screenshot: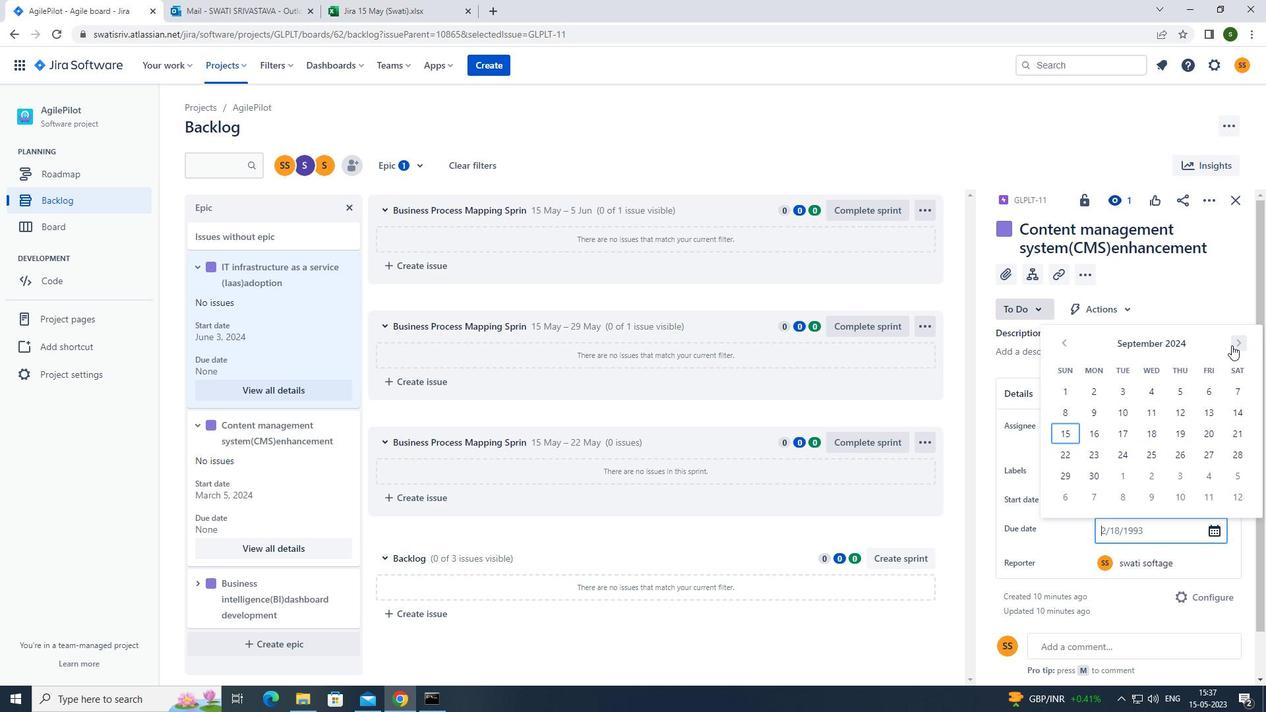 
Action: Mouse pressed left at (1232, 345)
Screenshot: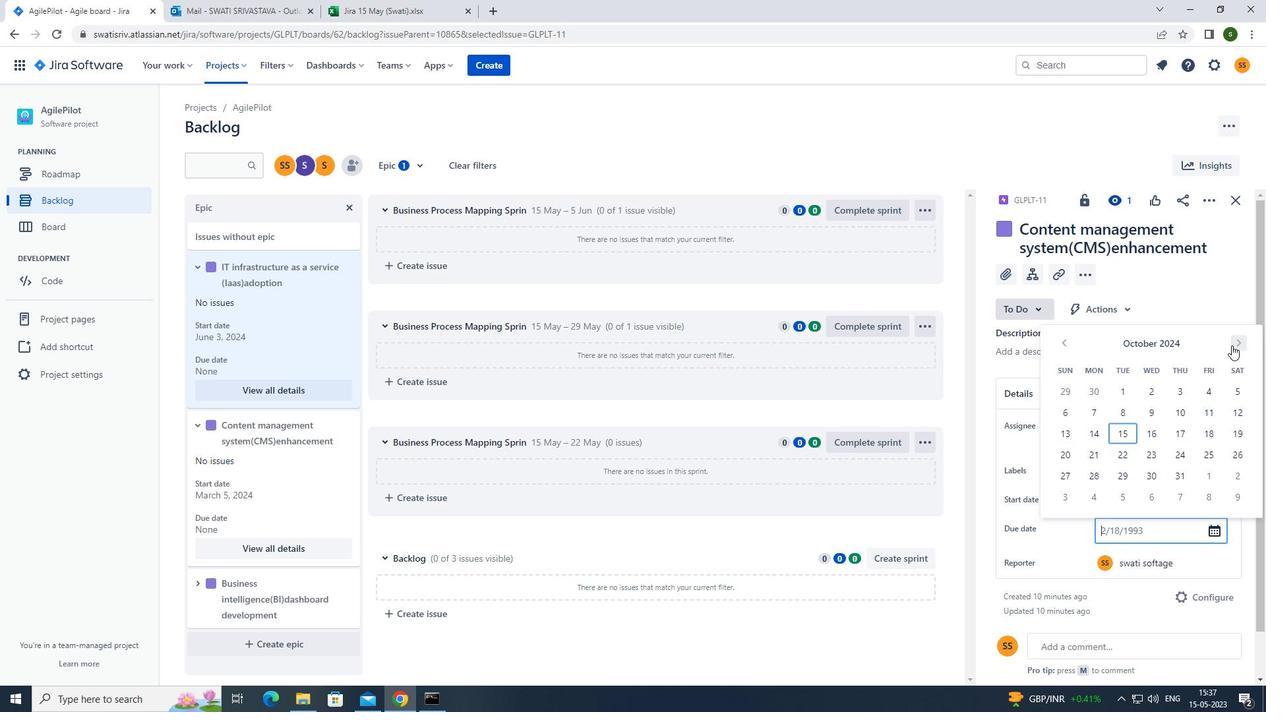 
Action: Mouse pressed left at (1232, 345)
Screenshot: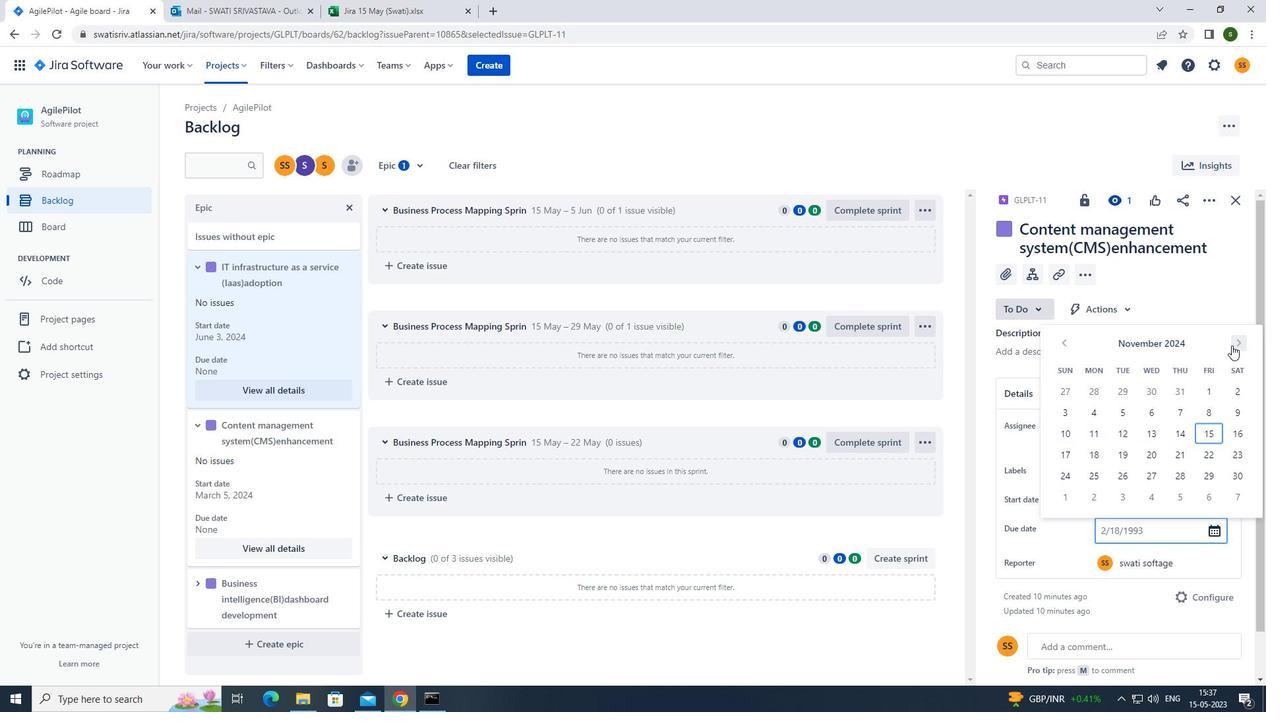 
Action: Mouse moved to (1176, 407)
Screenshot: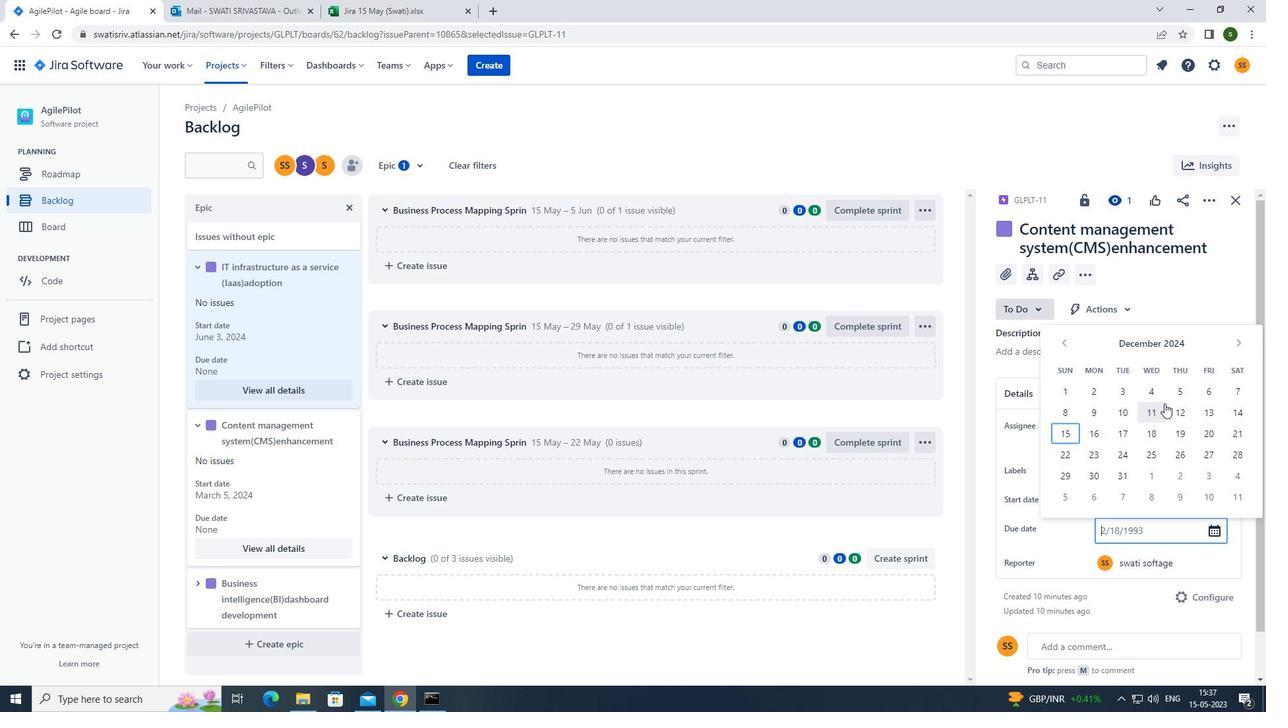 
Action: Mouse pressed left at (1176, 407)
Screenshot: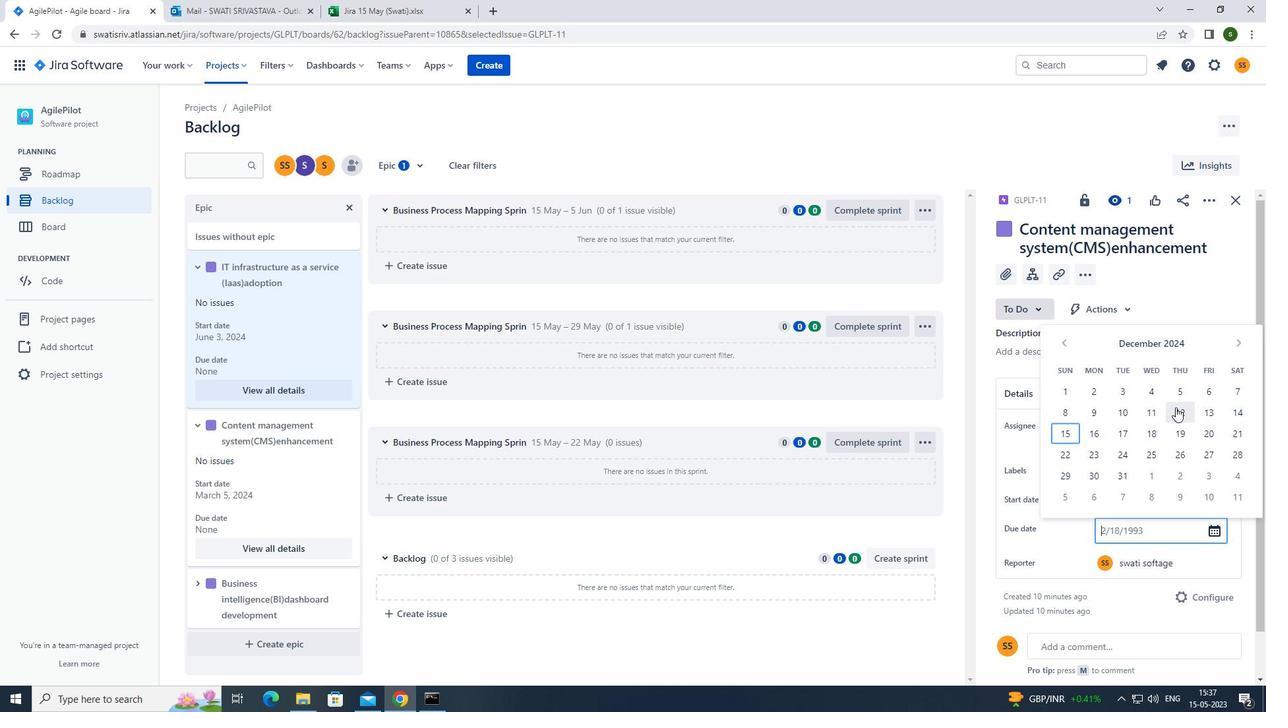 
Action: Mouse moved to (201, 579)
Screenshot: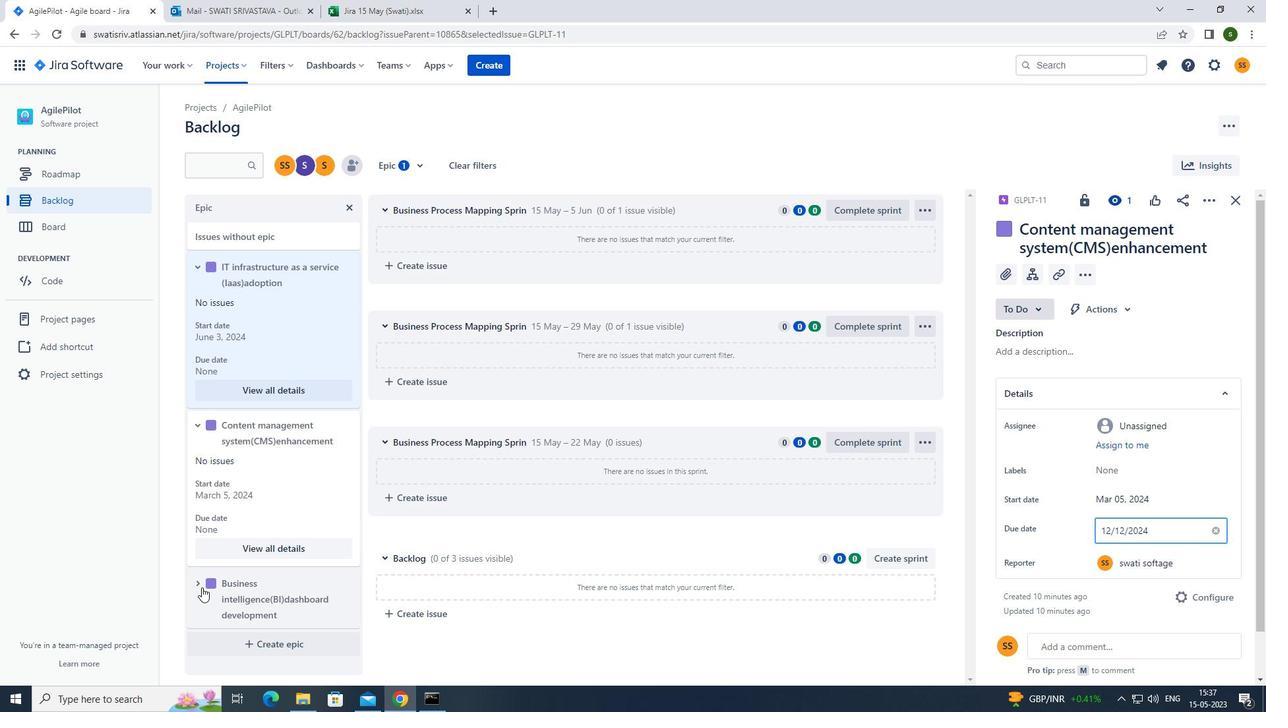 
Action: Mouse pressed left at (201, 579)
Screenshot: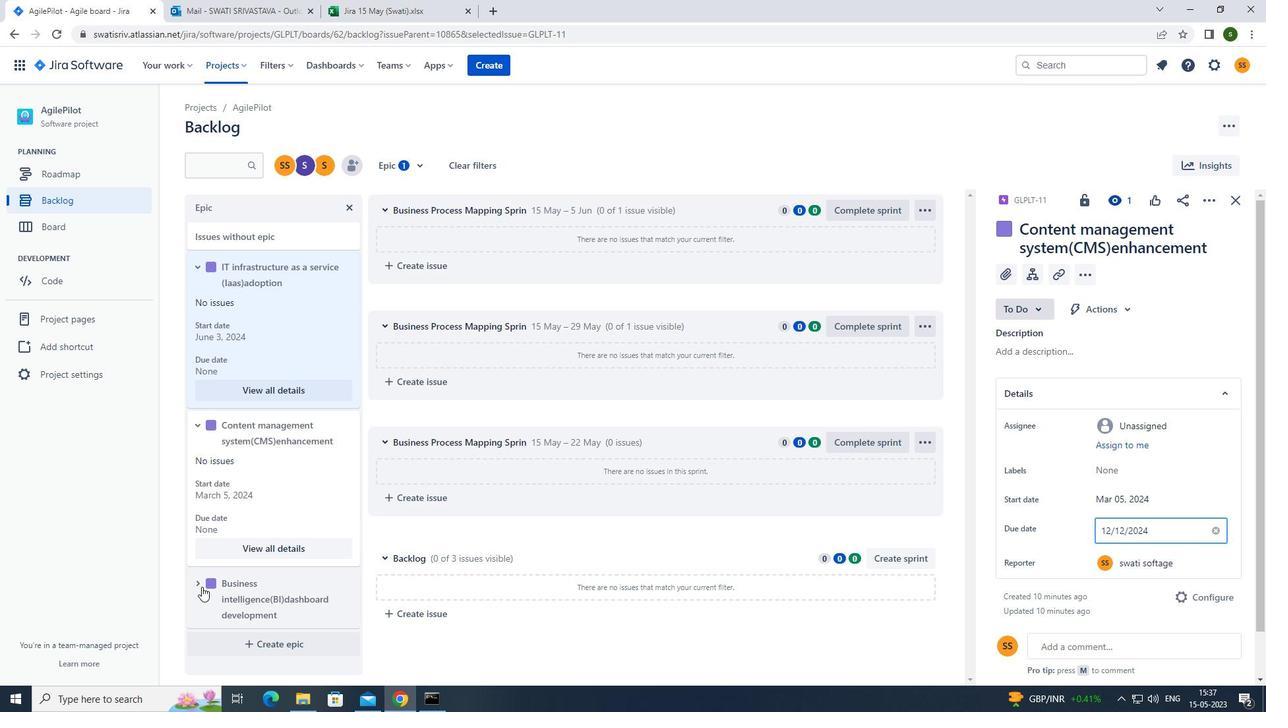 
Action: Mouse moved to (242, 543)
Screenshot: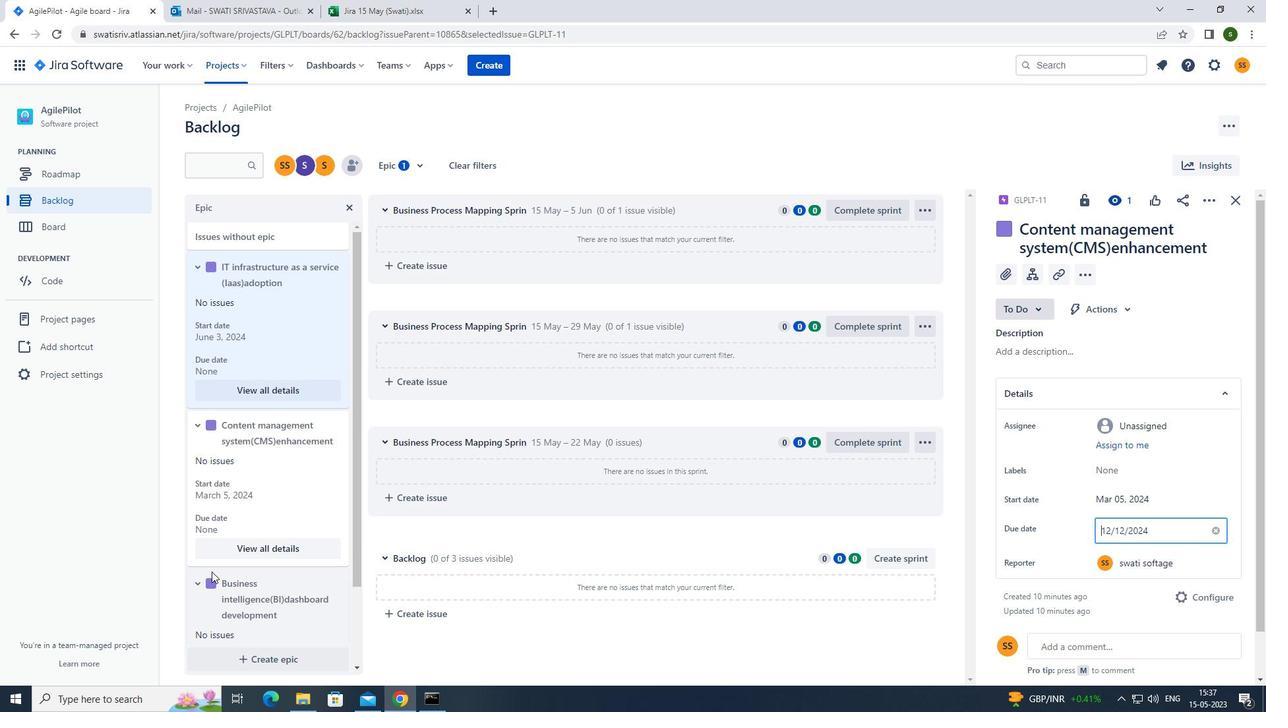 
Action: Mouse scrolled (242, 542) with delta (0, 0)
Screenshot: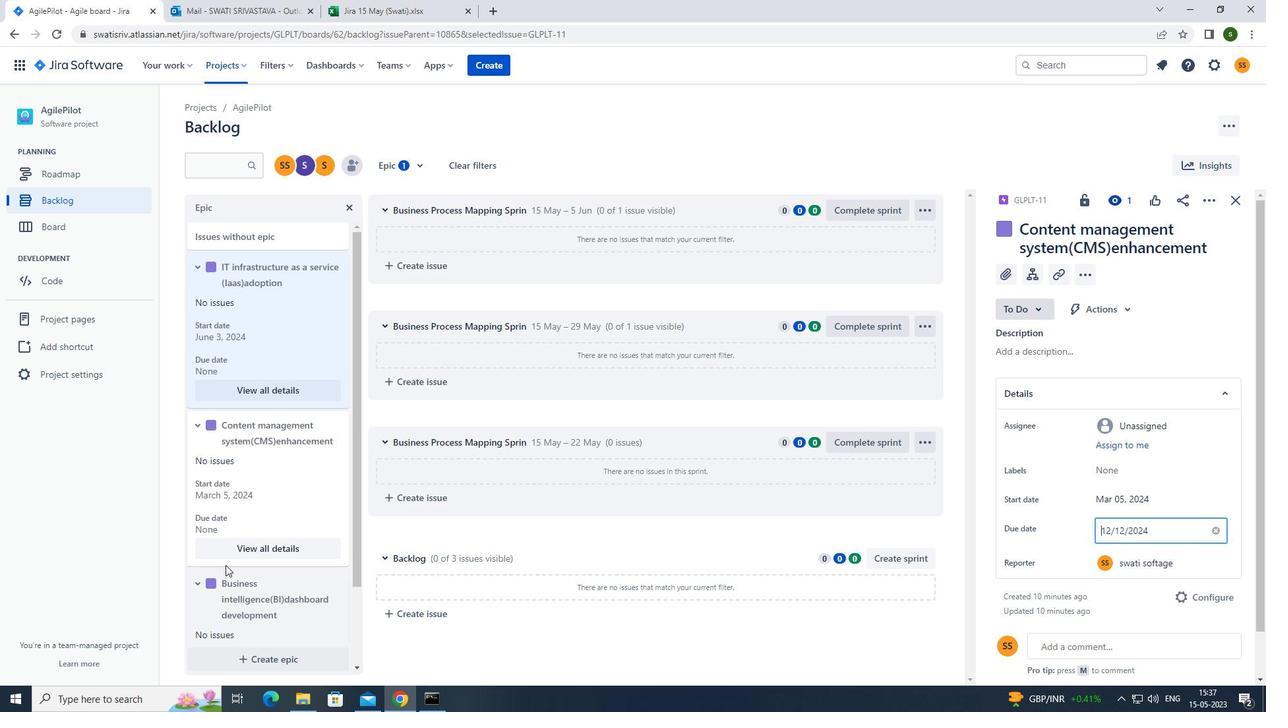 
Action: Mouse moved to (243, 542)
Screenshot: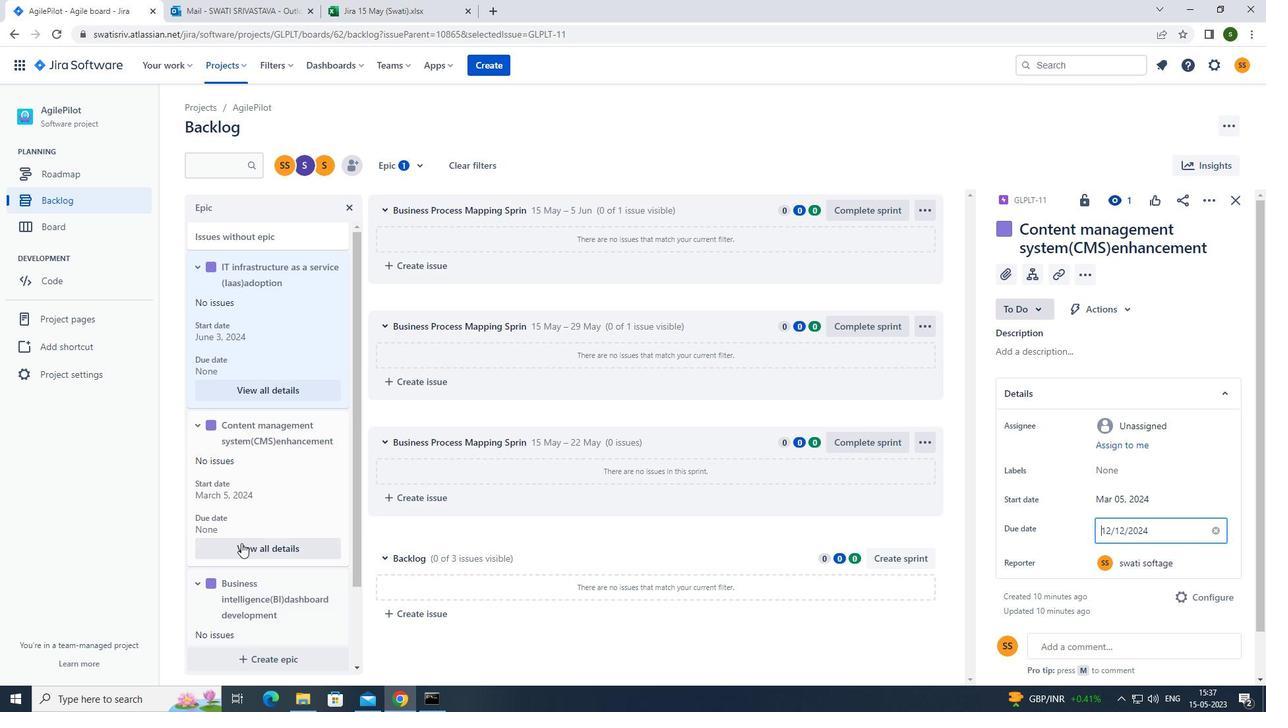 
Action: Mouse scrolled (243, 542) with delta (0, 0)
Screenshot: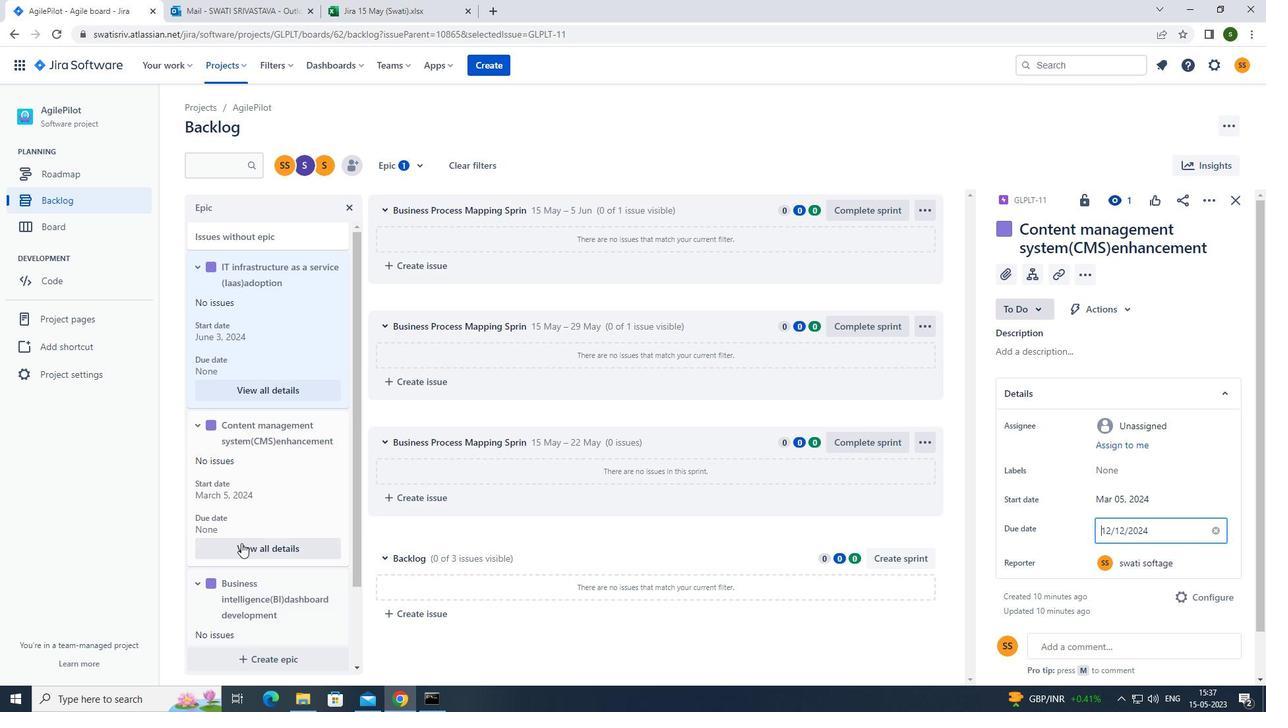 
Action: Mouse scrolled (243, 542) with delta (0, 0)
Screenshot: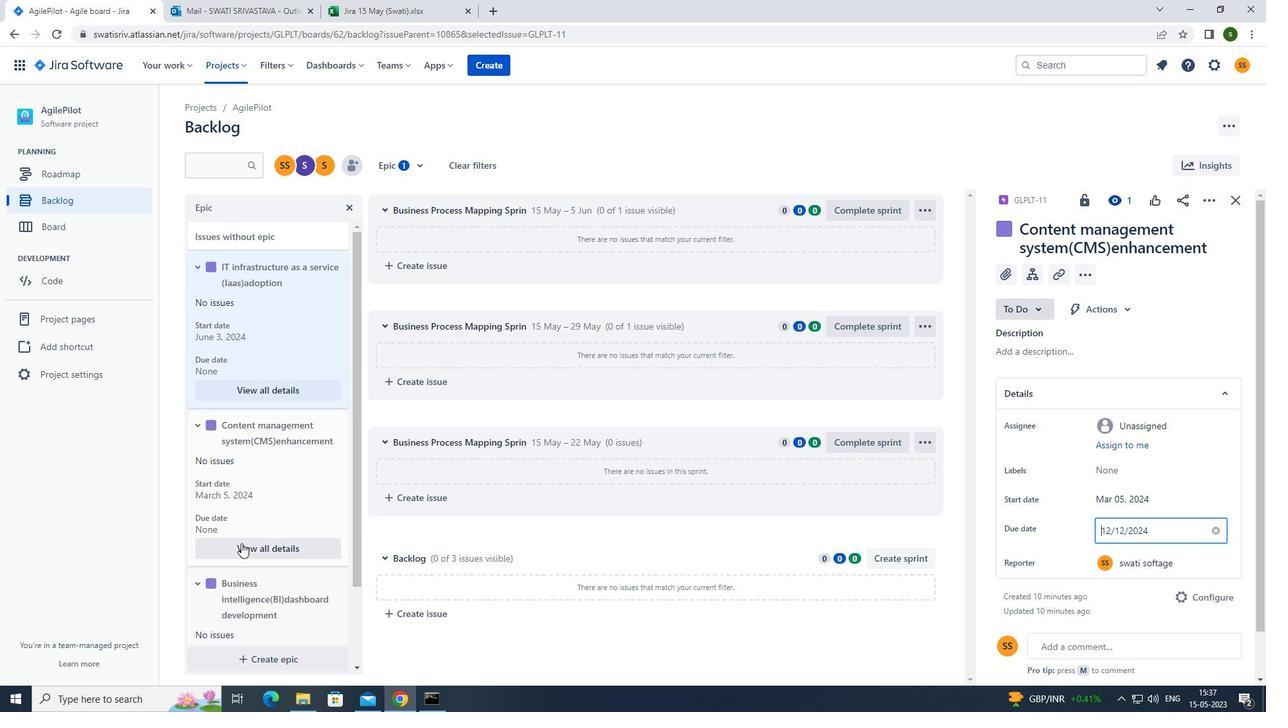 
Action: Mouse moved to (286, 619)
Screenshot: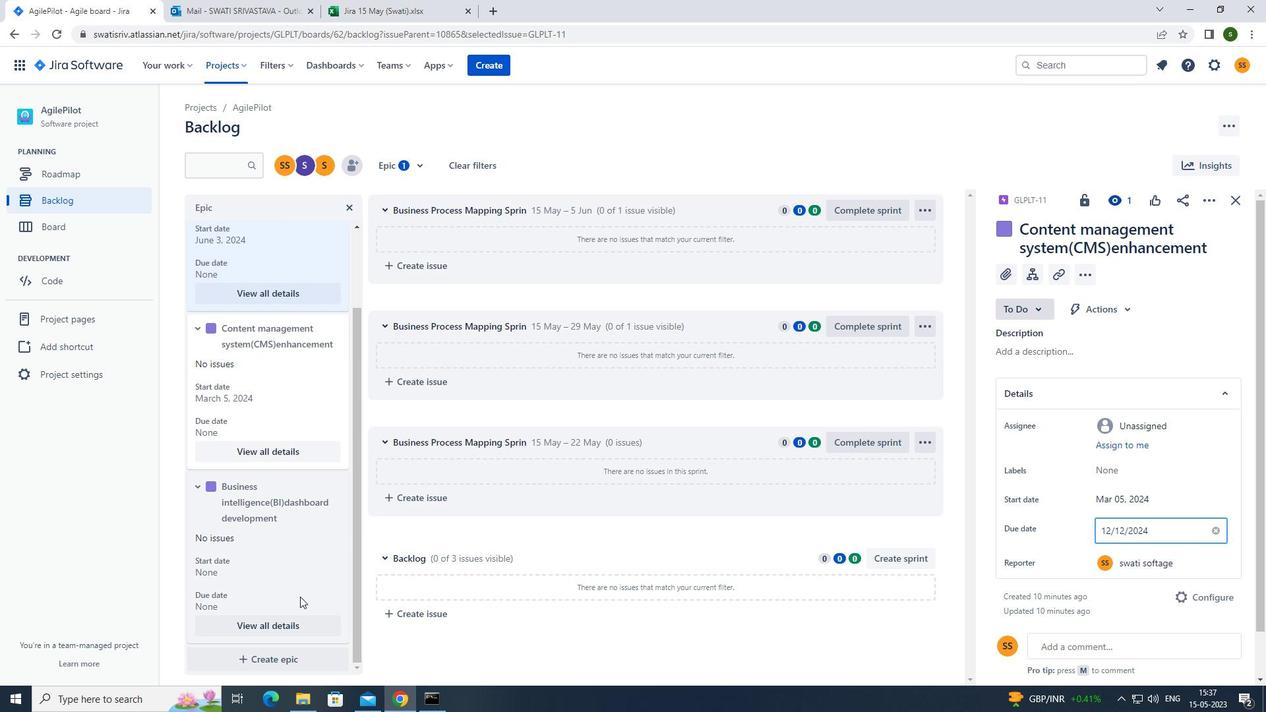 
Action: Mouse pressed left at (286, 619)
Screenshot: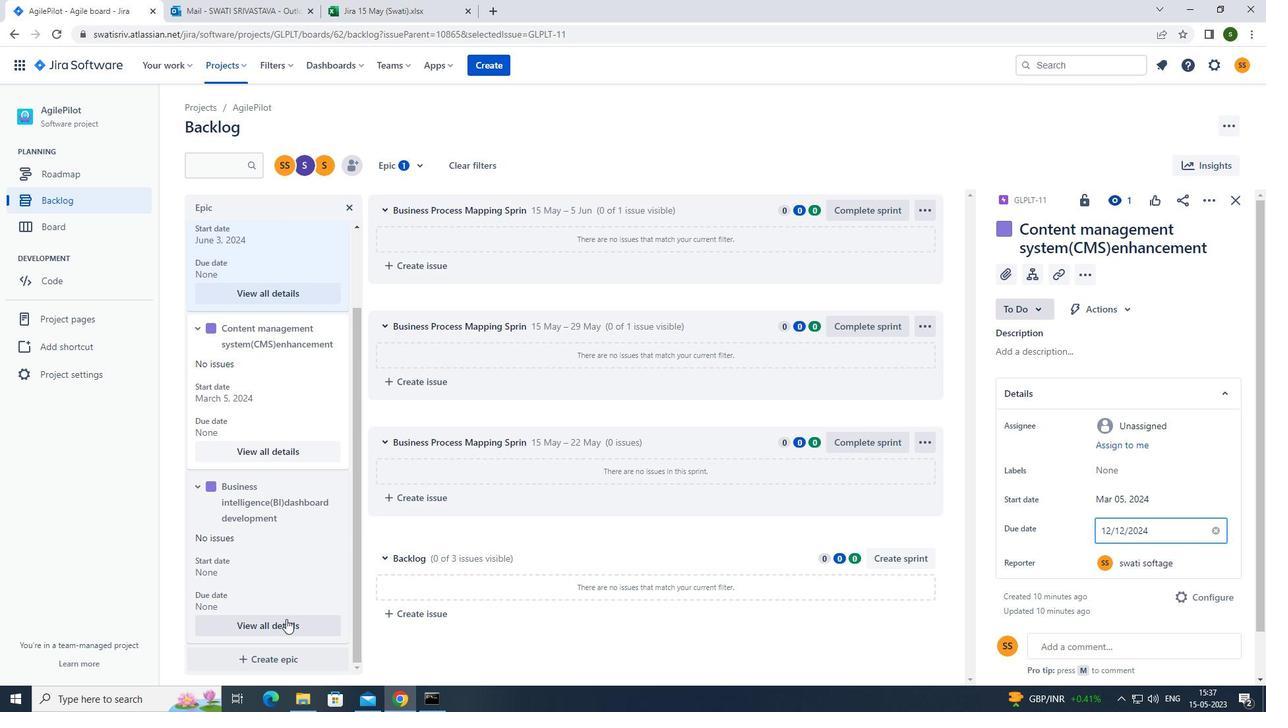 
Action: Mouse moved to (1098, 523)
Screenshot: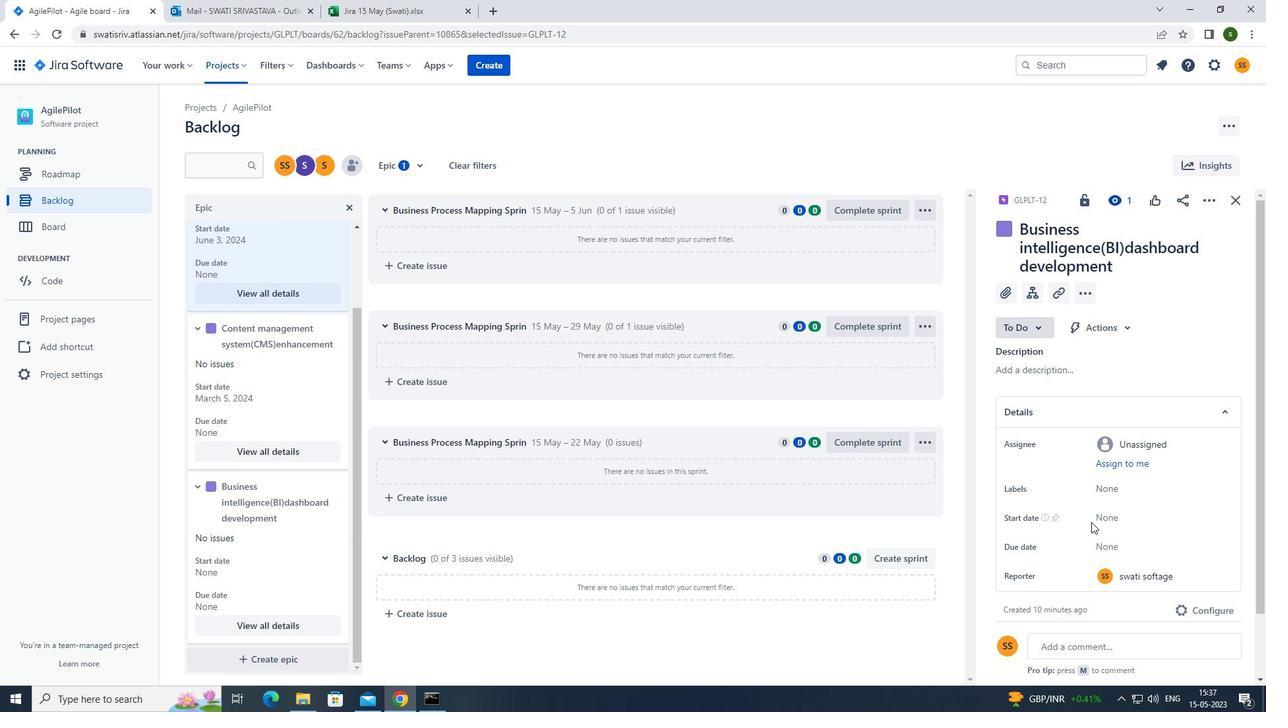 
Action: Mouse pressed left at (1098, 523)
Screenshot: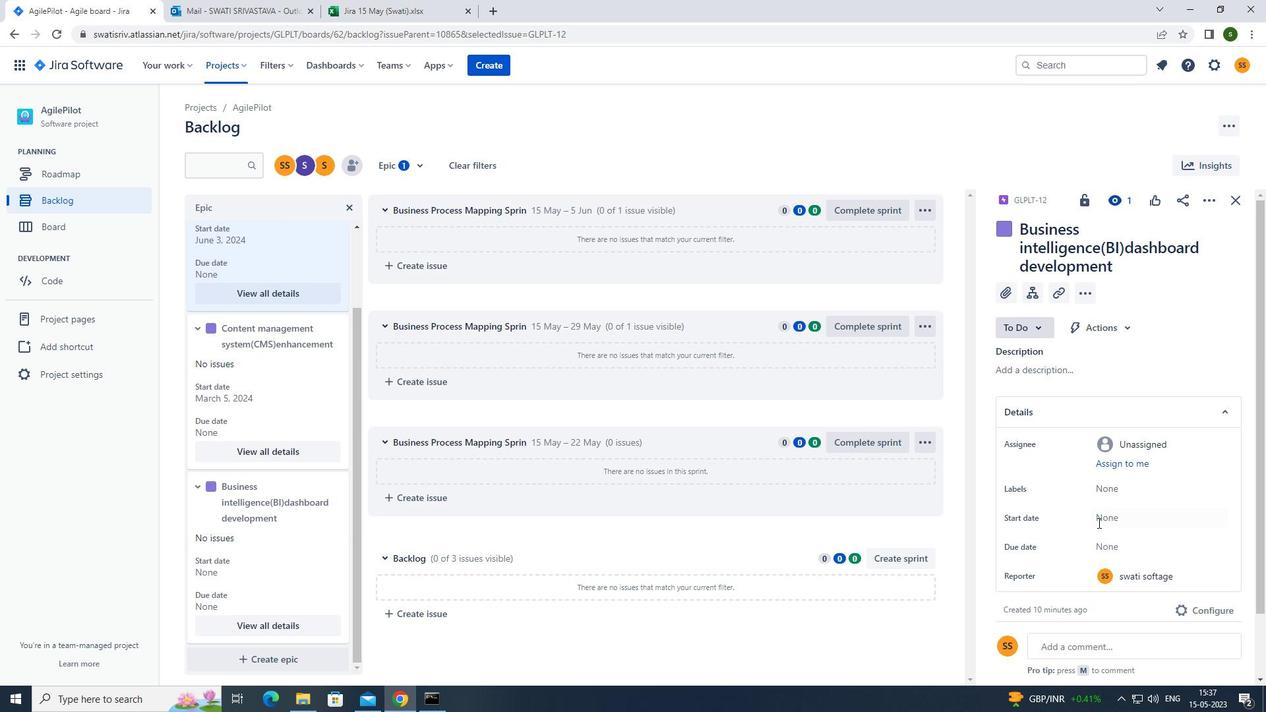 
Action: Mouse moved to (1057, 325)
Screenshot: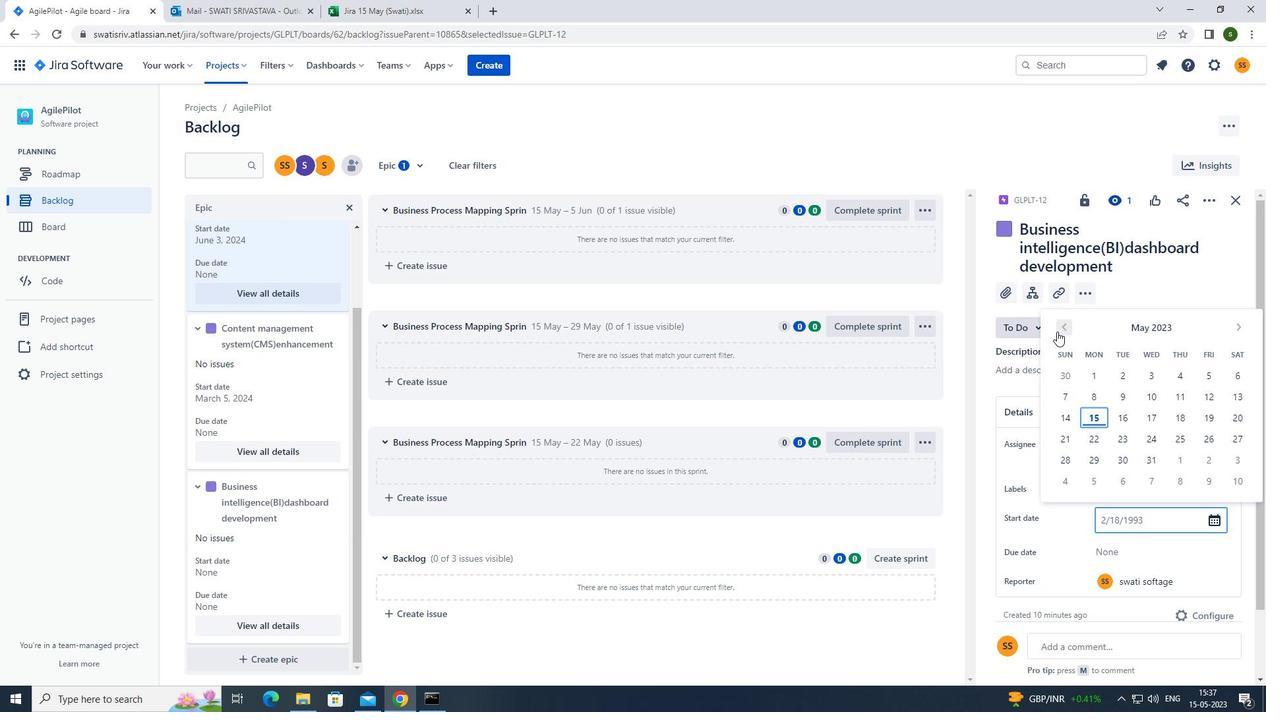 
Action: Mouse pressed left at (1057, 325)
Screenshot: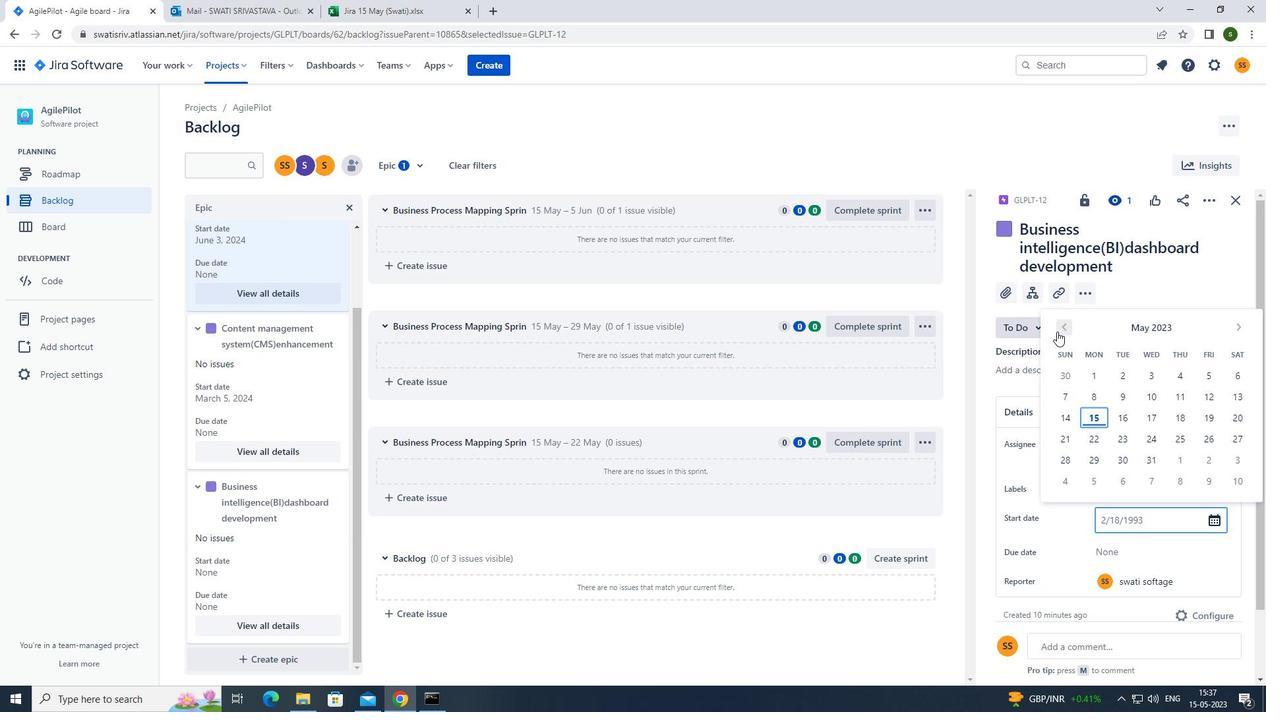 
Action: Mouse pressed left at (1057, 325)
Screenshot: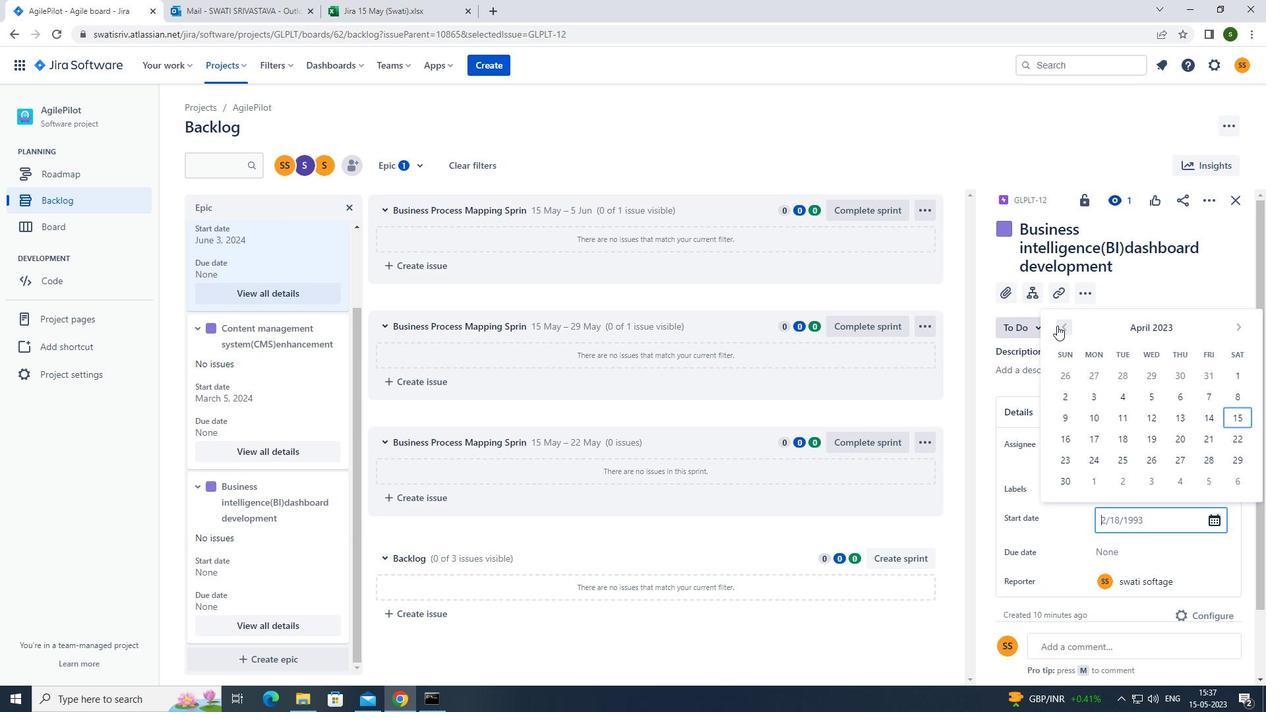 
Action: Mouse moved to (1099, 437)
Screenshot: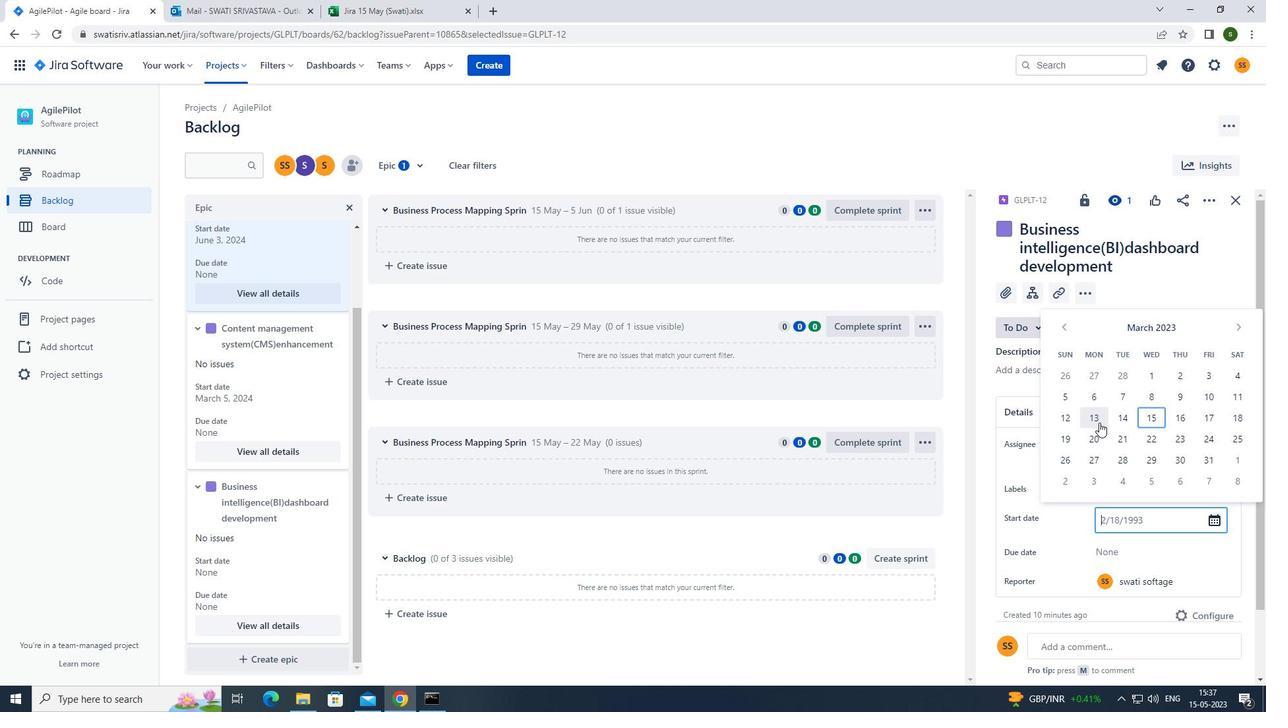 
Action: Mouse pressed left at (1099, 437)
Screenshot: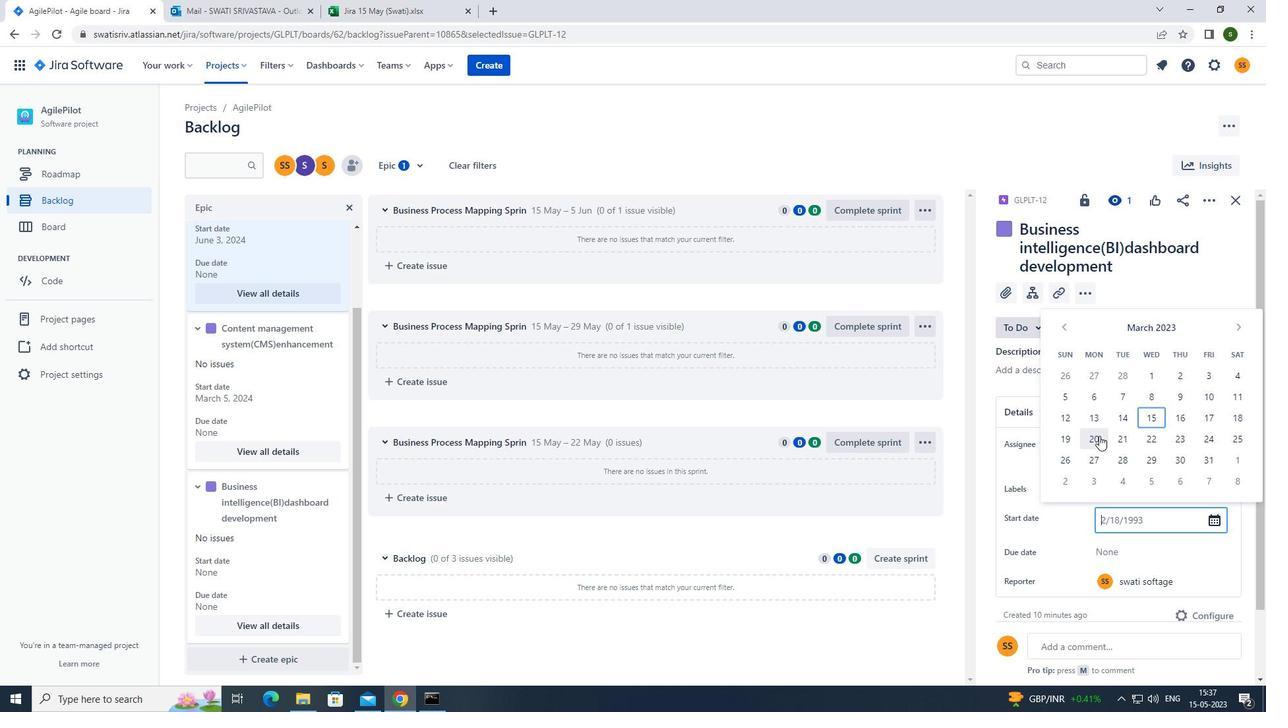 
Action: Mouse moved to (1118, 555)
Screenshot: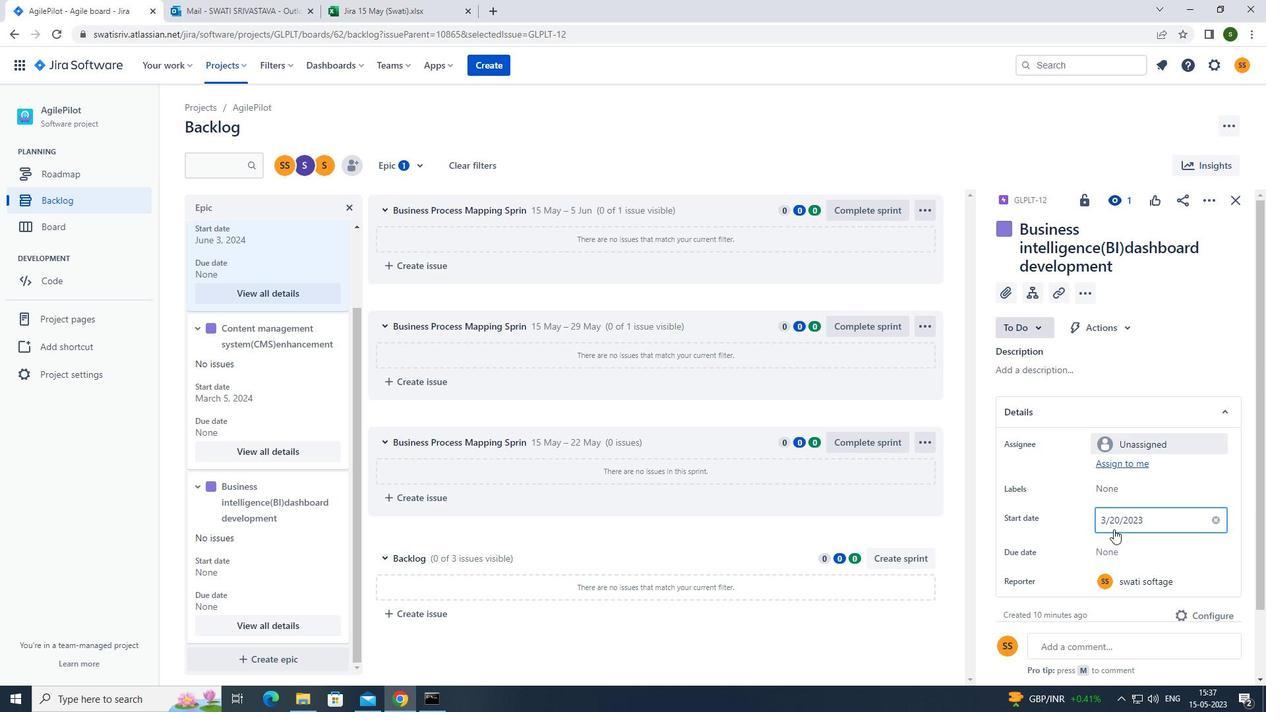 
Action: Mouse pressed left at (1118, 555)
Screenshot: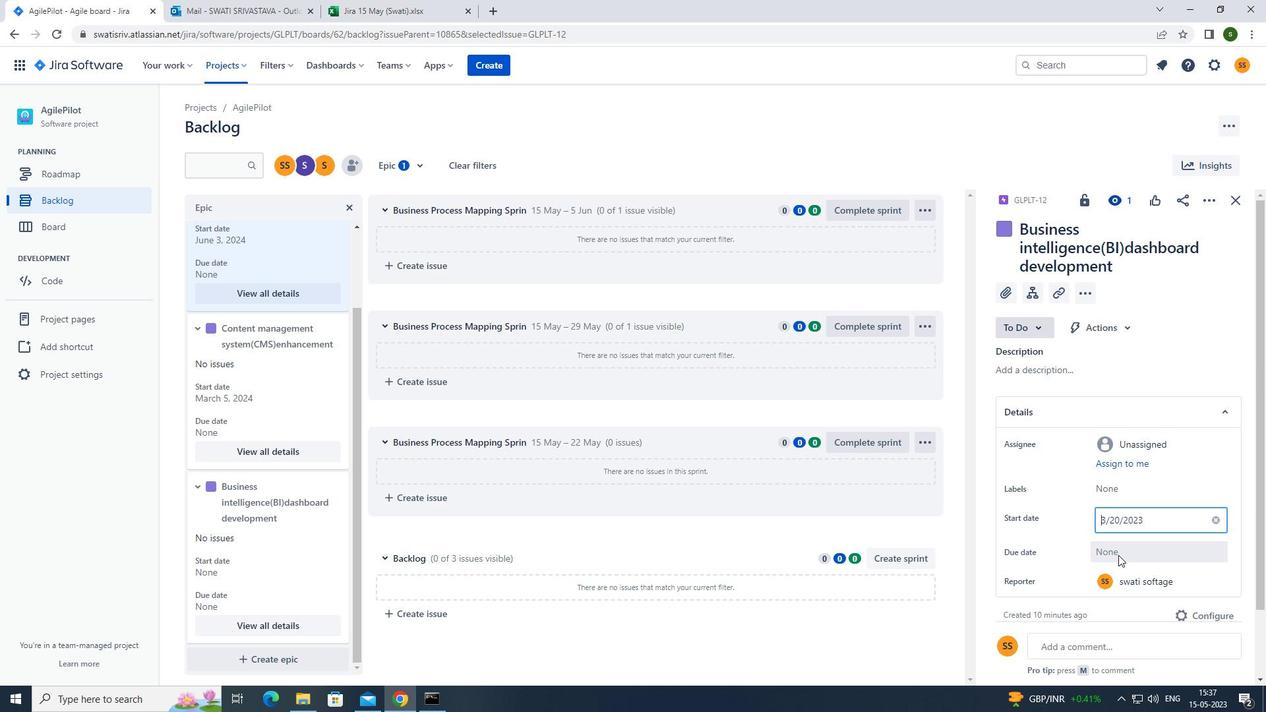
Action: Mouse moved to (1234, 364)
Screenshot: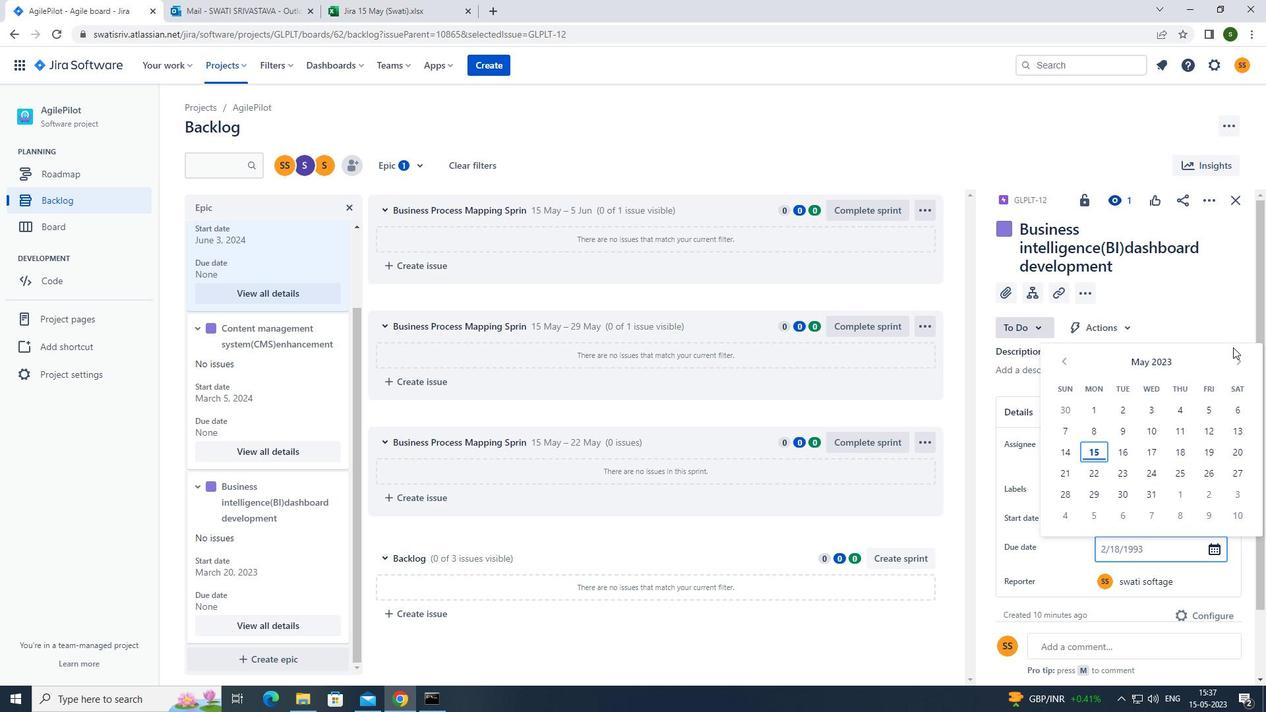 
Action: Mouse pressed left at (1234, 364)
Screenshot: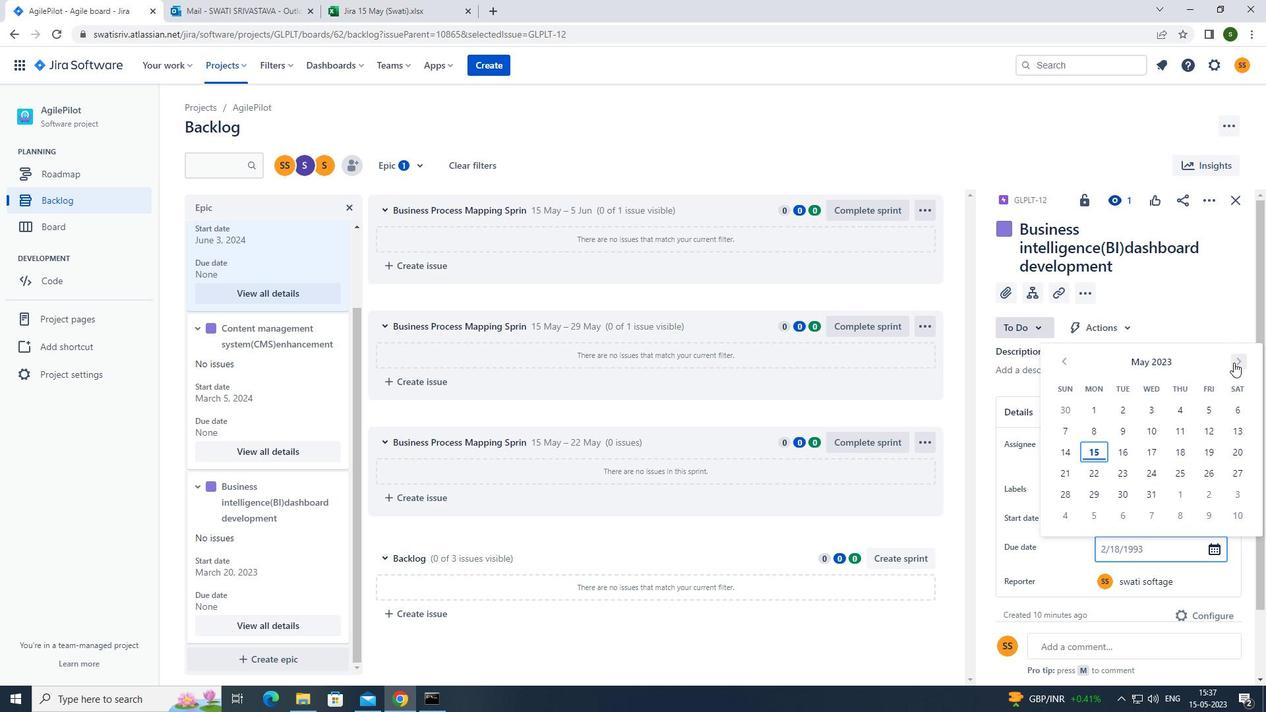 
Action: Mouse pressed left at (1234, 364)
Screenshot: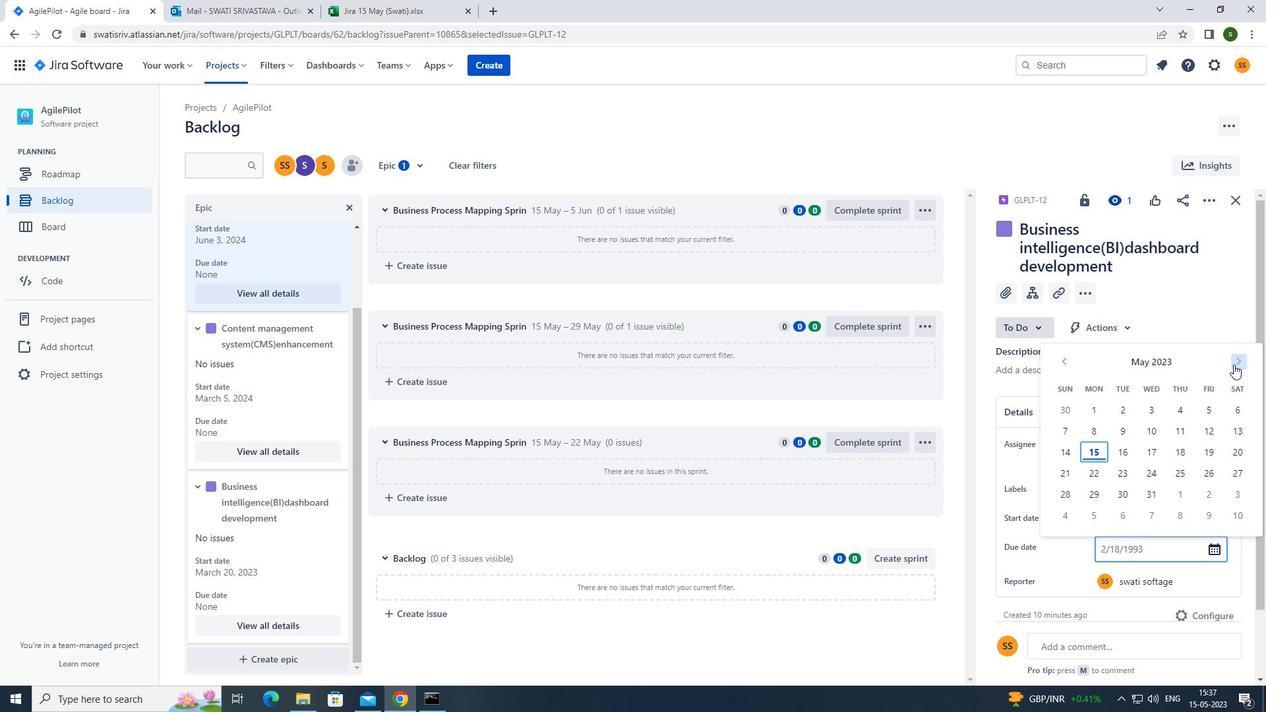 
Action: Mouse pressed left at (1234, 364)
Screenshot: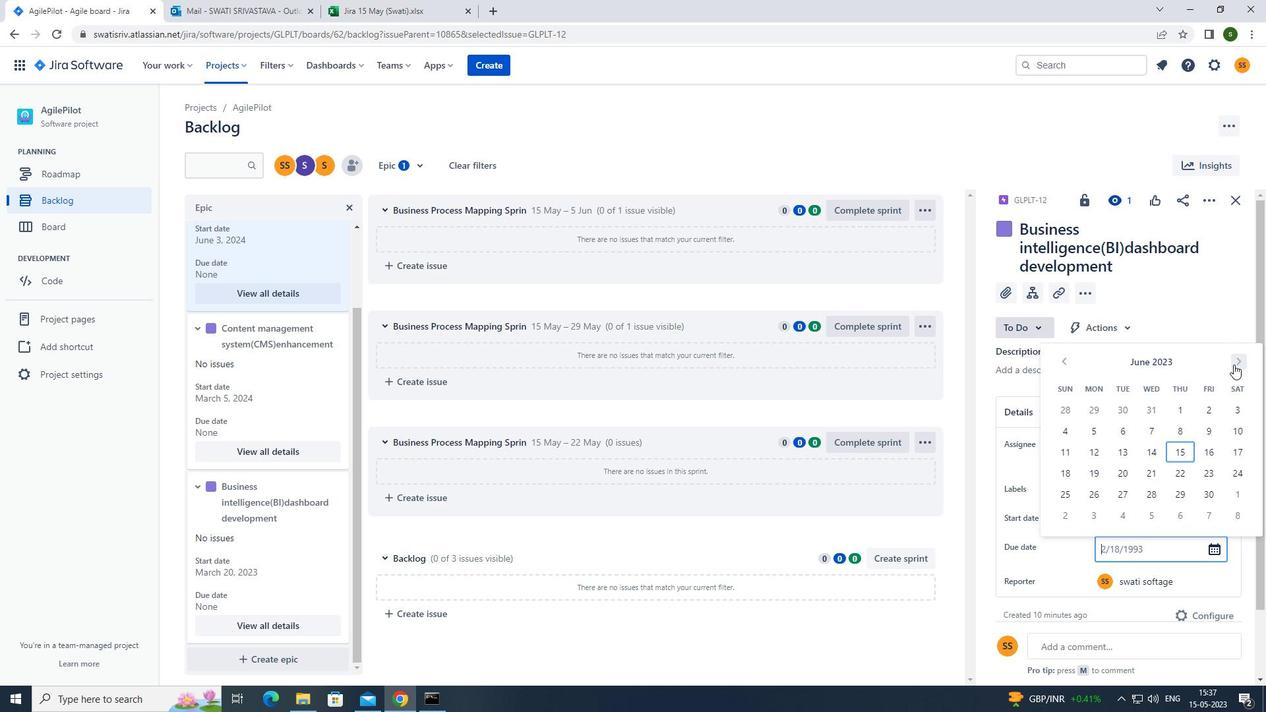 
Action: Mouse pressed left at (1234, 364)
Screenshot: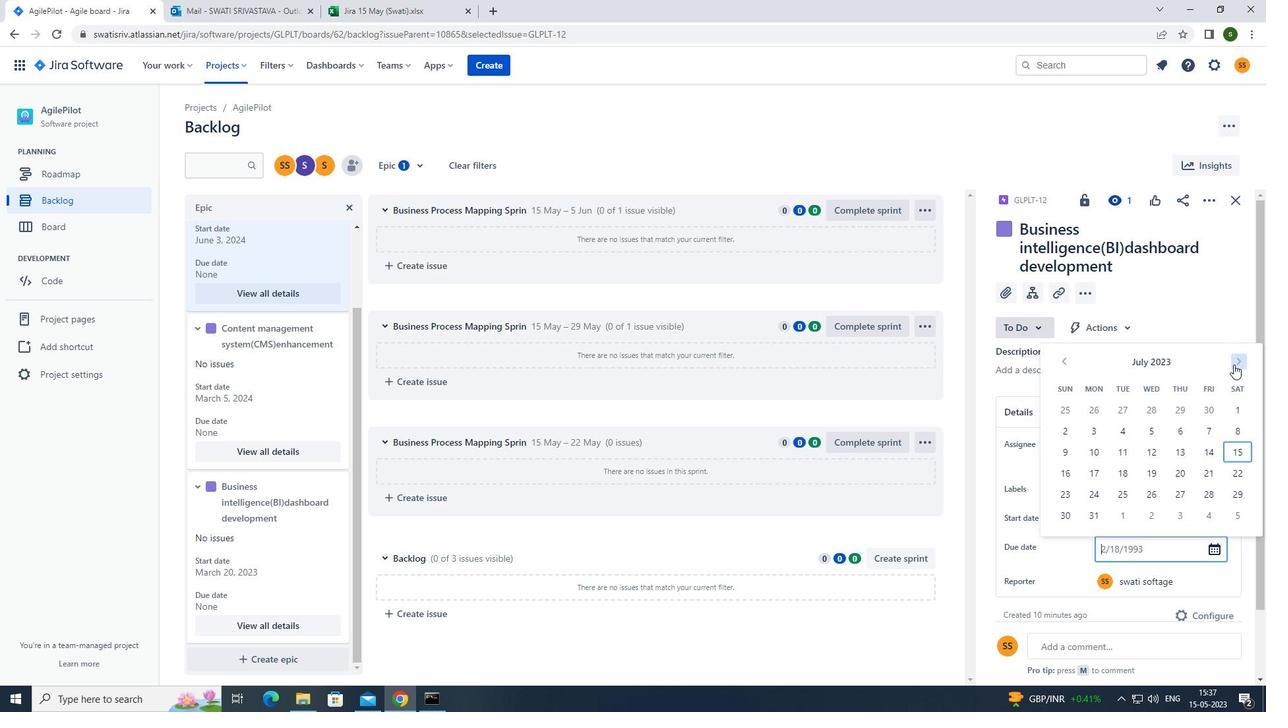 
Action: Mouse pressed left at (1234, 364)
Screenshot: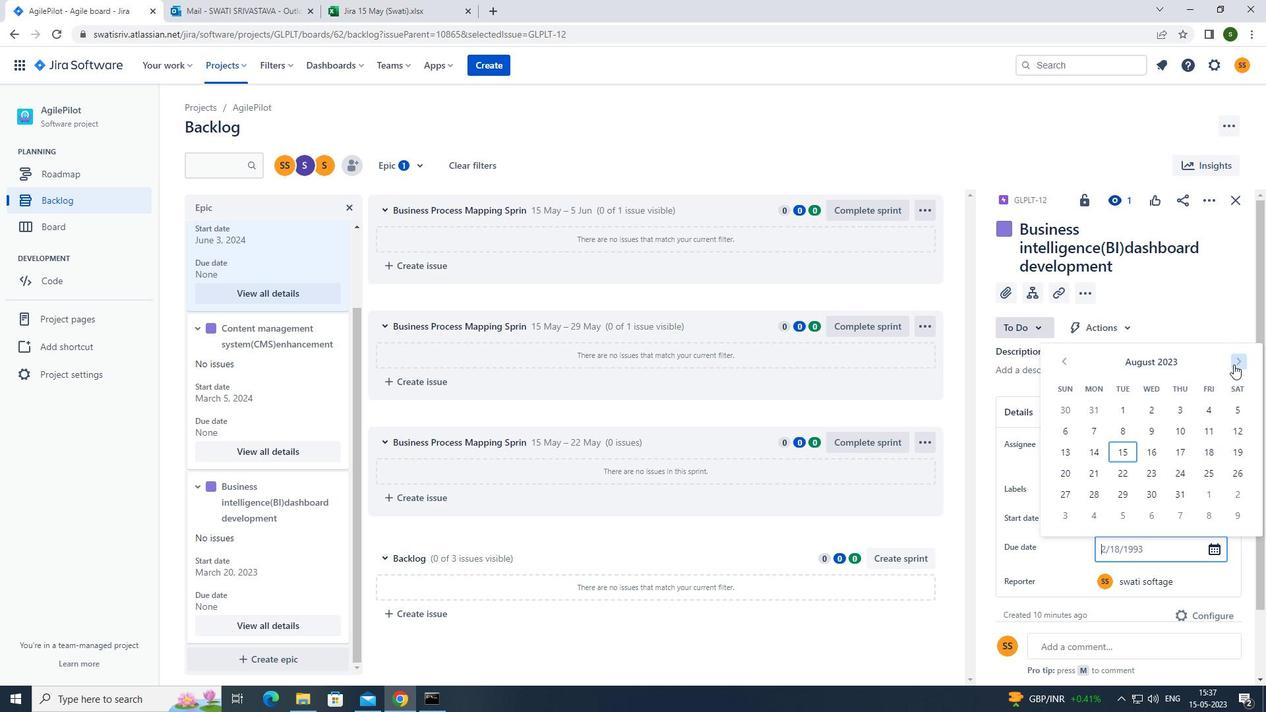 
Action: Mouse pressed left at (1234, 364)
Screenshot: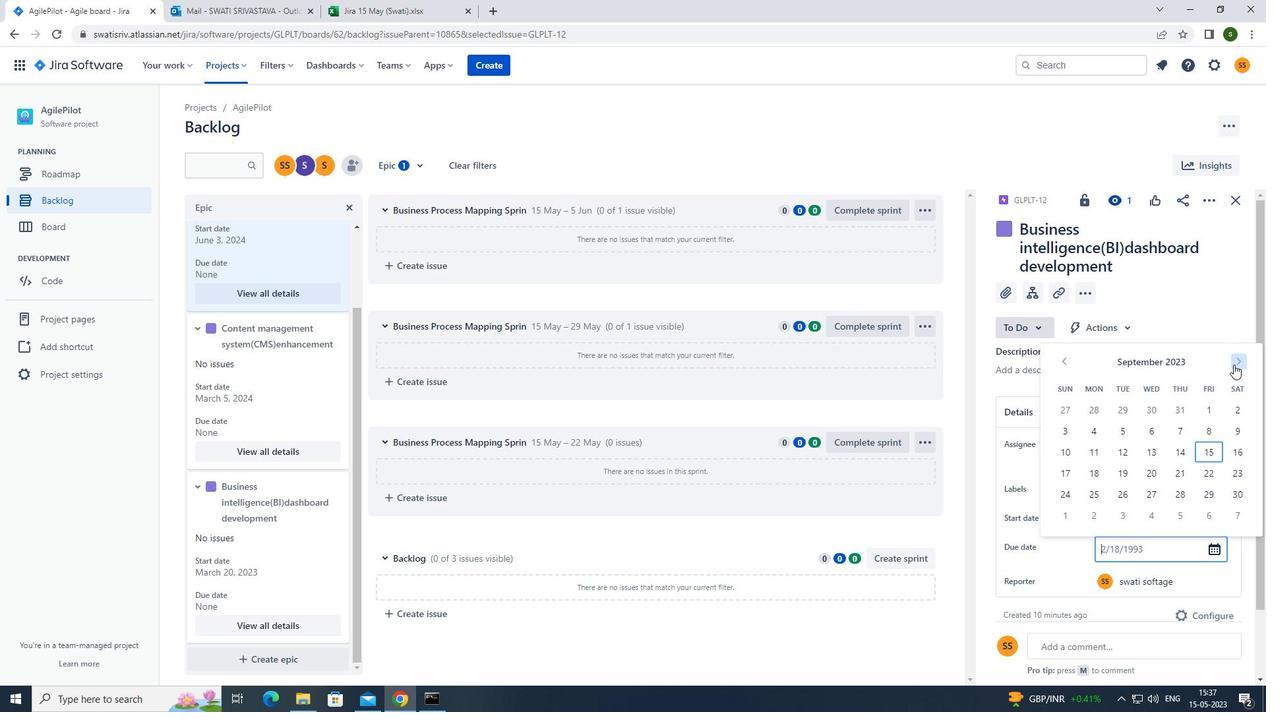 
Action: Mouse pressed left at (1234, 364)
Screenshot: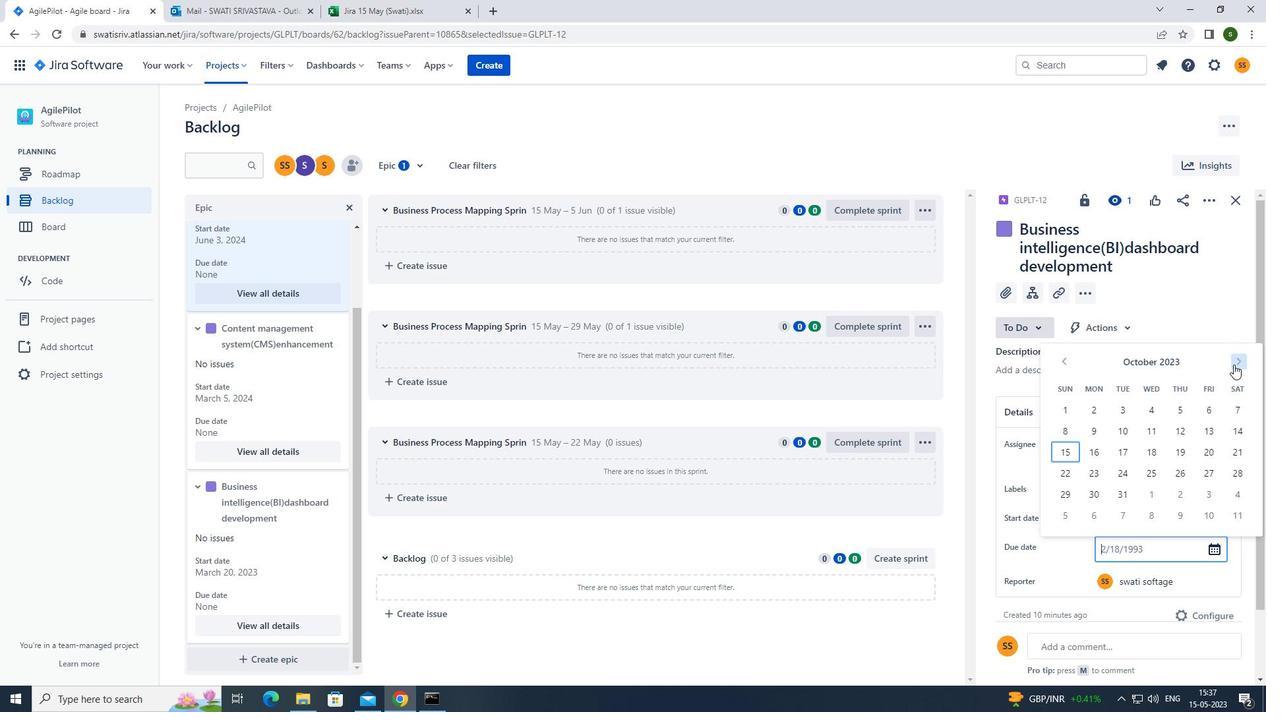 
Action: Mouse pressed left at (1234, 364)
Screenshot: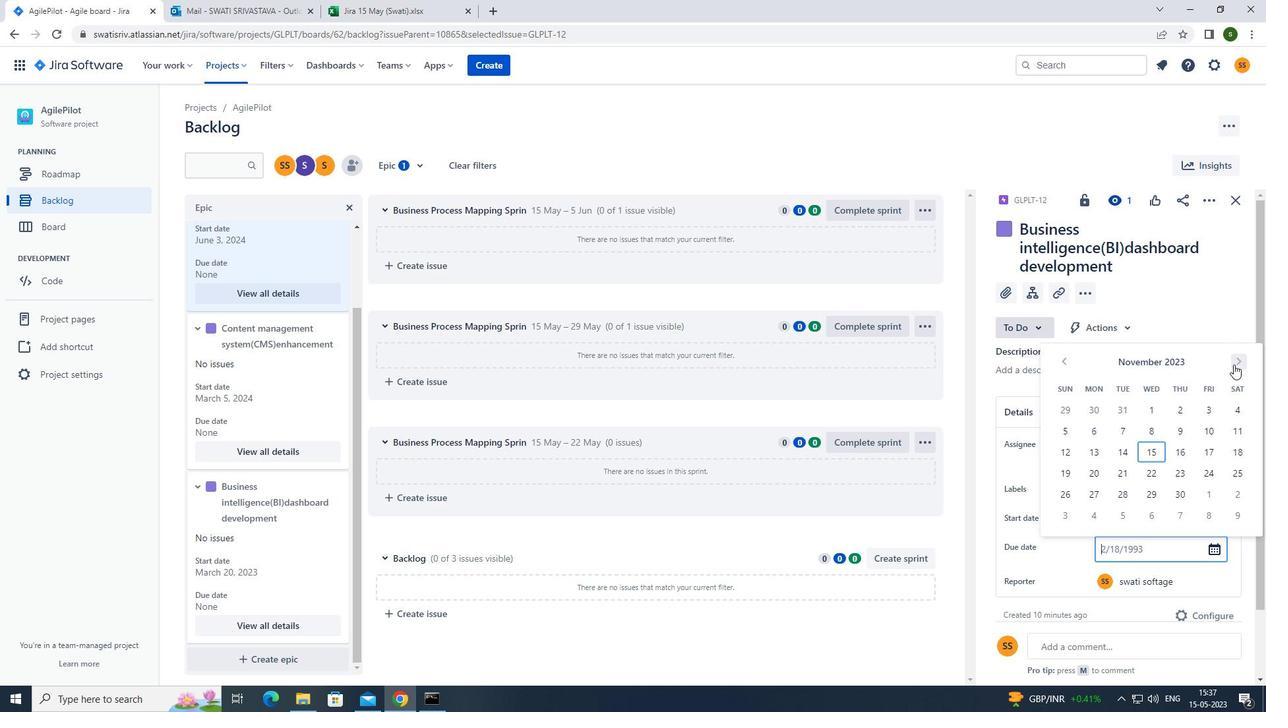 
Action: Mouse pressed left at (1234, 364)
Screenshot: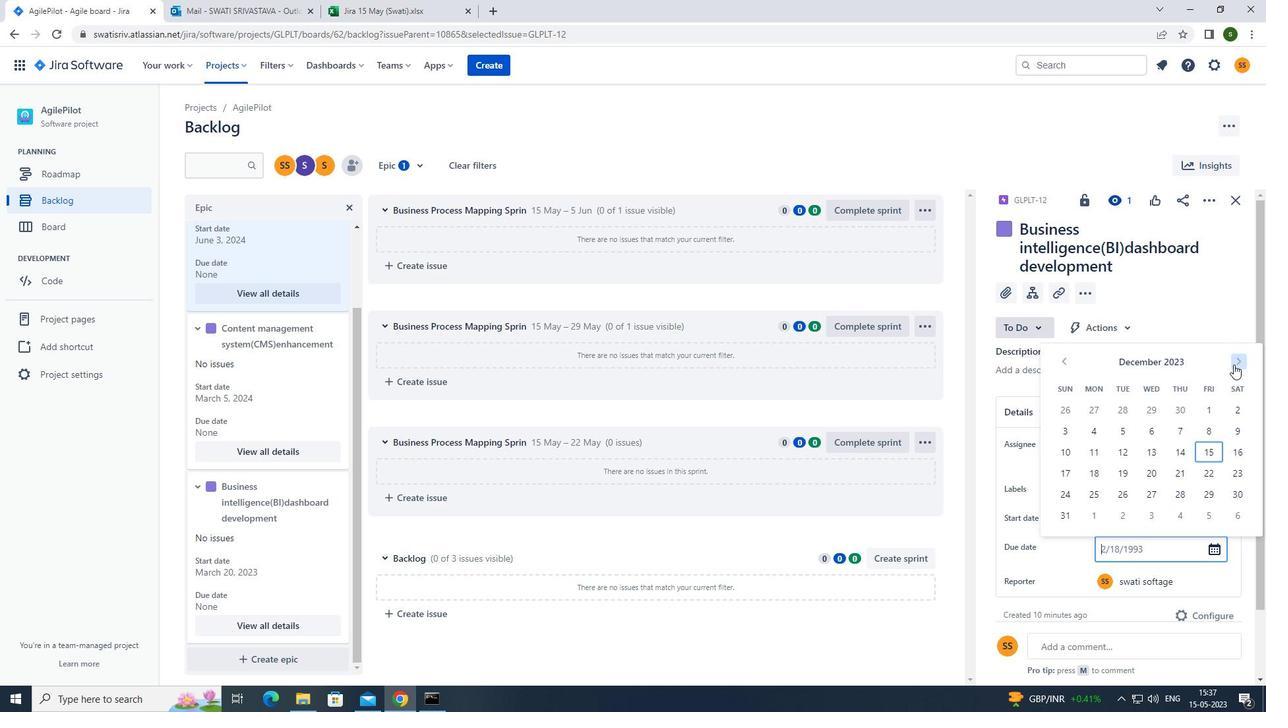 
Action: Mouse pressed left at (1234, 364)
Screenshot: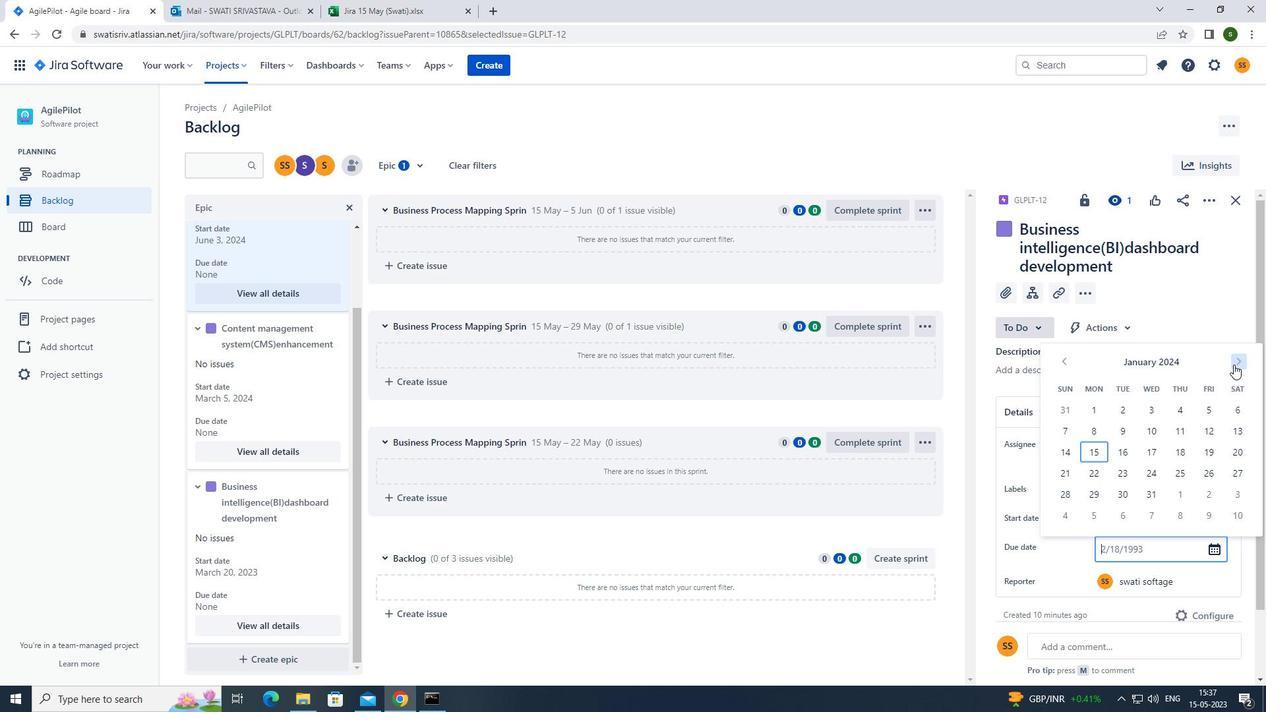 
Action: Mouse pressed left at (1234, 364)
Screenshot: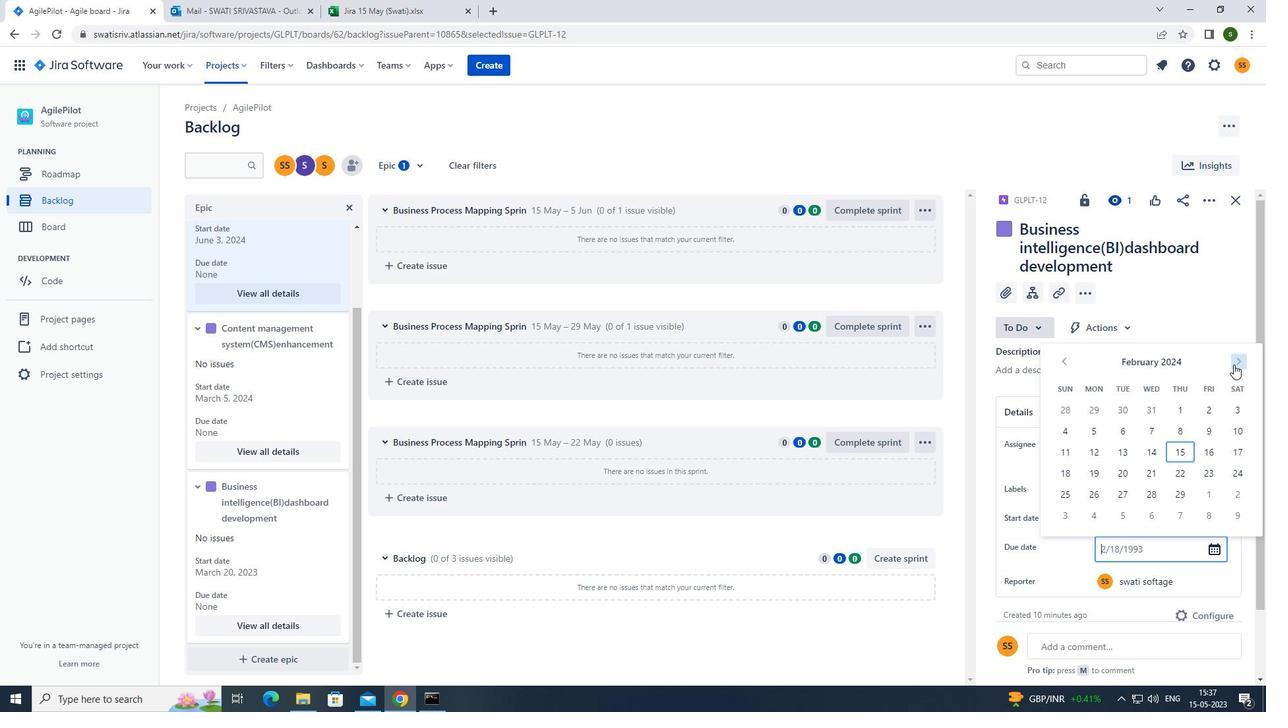 
Action: Mouse pressed left at (1234, 364)
Screenshot: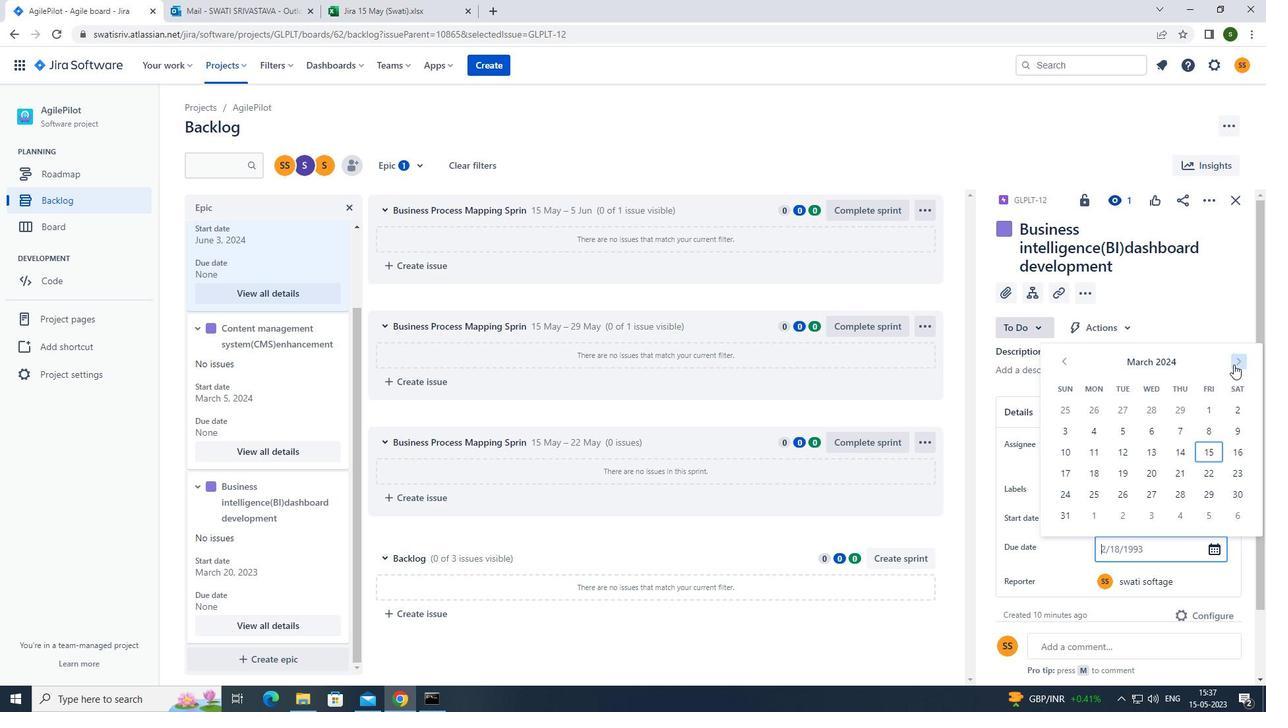 
Action: Mouse pressed left at (1234, 364)
Screenshot: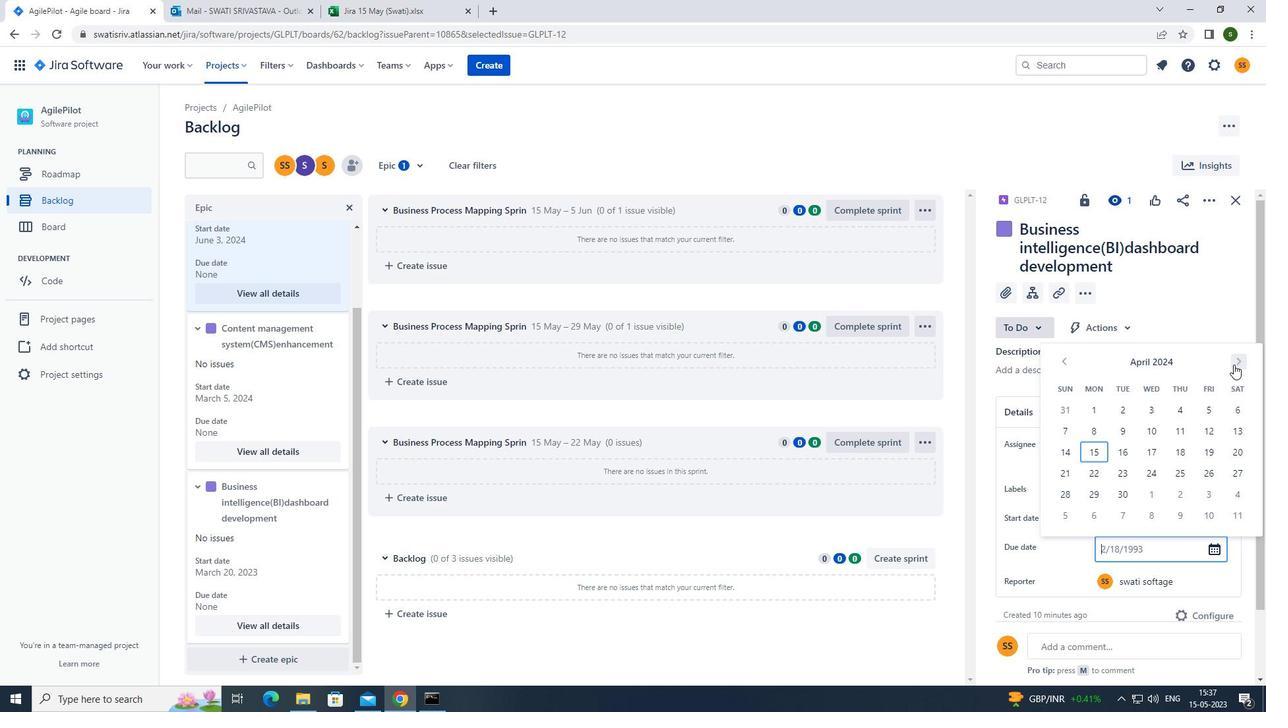 
Action: Mouse pressed left at (1234, 364)
Screenshot: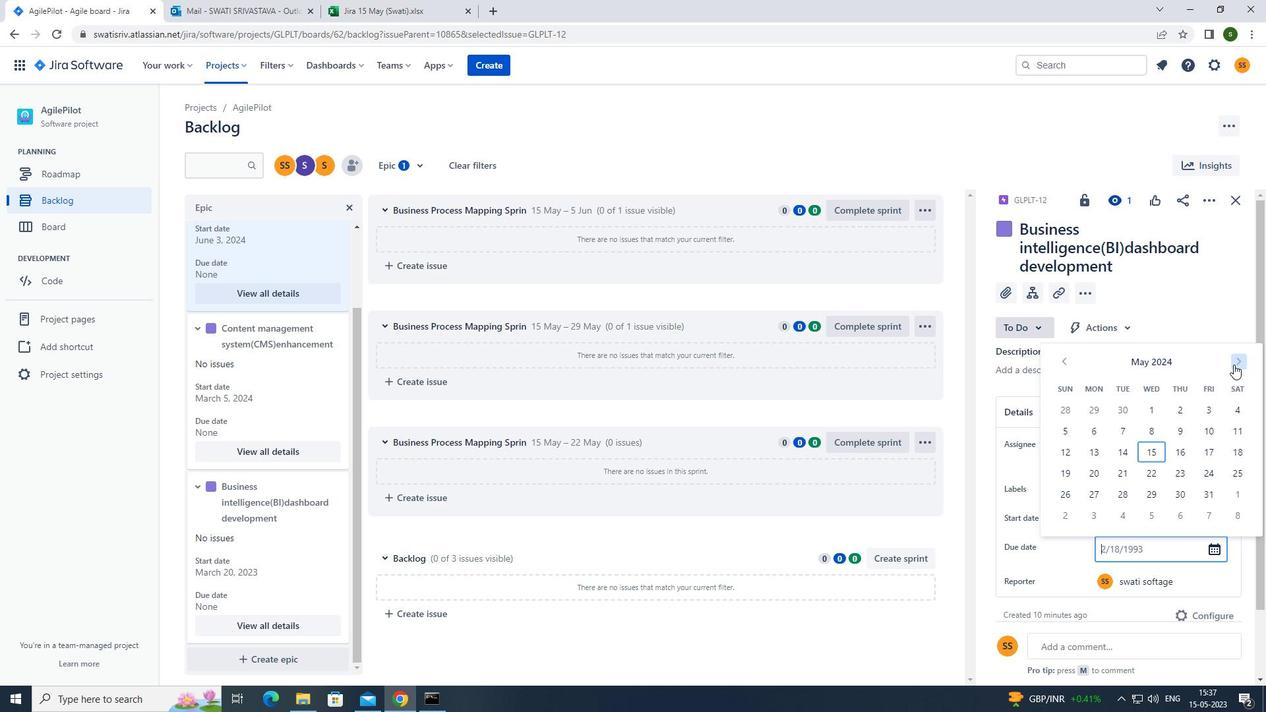 
Action: Mouse pressed left at (1234, 364)
Screenshot: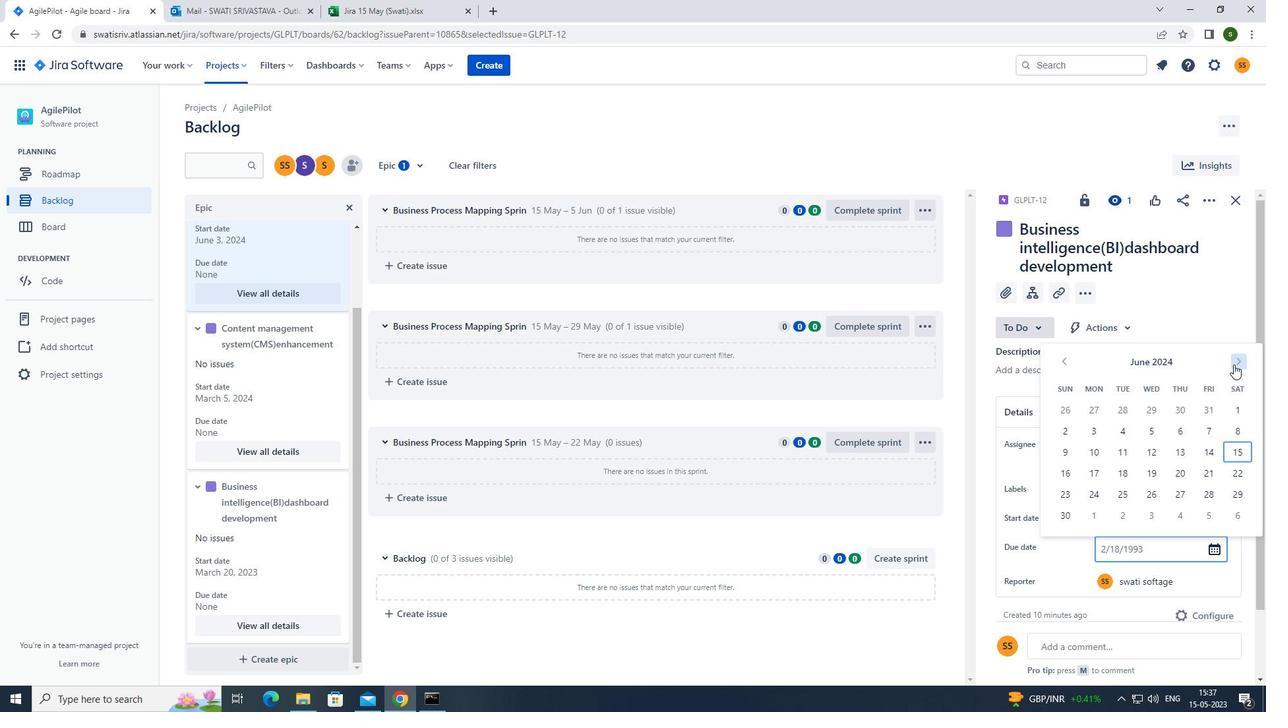 
Action: Mouse pressed left at (1234, 364)
Screenshot: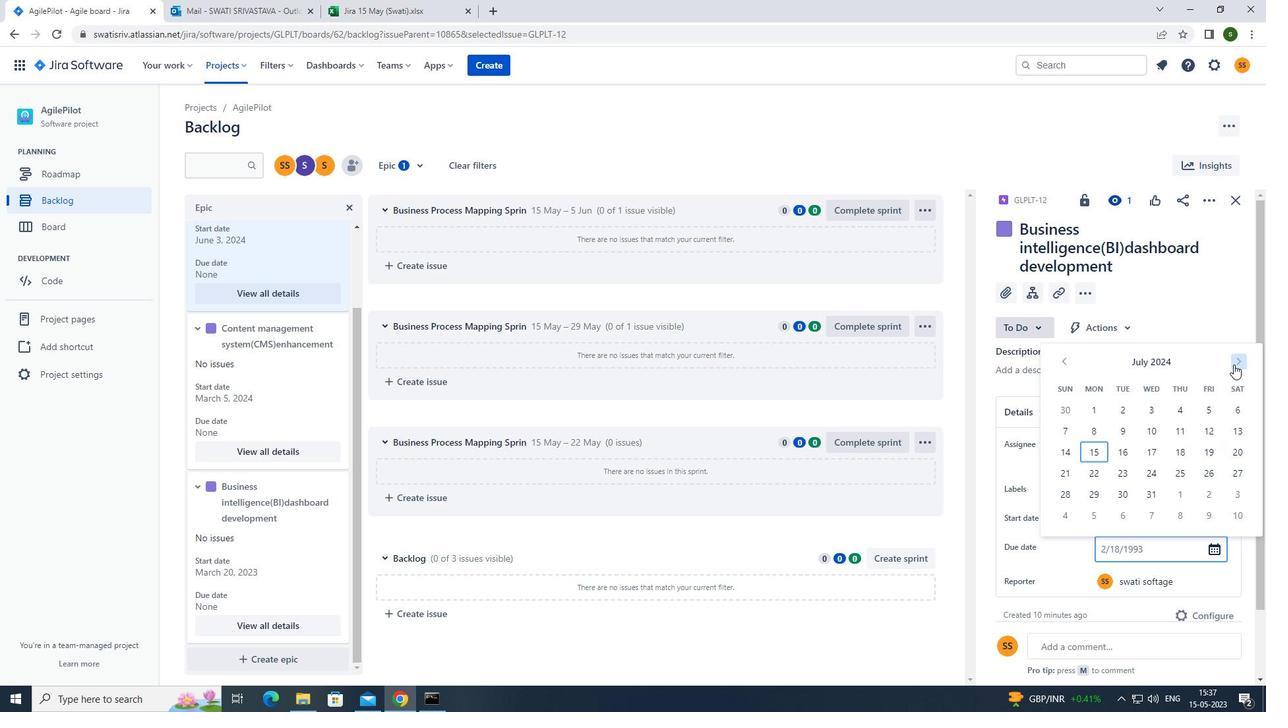 
Action: Mouse pressed left at (1234, 364)
Screenshot: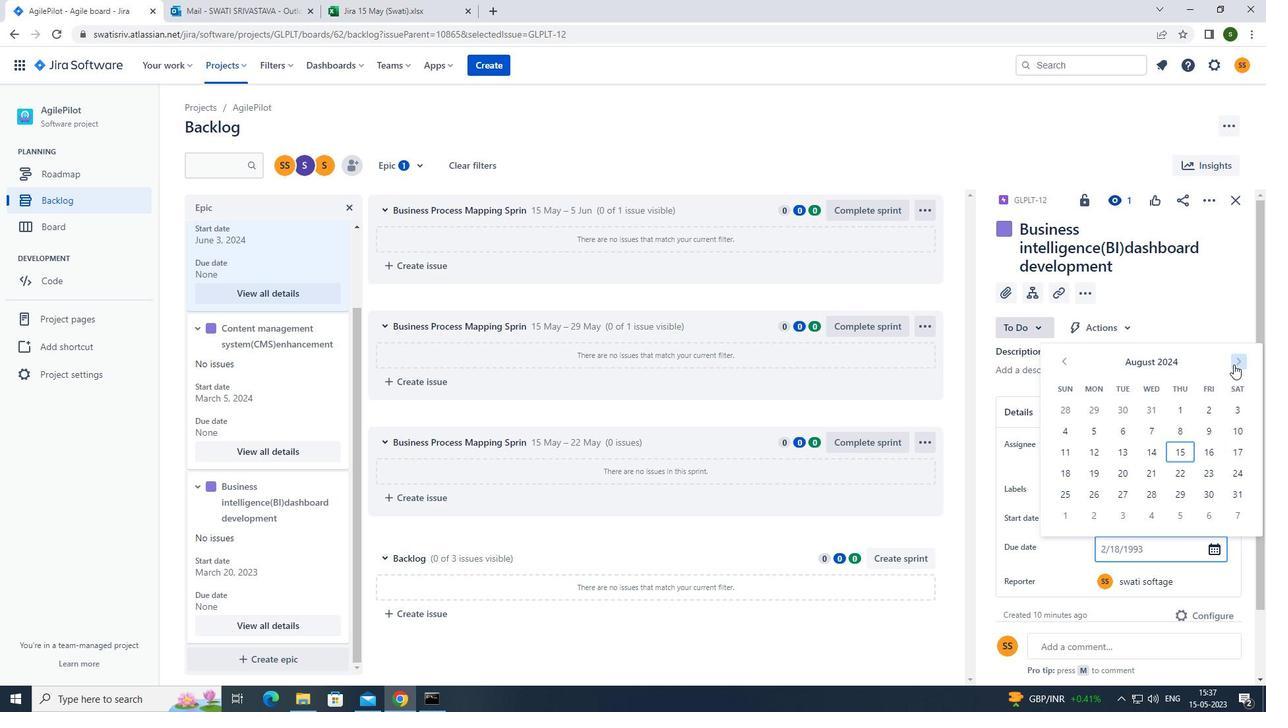
Action: Mouse pressed left at (1234, 364)
Screenshot: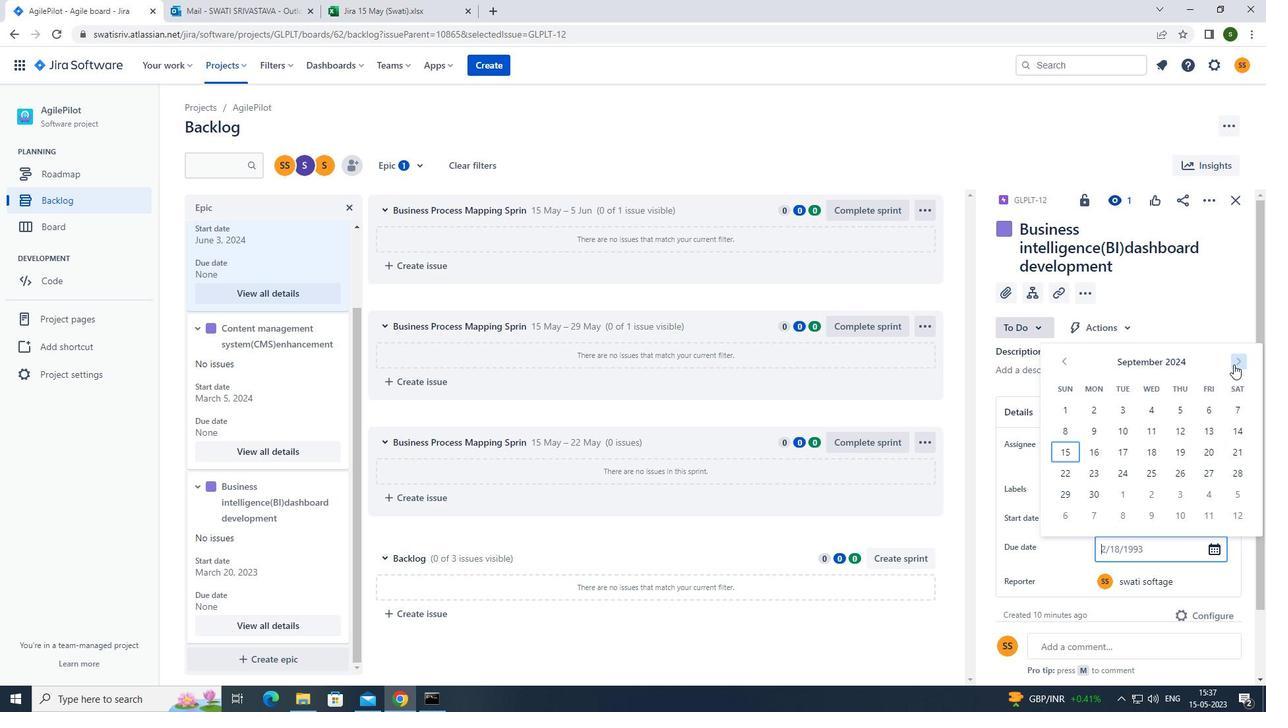 
Action: Mouse pressed left at (1234, 364)
Screenshot: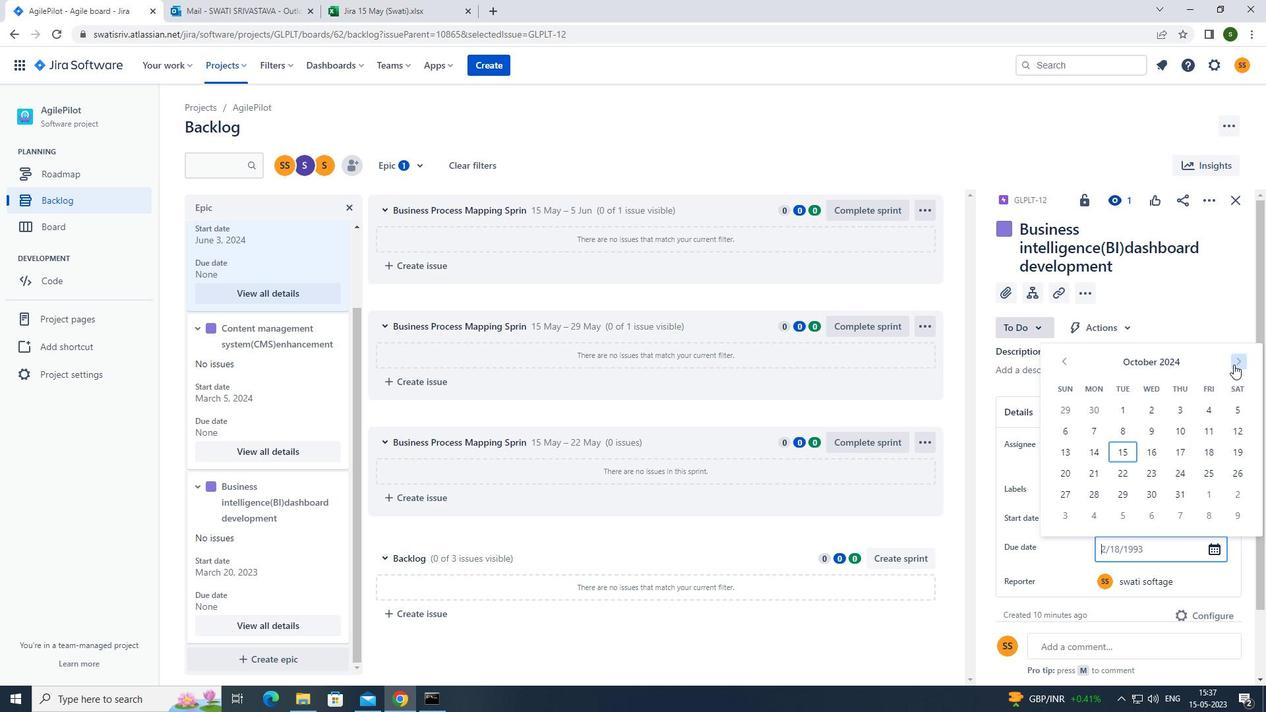 
Action: Mouse pressed left at (1234, 364)
Screenshot: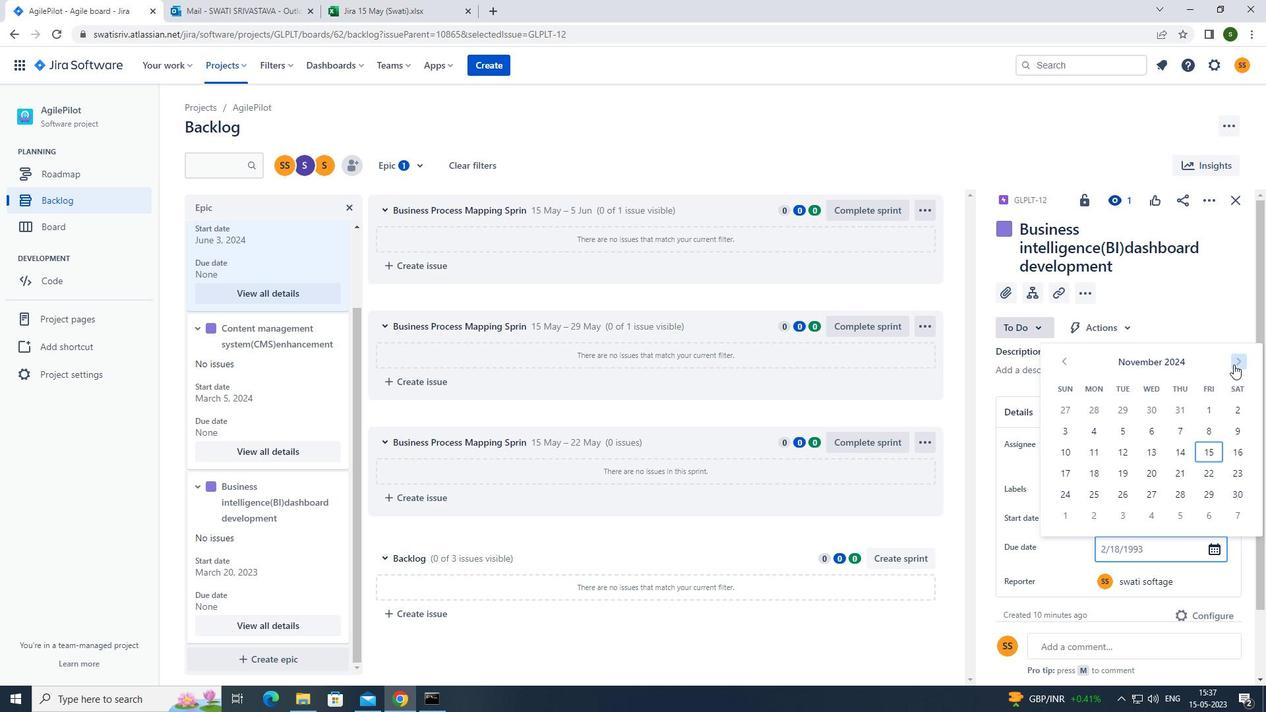 
Action: Mouse pressed left at (1234, 364)
Screenshot: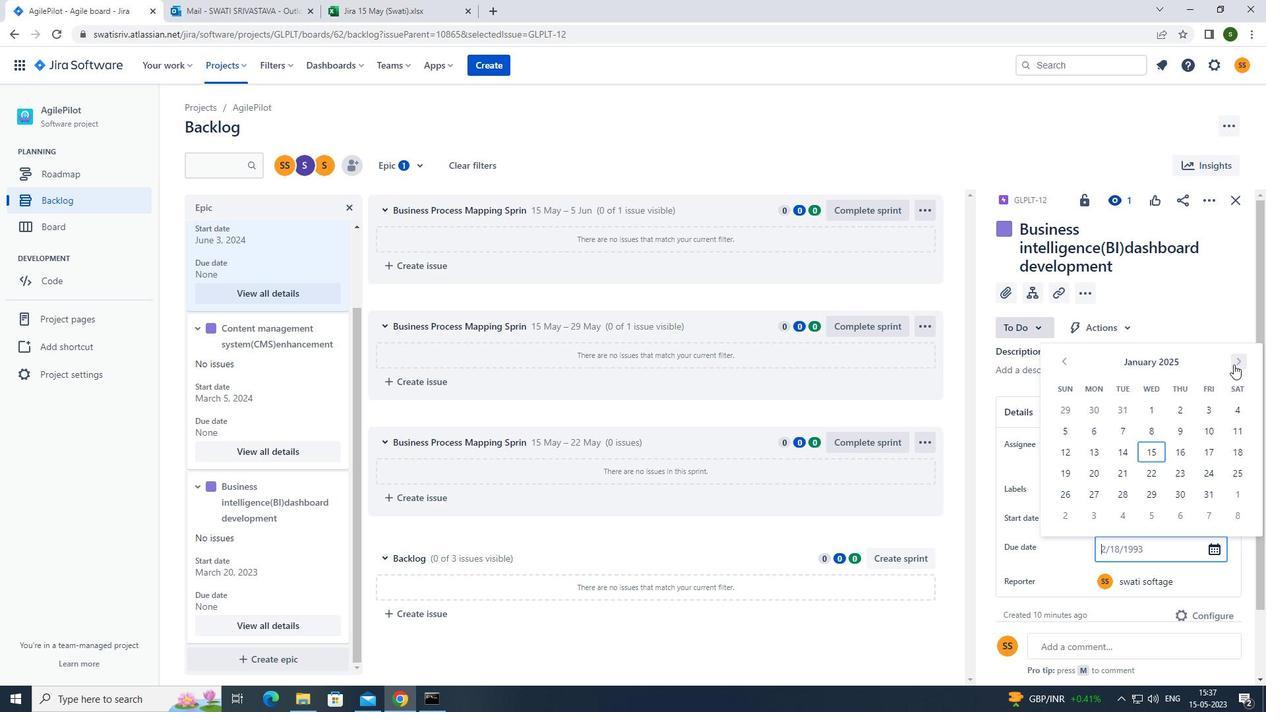 
Action: Mouse pressed left at (1234, 364)
Screenshot: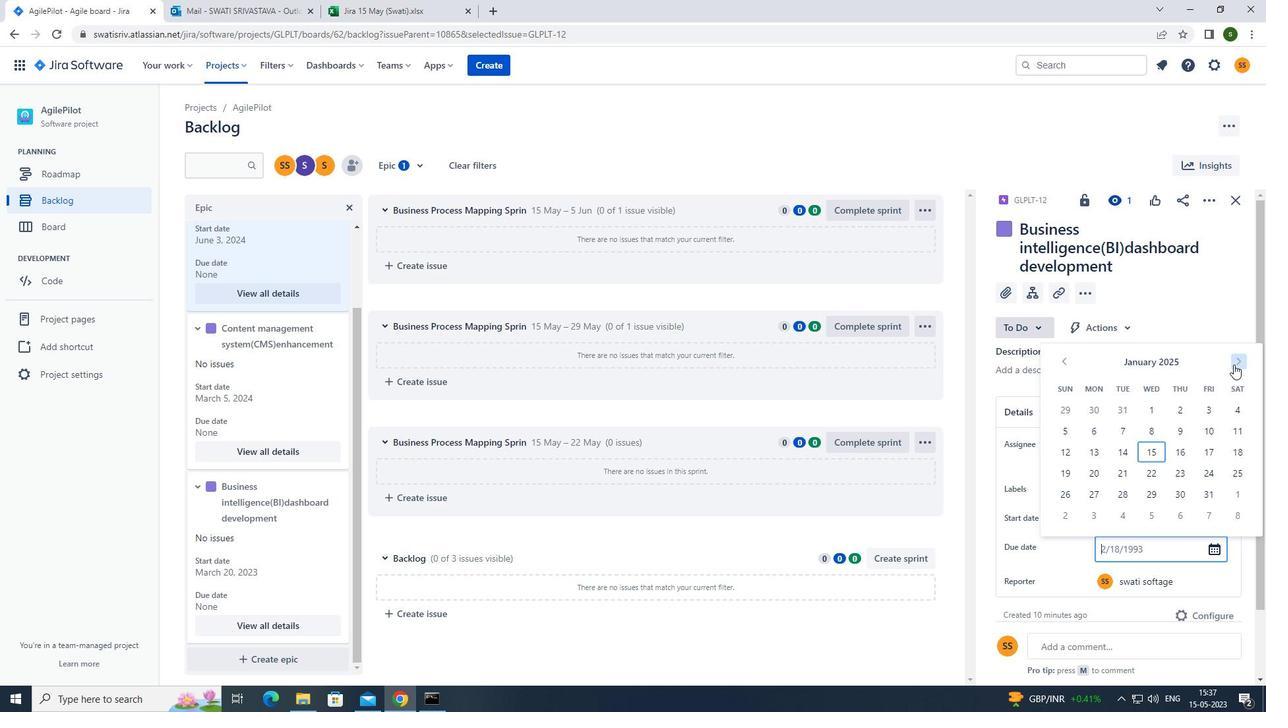 
Action: Mouse pressed left at (1234, 364)
Screenshot: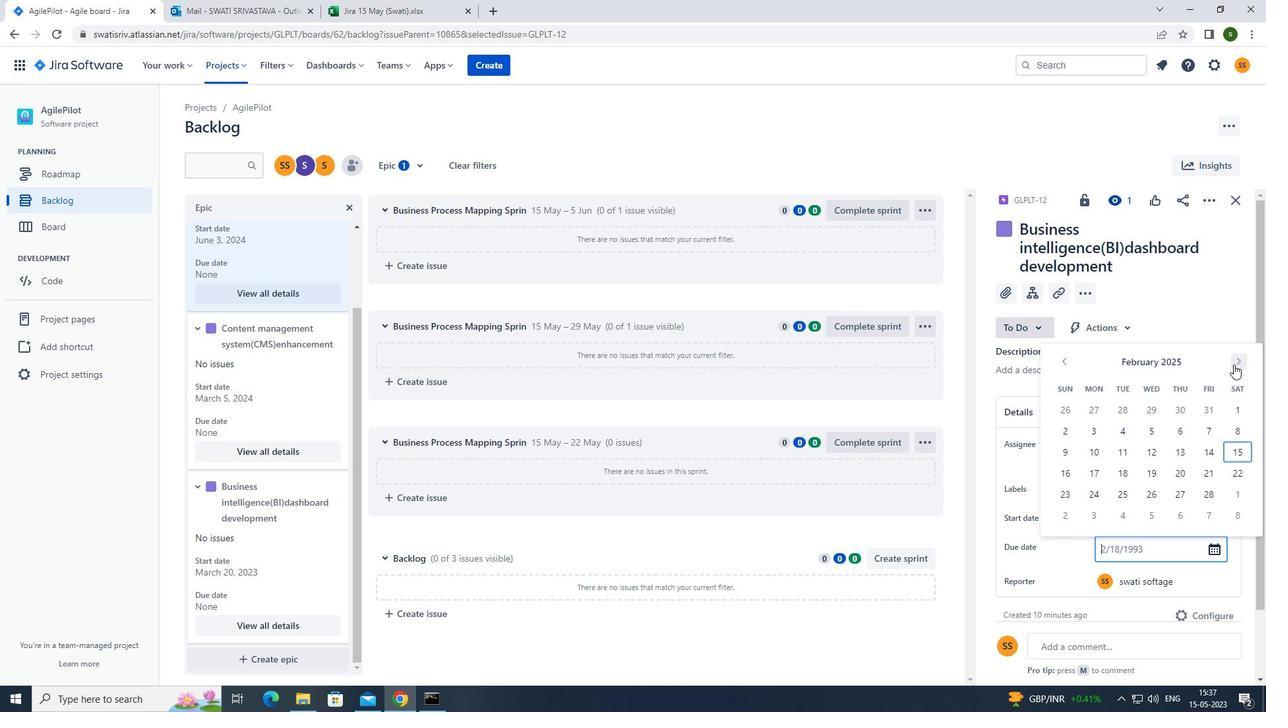 
Action: Mouse pressed left at (1234, 364)
Screenshot: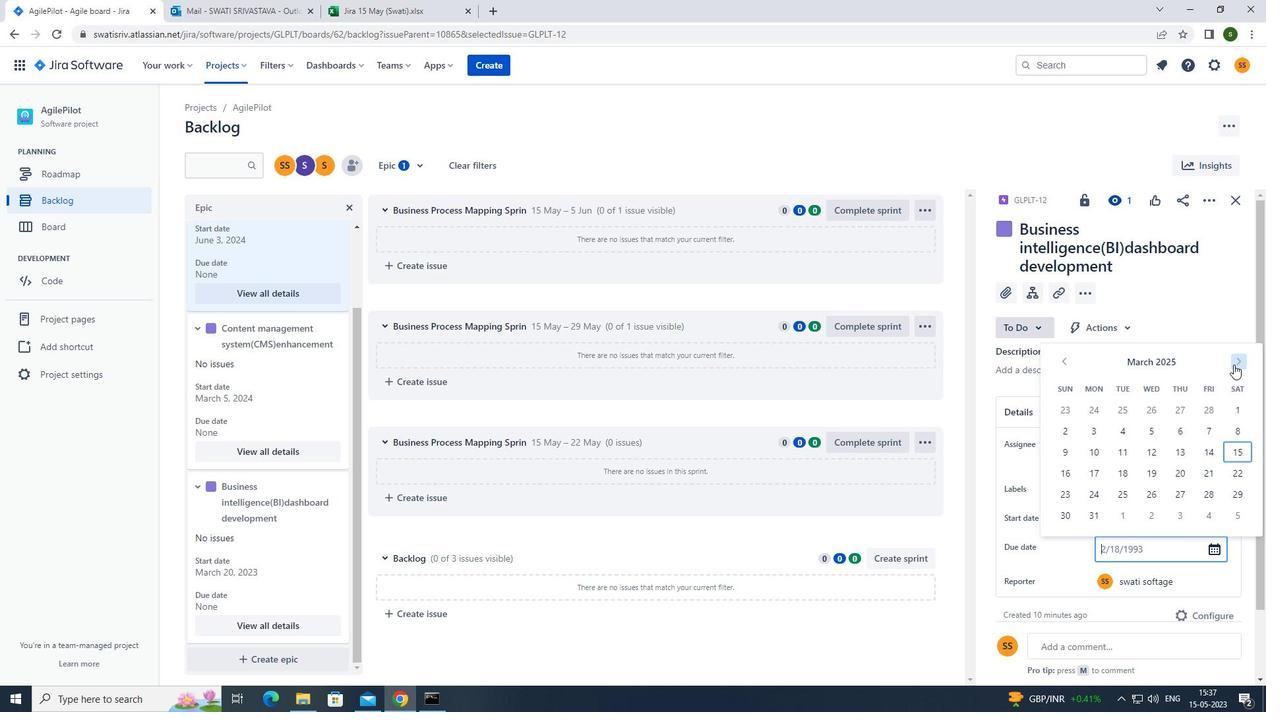
Action: Mouse pressed left at (1234, 364)
Screenshot: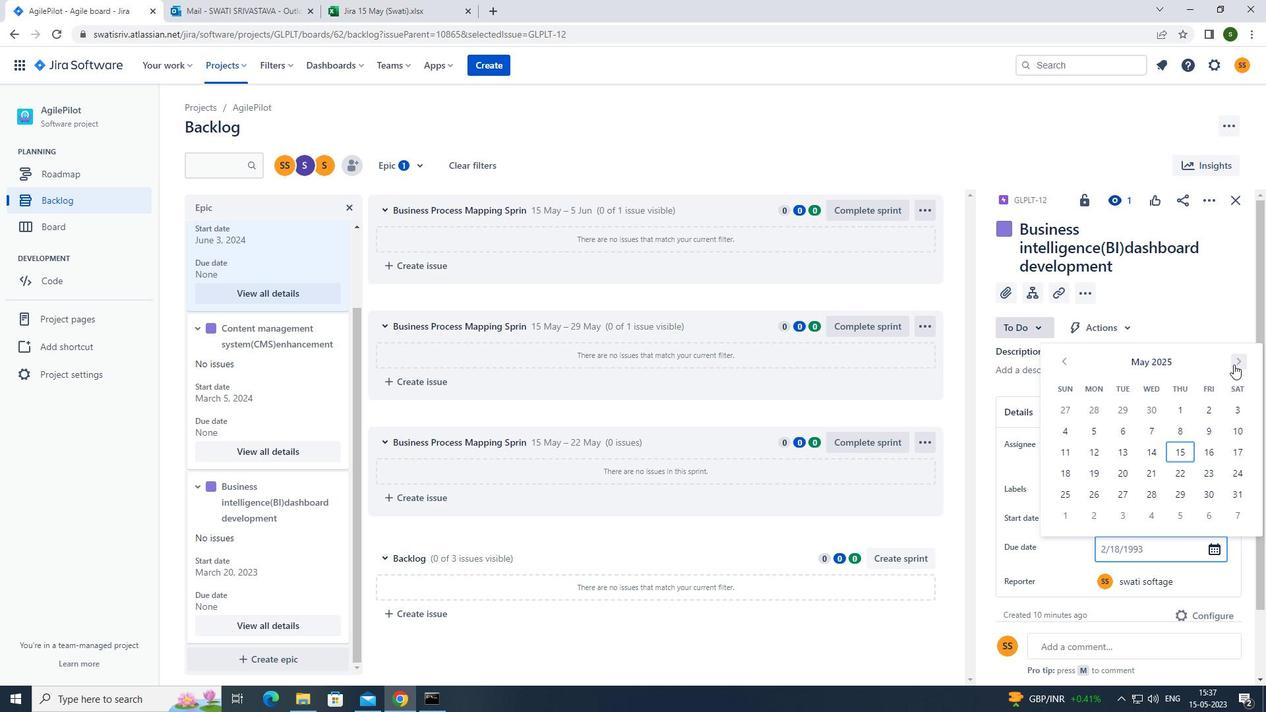 
Action: Mouse pressed left at (1234, 364)
Screenshot: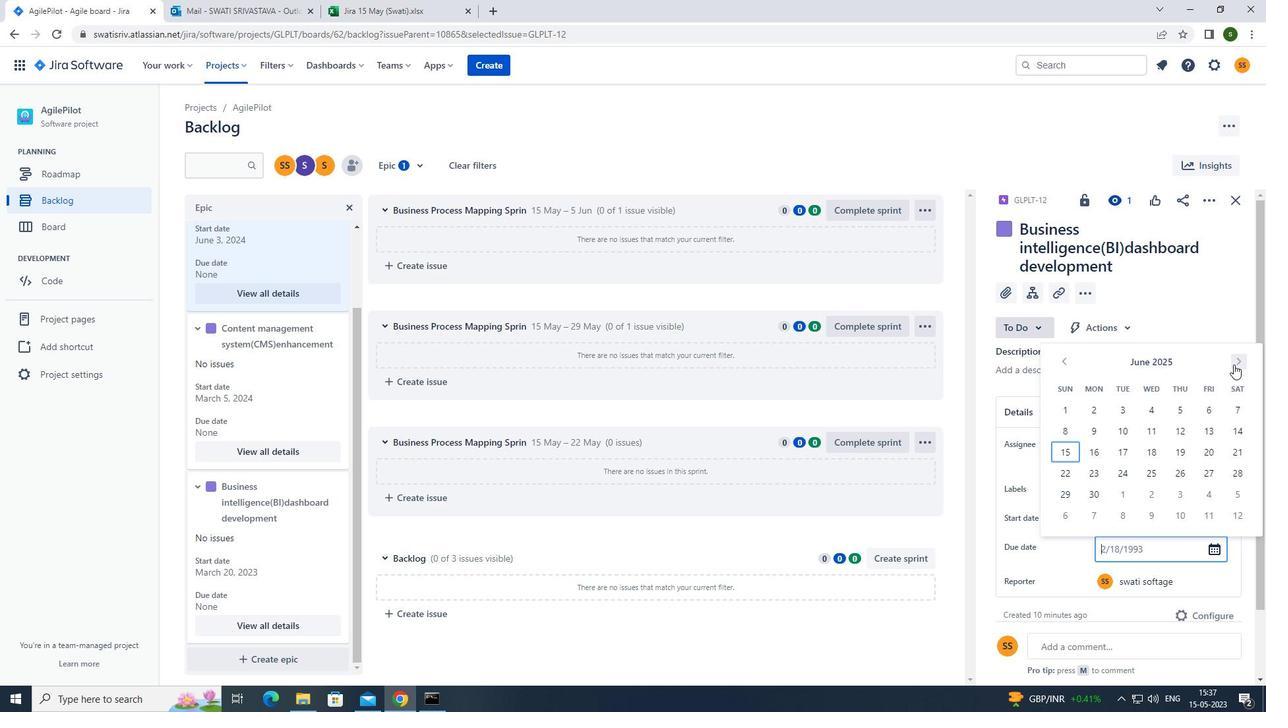 
Action: Mouse pressed left at (1234, 364)
Screenshot: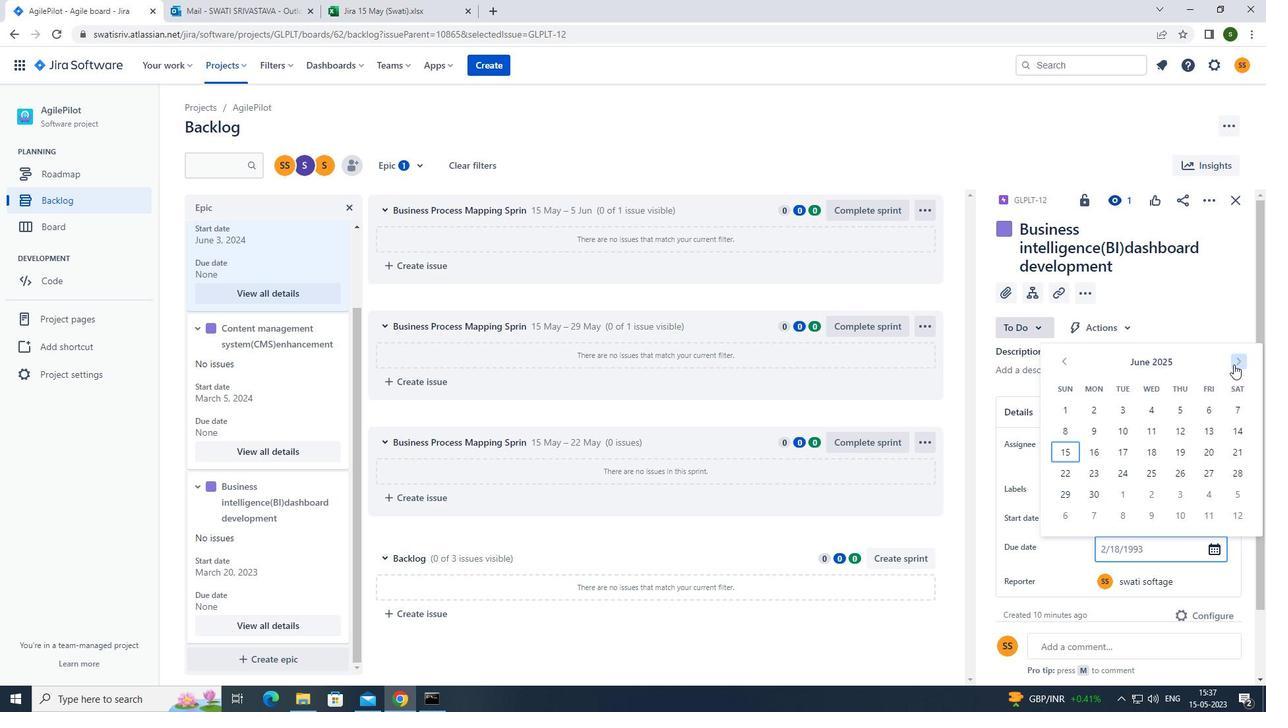 
Action: Mouse moved to (1160, 472)
Screenshot: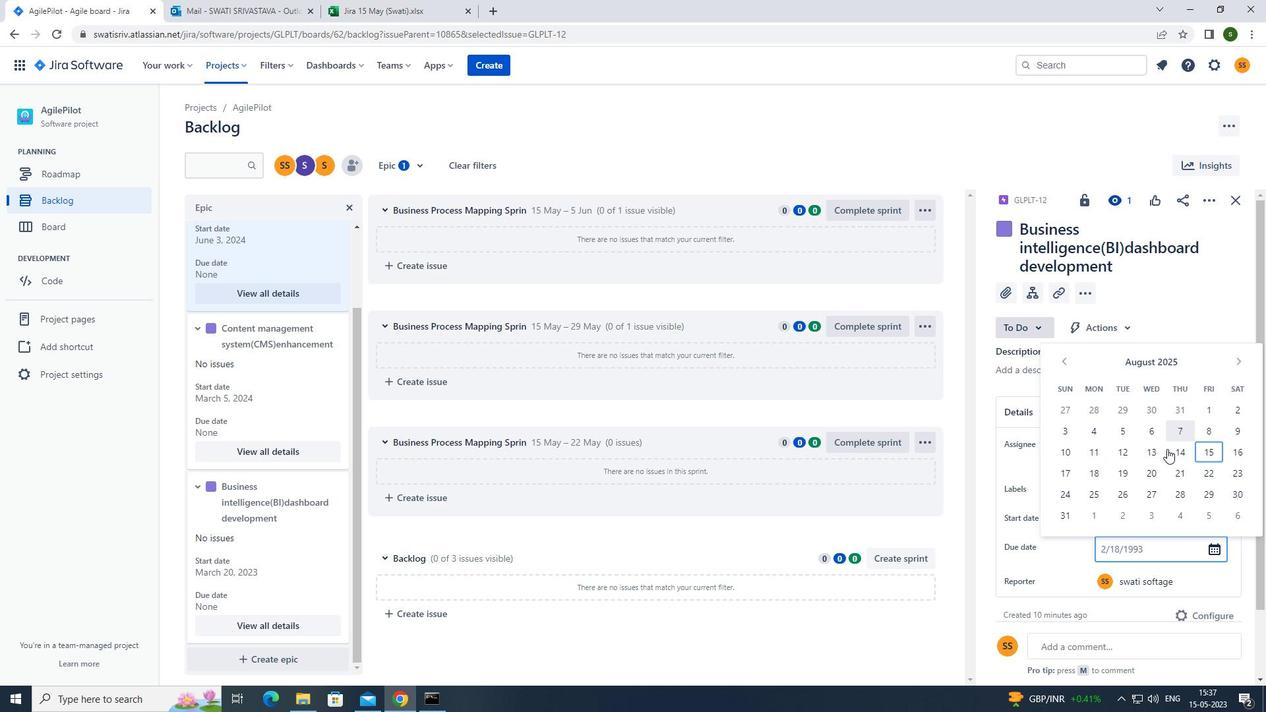 
Action: Mouse pressed left at (1160, 472)
Screenshot: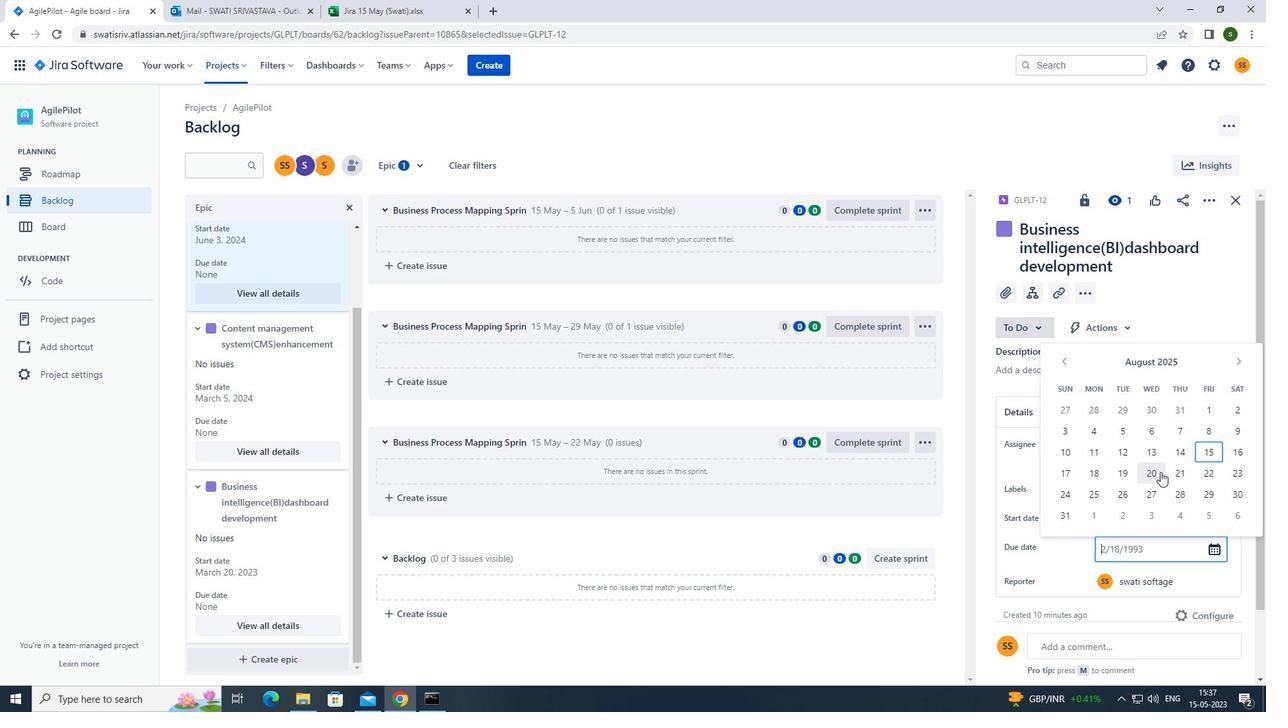 
Action: Mouse moved to (676, 161)
Screenshot: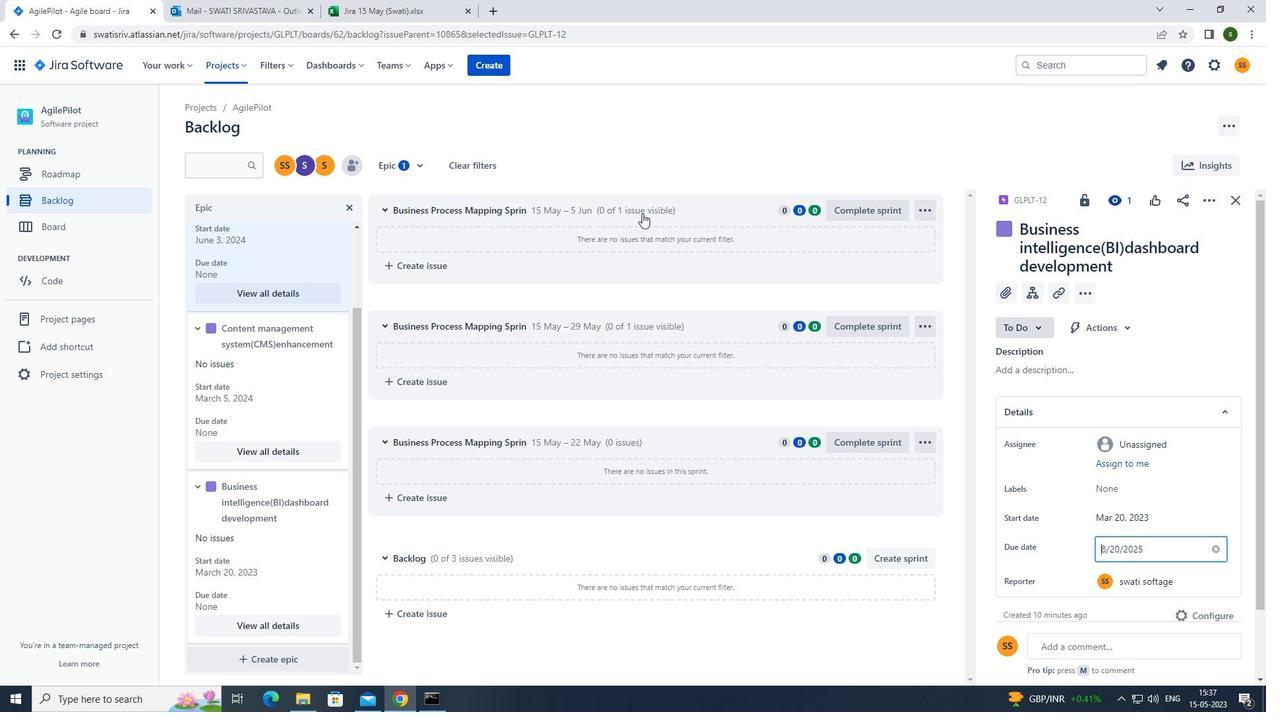 
Action: Mouse pressed left at (676, 161)
Screenshot: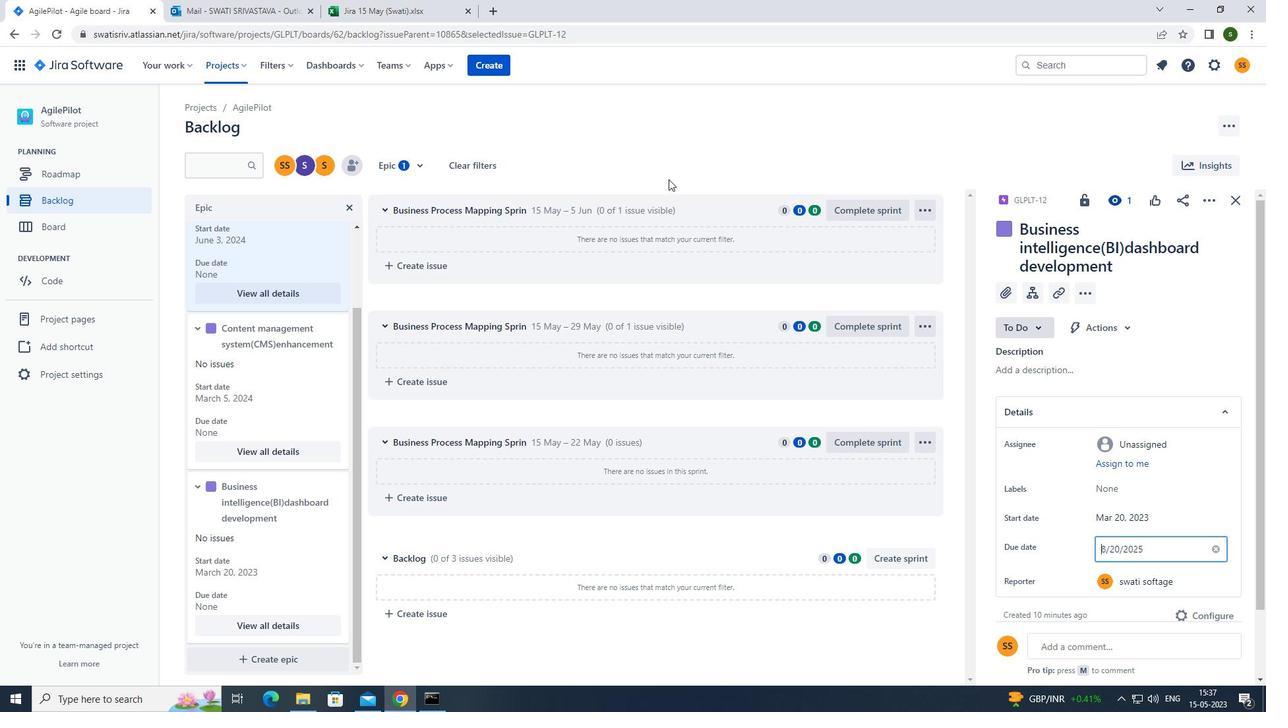 
Action: Mouse moved to (675, 161)
Screenshot: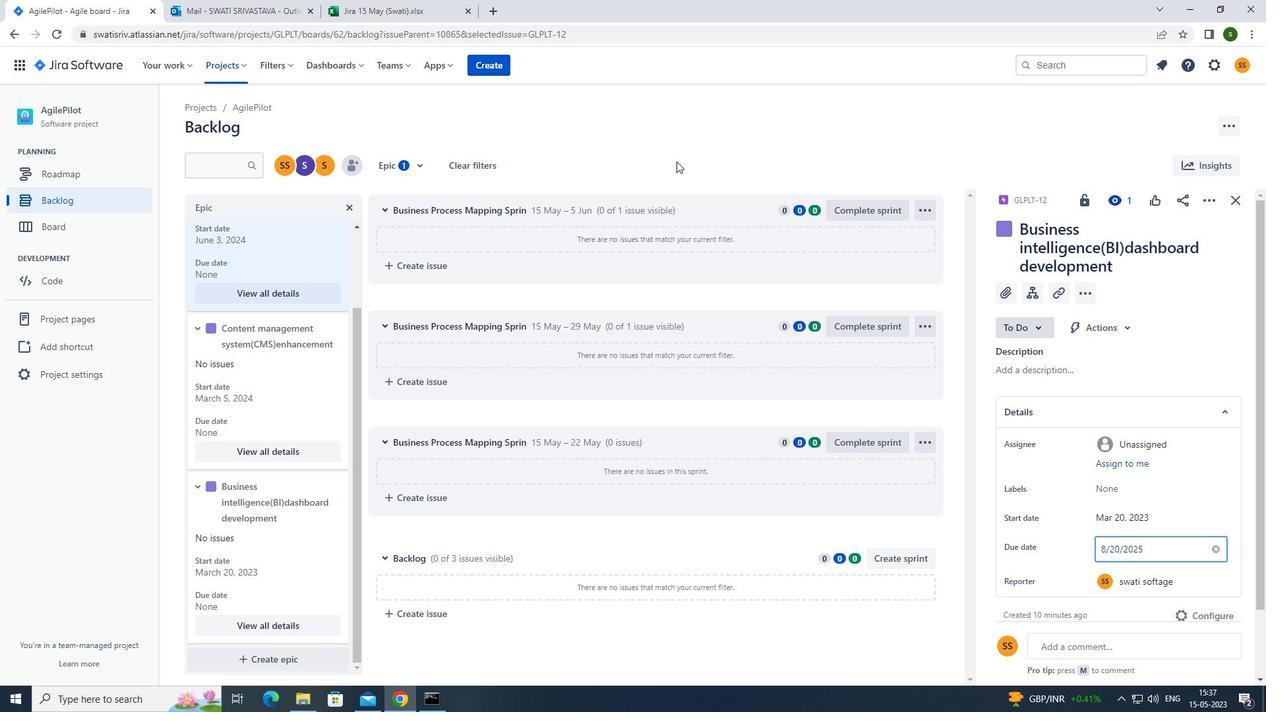 
